 Task: Research Airbnb options in Malita, Philippines from 25th December, 2023 to 30th December, 2023 for 4 adults. Place can be entire room with 2 bedrooms having 4 beds and 2 bathrooms. Property type can be house.
Action: Mouse moved to (411, 113)
Screenshot: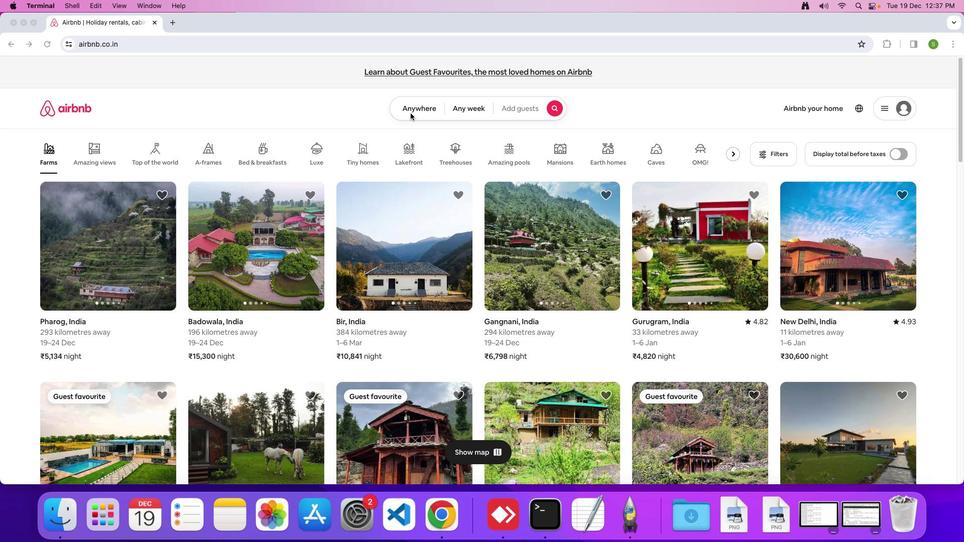 
Action: Mouse pressed left at (411, 113)
Screenshot: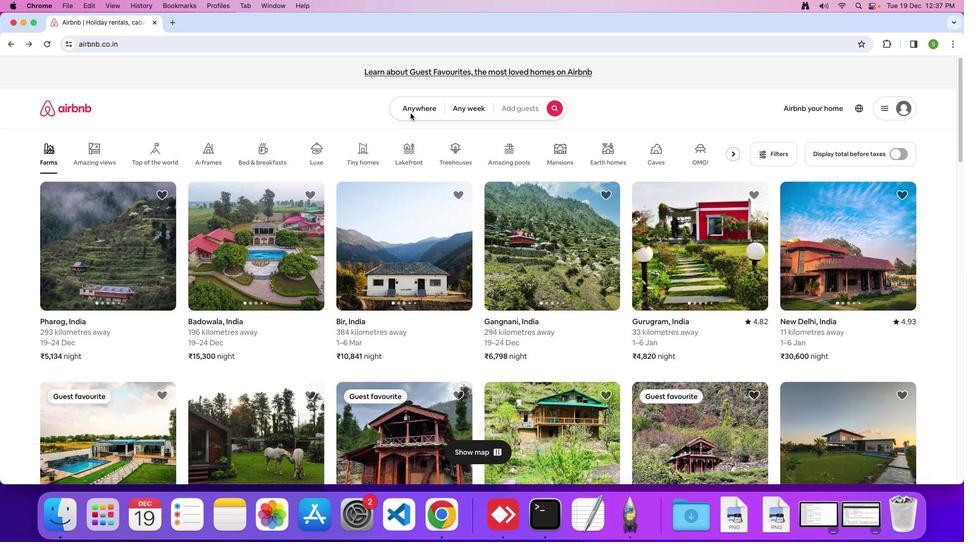 
Action: Mouse moved to (412, 110)
Screenshot: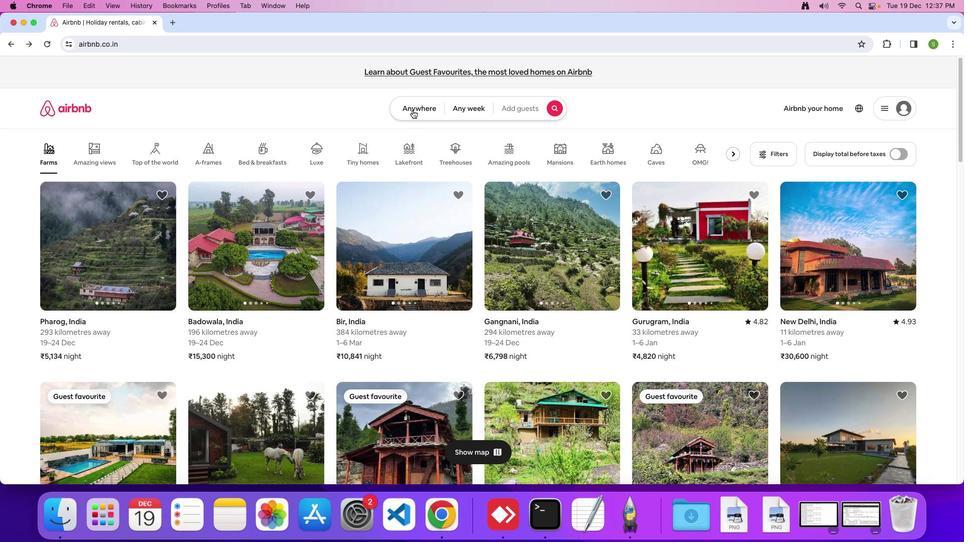 
Action: Mouse pressed left at (412, 110)
Screenshot: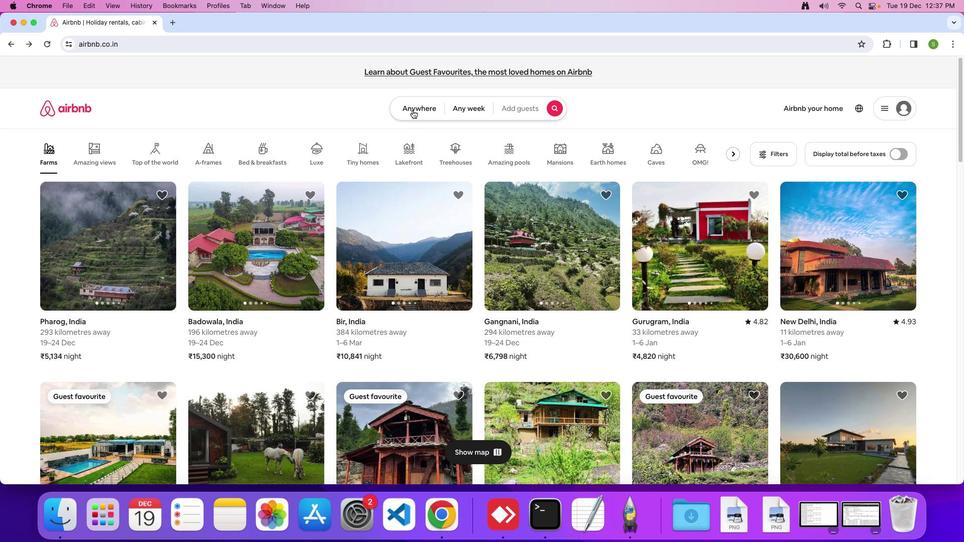 
Action: Mouse moved to (306, 144)
Screenshot: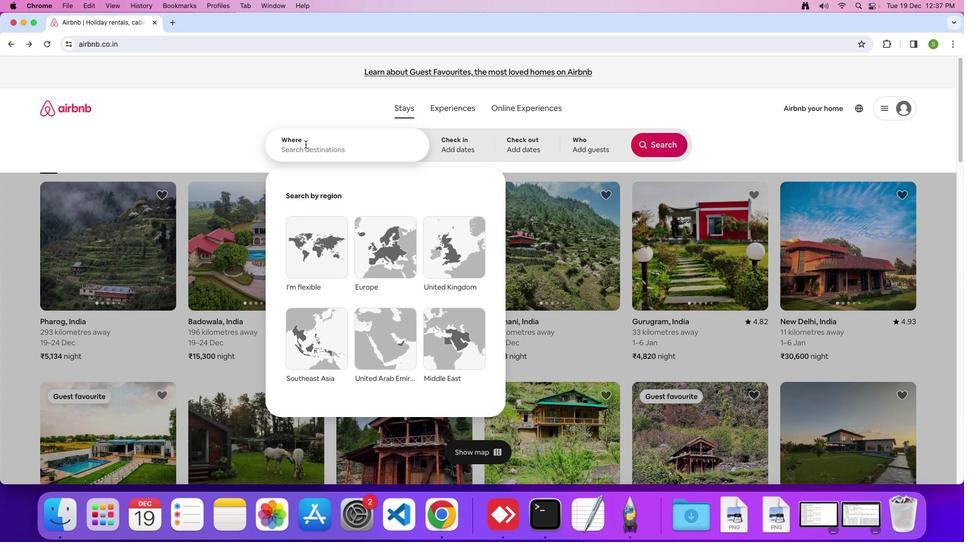 
Action: Mouse pressed left at (306, 144)
Screenshot: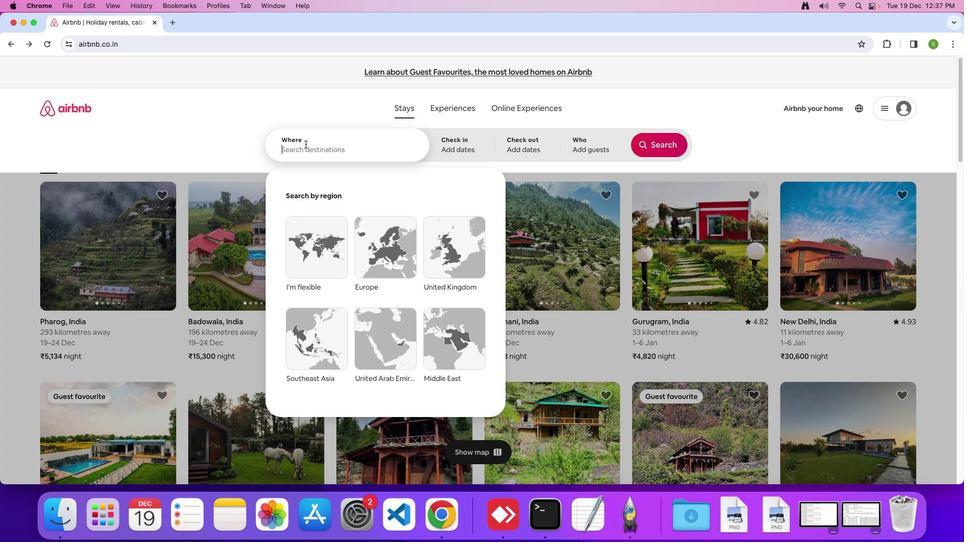 
Action: Key pressed 'M'Key.caps_lock'a''l''i''t''a'','Key.spaceKey.shift'P''h''i''l''i''p''p''i''n''e''s'Key.enter
Screenshot: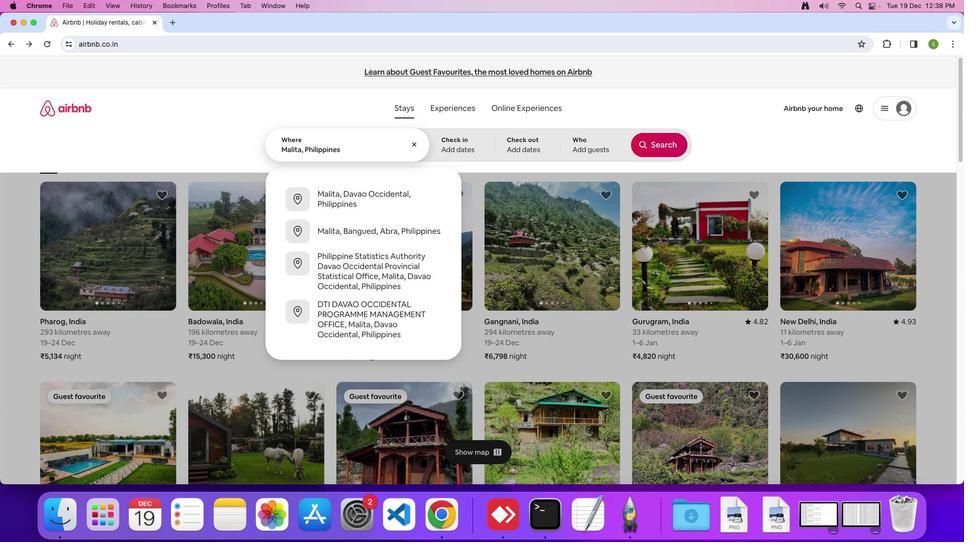 
Action: Mouse moved to (330, 365)
Screenshot: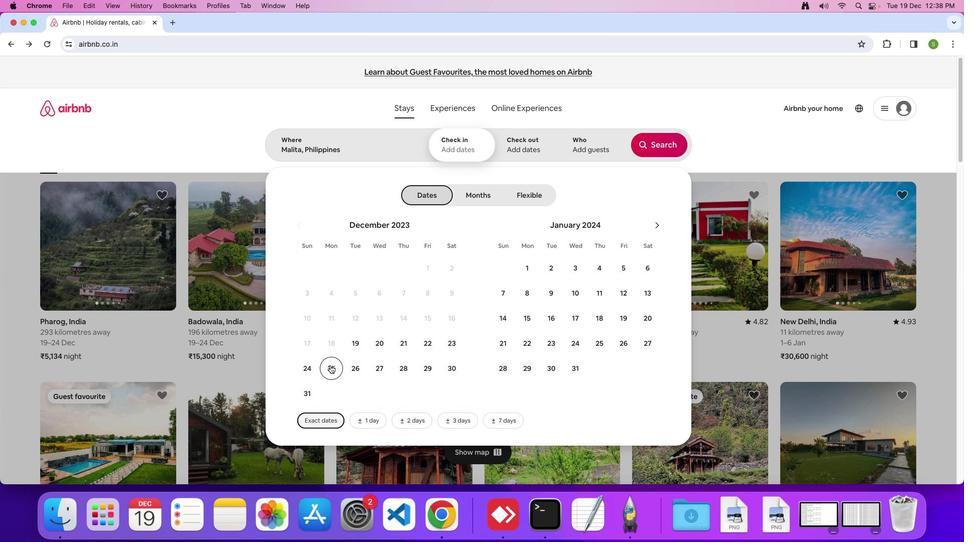
Action: Mouse pressed left at (330, 365)
Screenshot: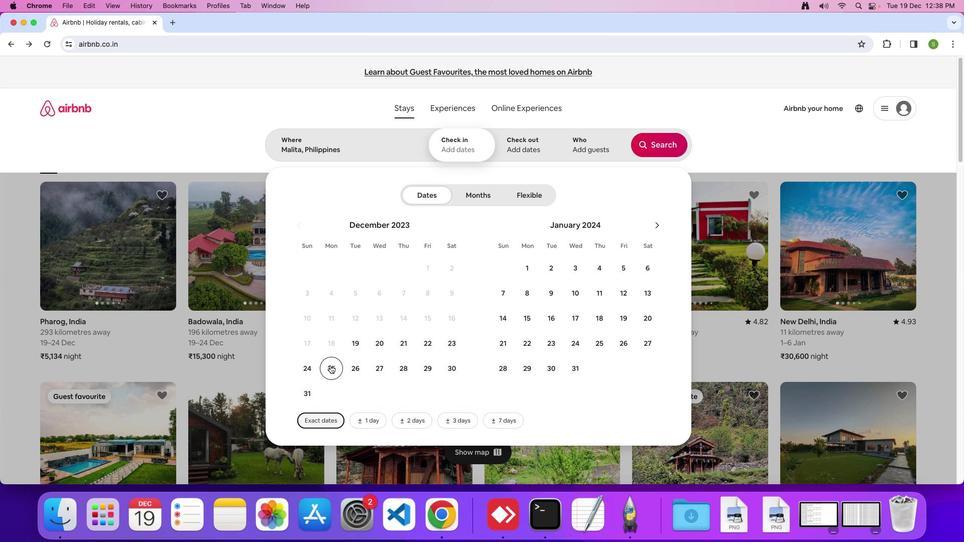 
Action: Mouse moved to (447, 369)
Screenshot: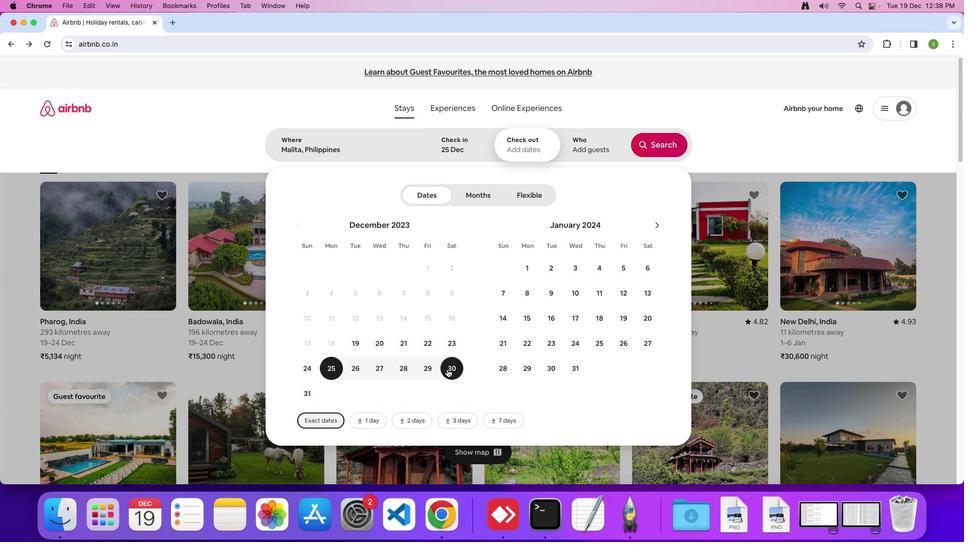 
Action: Mouse pressed left at (447, 369)
Screenshot: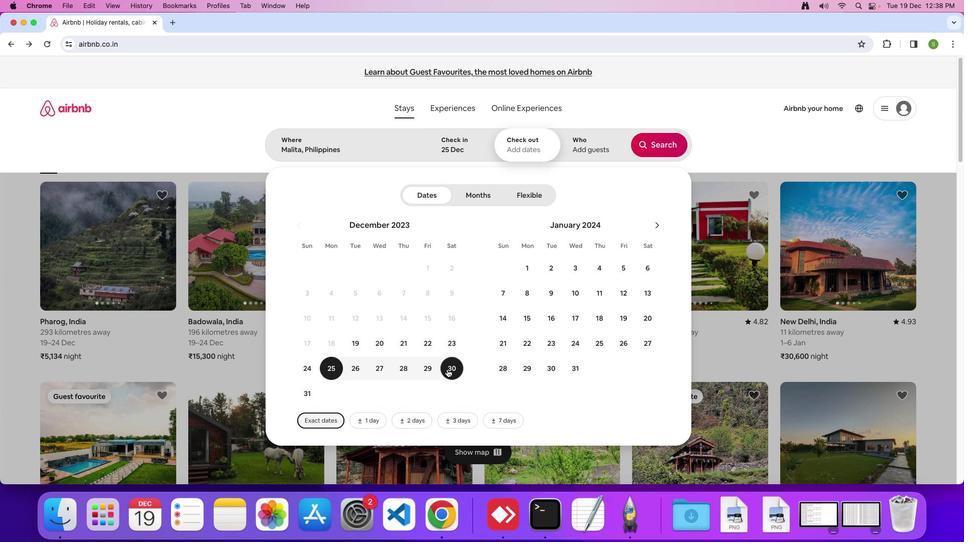 
Action: Mouse moved to (573, 156)
Screenshot: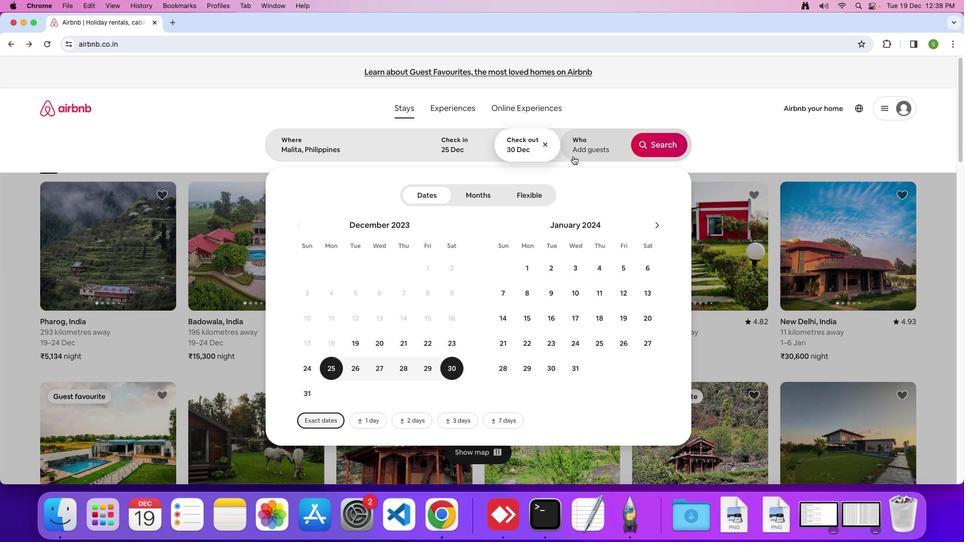 
Action: Mouse pressed left at (573, 156)
Screenshot: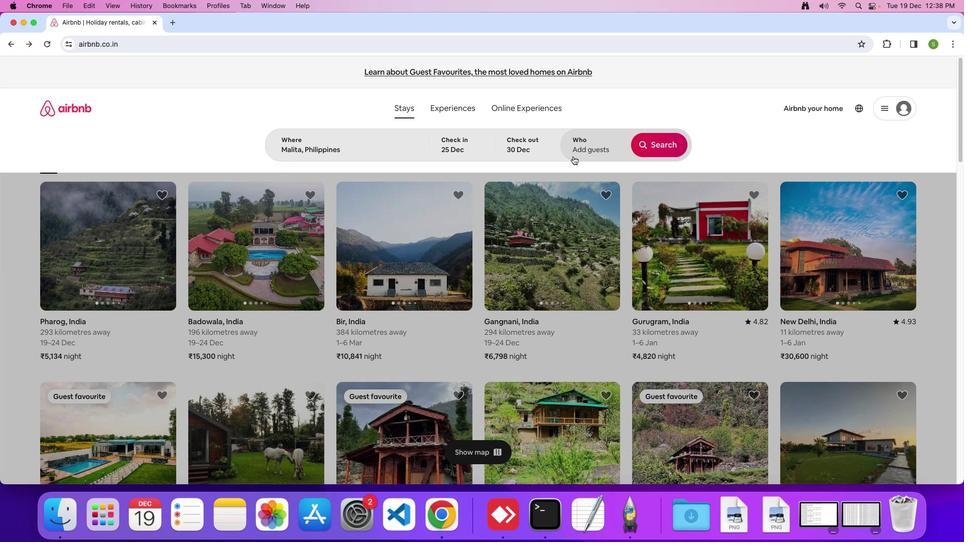 
Action: Mouse moved to (658, 196)
Screenshot: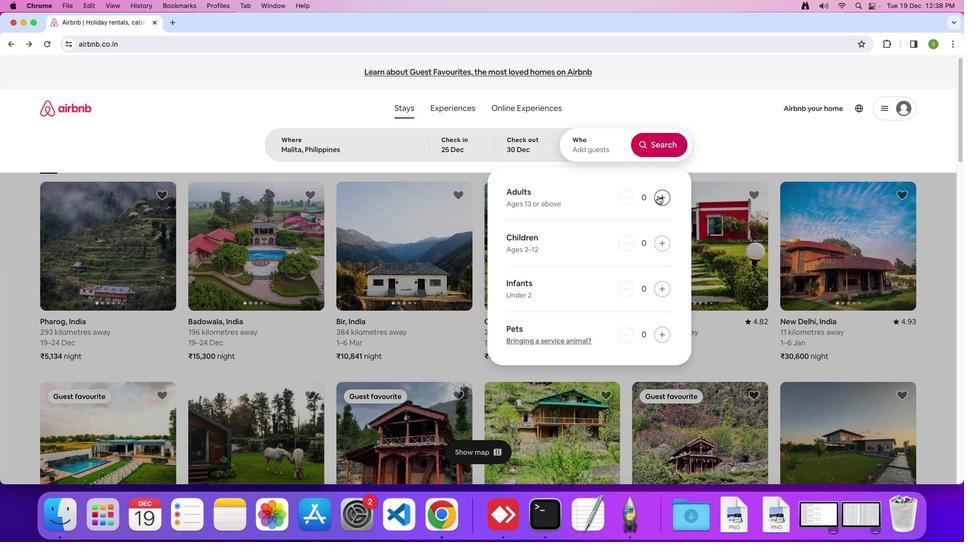 
Action: Mouse pressed left at (658, 196)
Screenshot: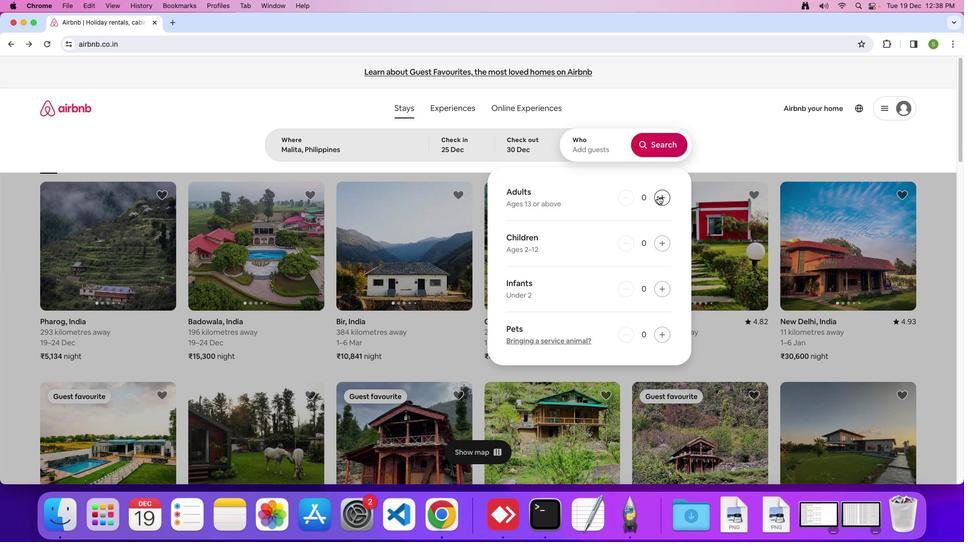 
Action: Mouse pressed left at (658, 196)
Screenshot: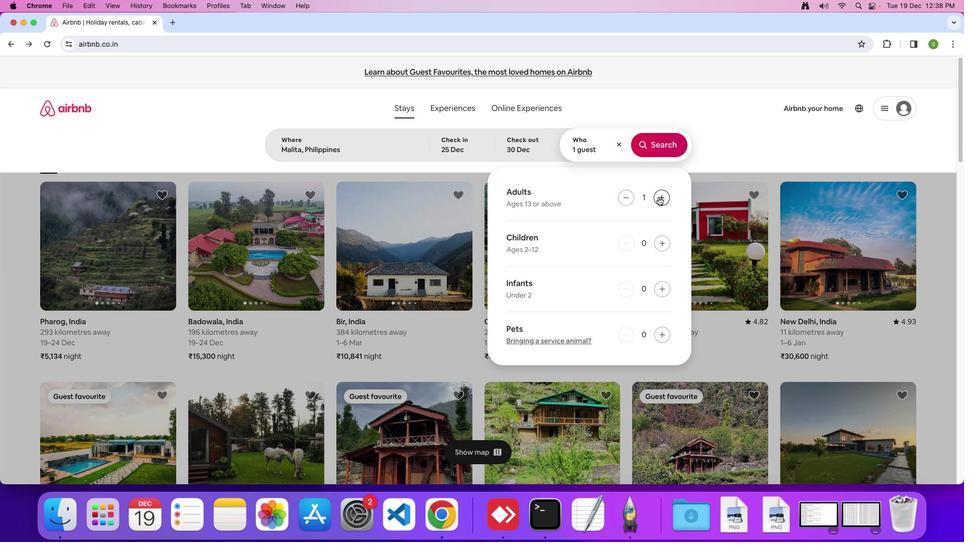 
Action: Mouse moved to (659, 197)
Screenshot: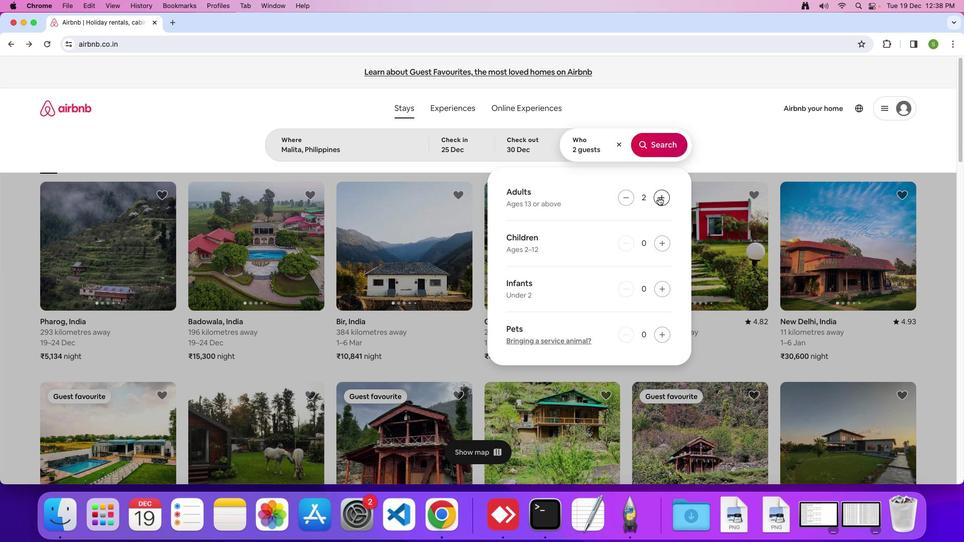 
Action: Mouse pressed left at (659, 197)
Screenshot: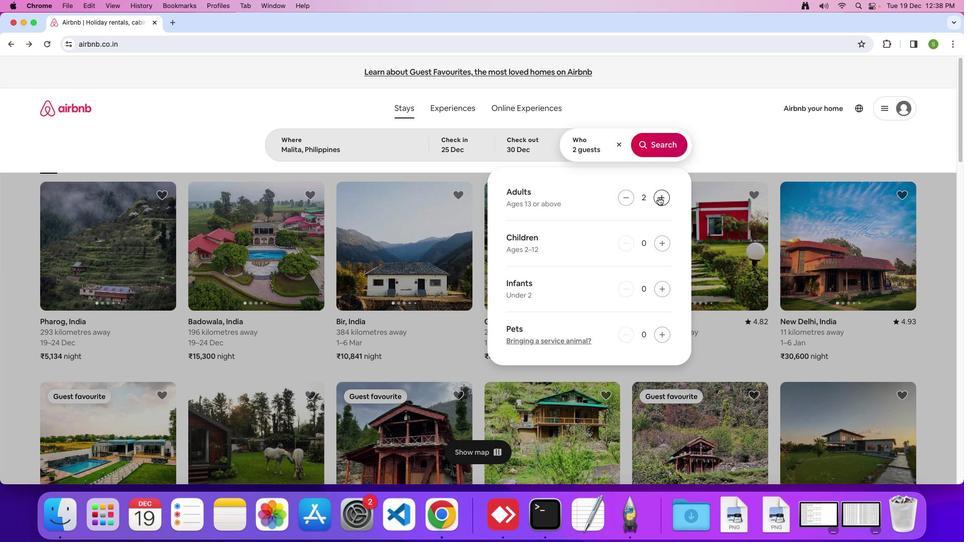 
Action: Mouse pressed left at (659, 197)
Screenshot: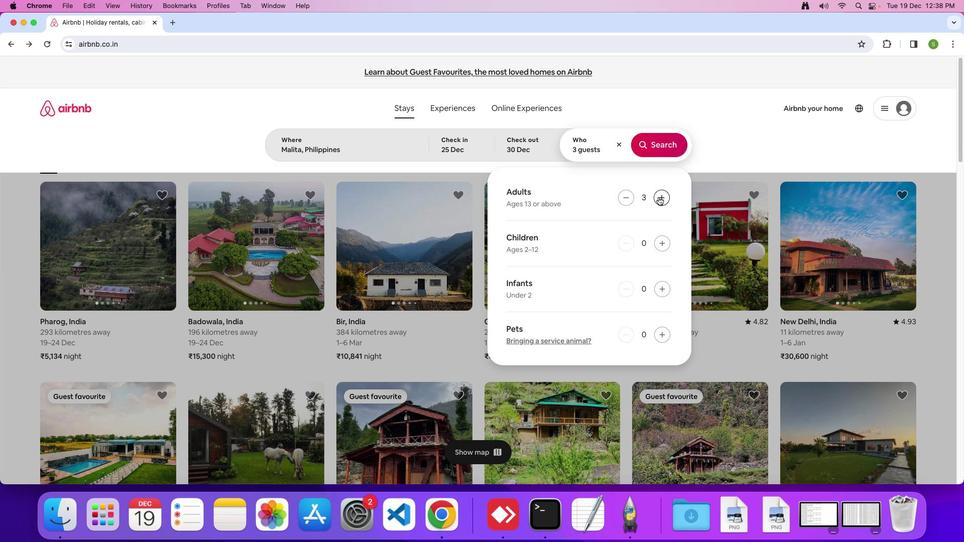 
Action: Mouse moved to (656, 138)
Screenshot: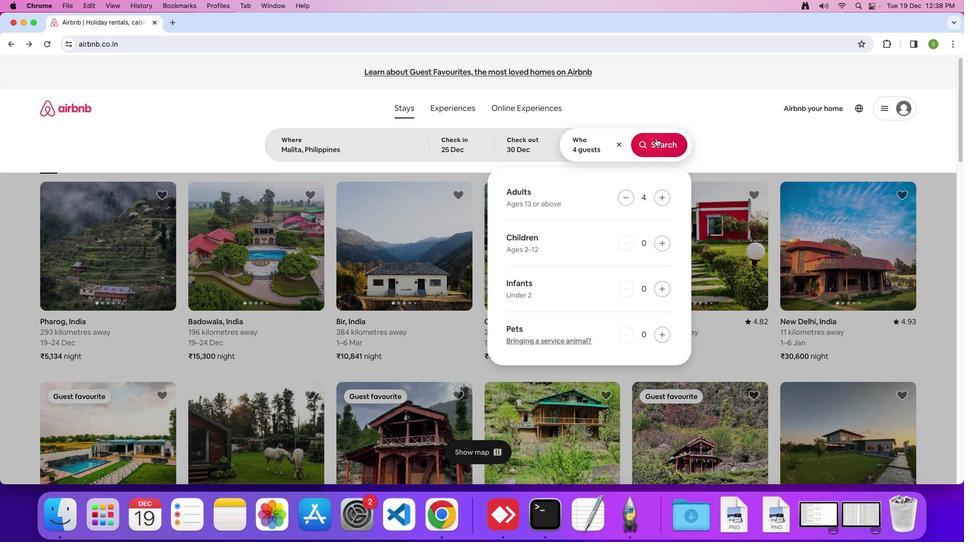 
Action: Mouse pressed left at (656, 138)
Screenshot: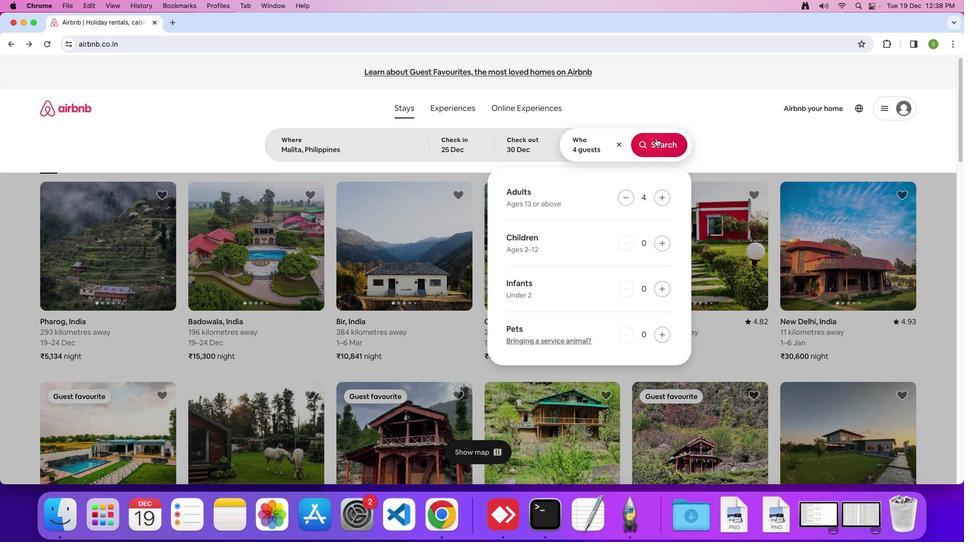 
Action: Mouse moved to (794, 113)
Screenshot: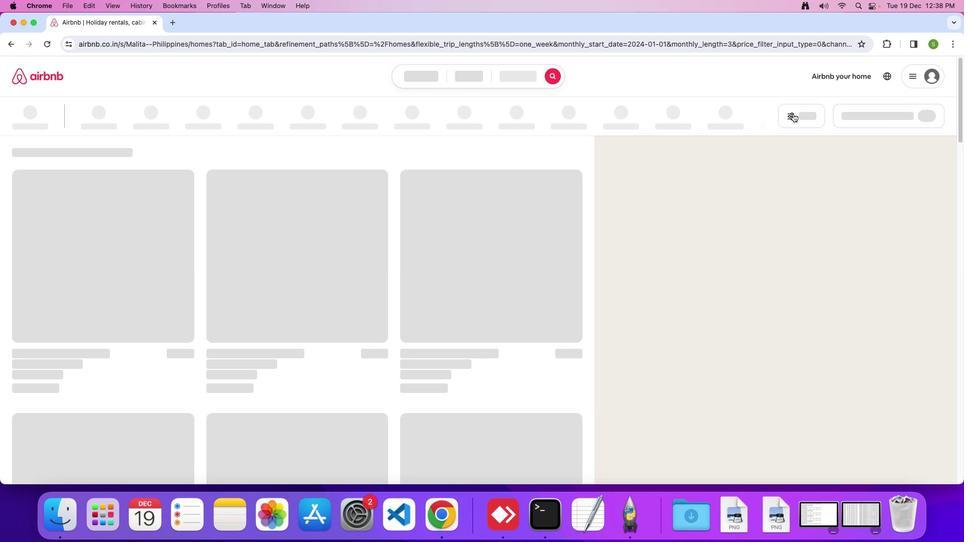 
Action: Mouse pressed left at (794, 113)
Screenshot: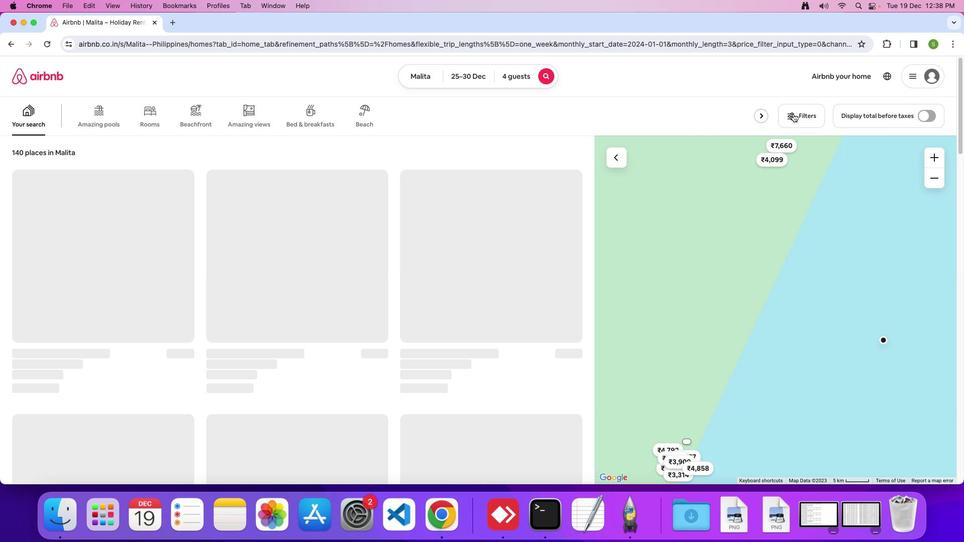 
Action: Mouse moved to (461, 297)
Screenshot: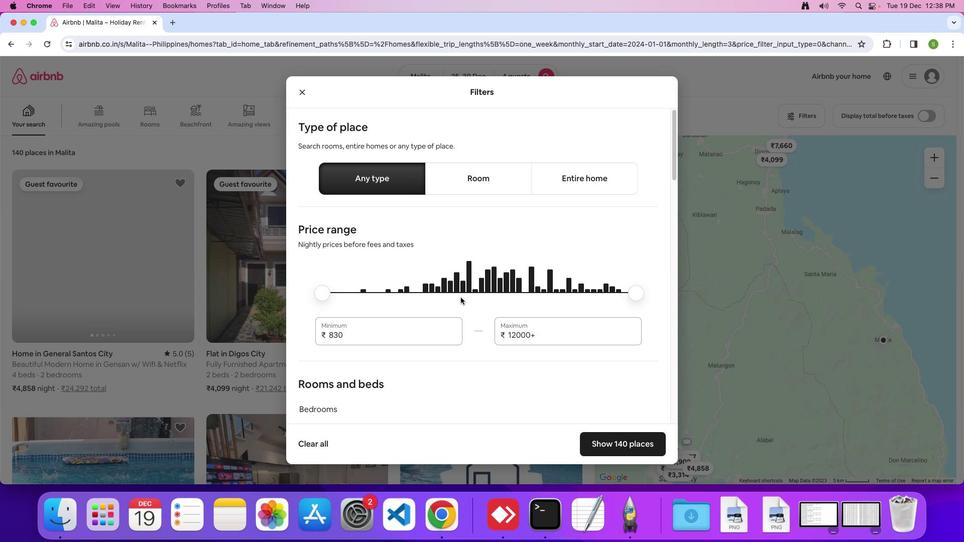 
Action: Mouse scrolled (461, 297) with delta (0, 0)
Screenshot: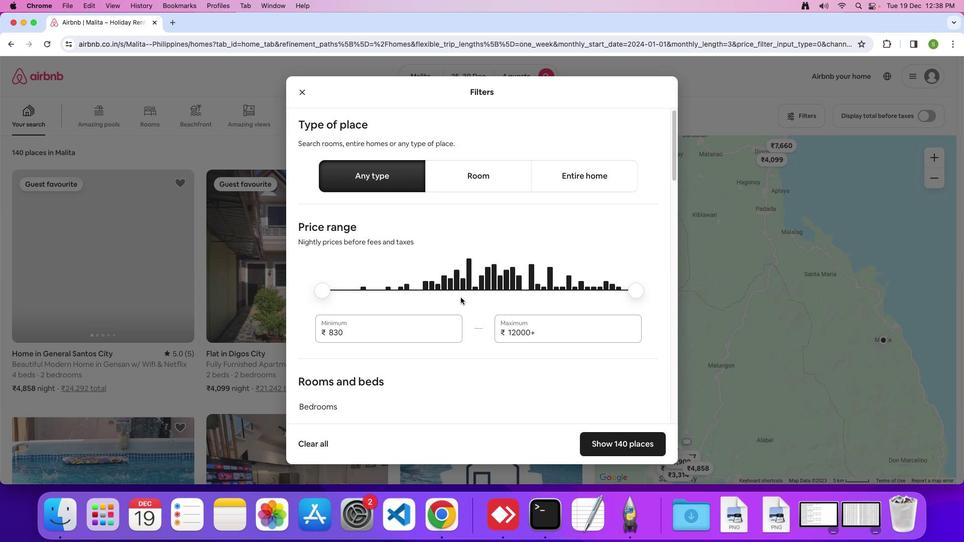 
Action: Mouse scrolled (461, 297) with delta (0, 0)
Screenshot: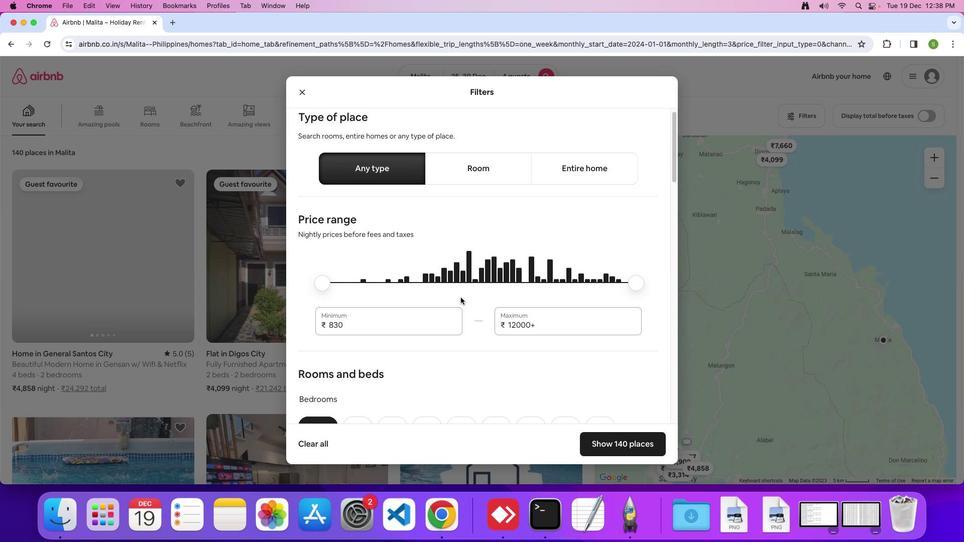 
Action: Mouse scrolled (461, 297) with delta (0, 0)
Screenshot: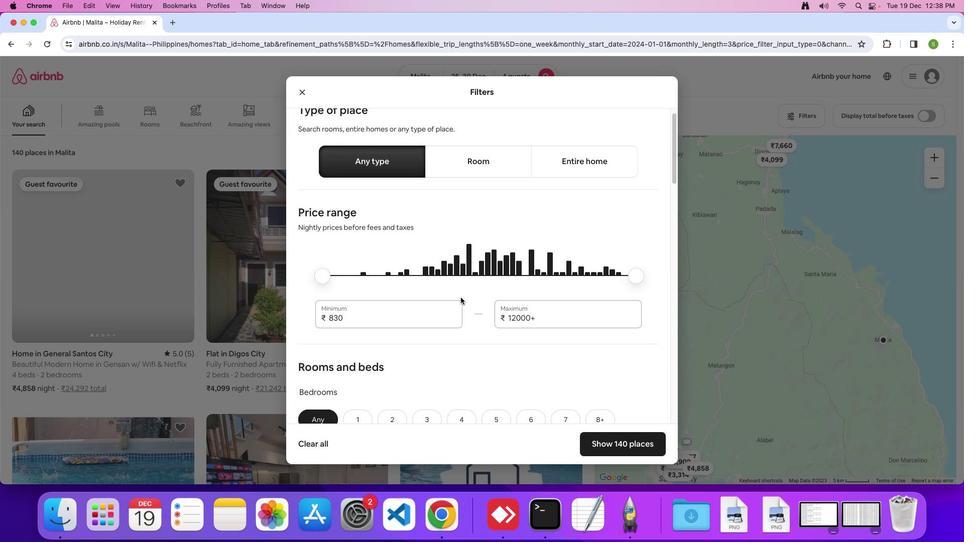 
Action: Mouse scrolled (461, 297) with delta (0, 0)
Screenshot: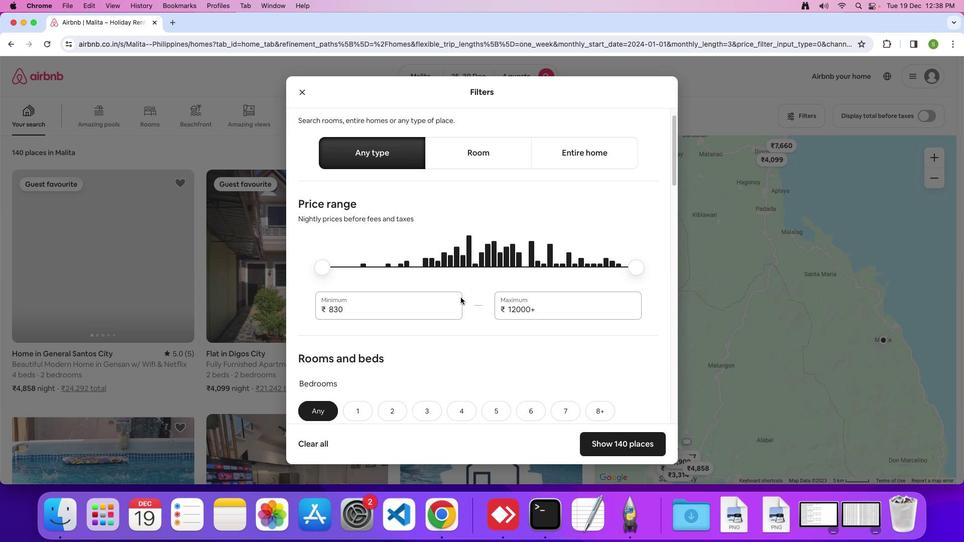 
Action: Mouse scrolled (461, 297) with delta (0, -1)
Screenshot: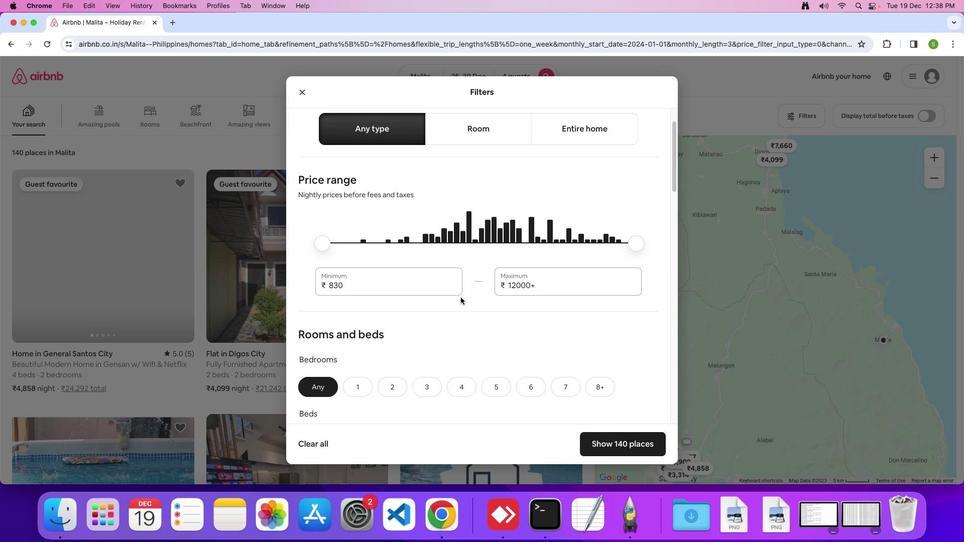 
Action: Mouse scrolled (461, 297) with delta (0, -1)
Screenshot: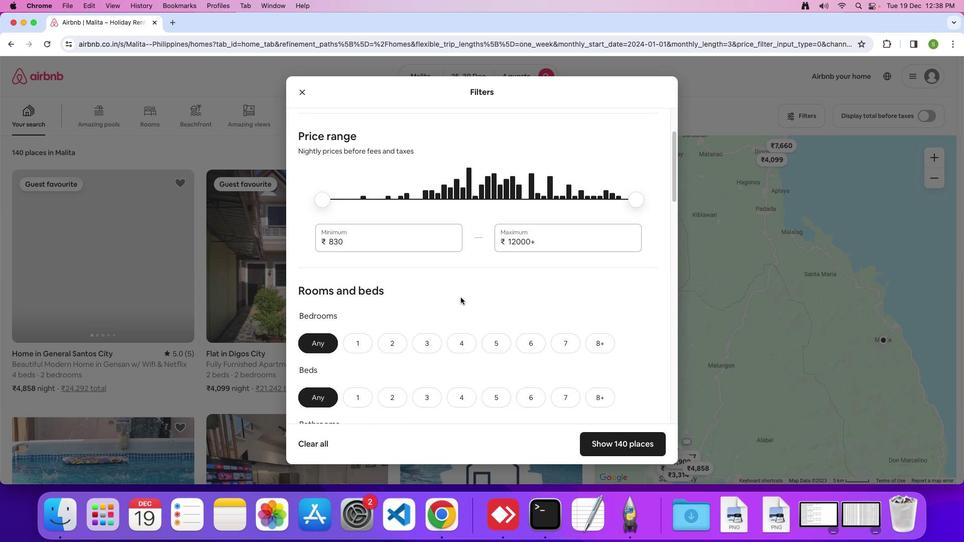 
Action: Mouse scrolled (461, 297) with delta (0, 0)
Screenshot: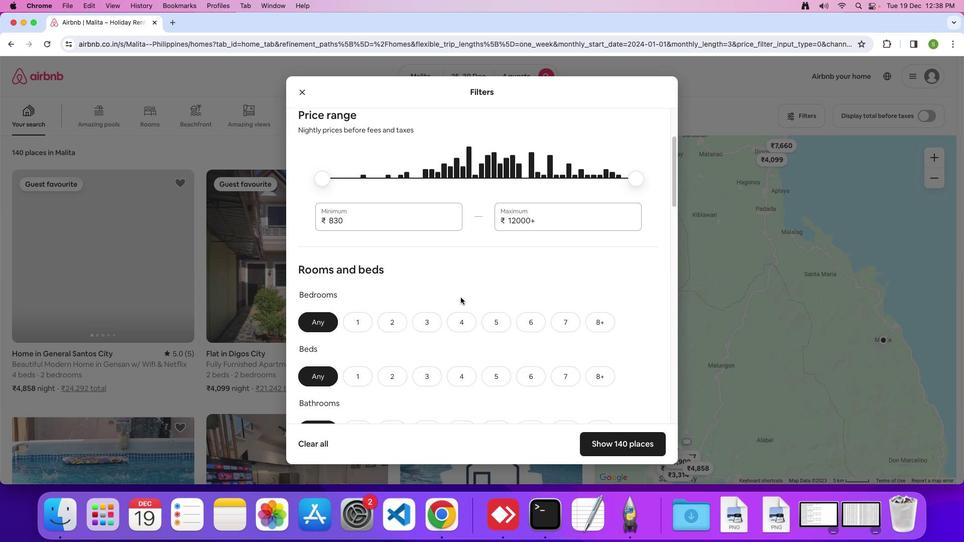 
Action: Mouse scrolled (461, 297) with delta (0, 0)
Screenshot: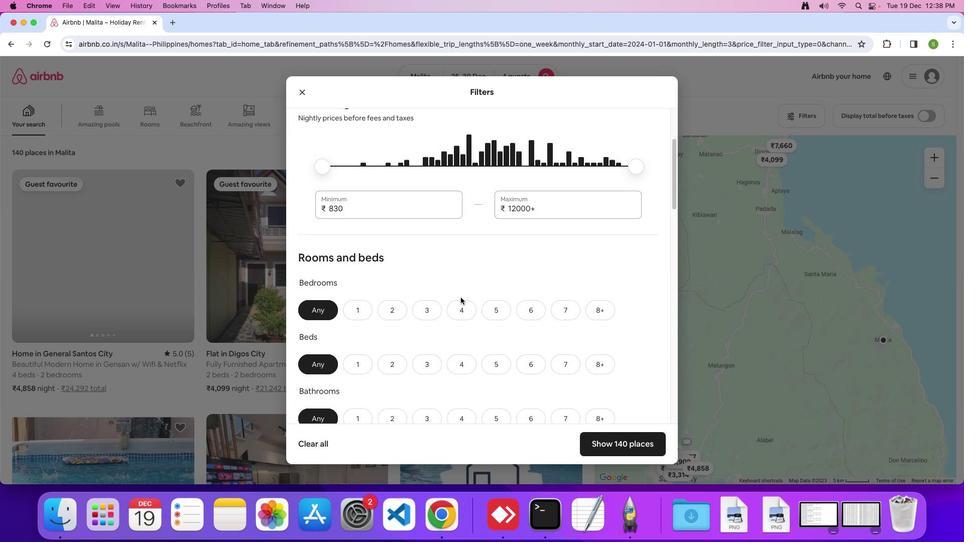 
Action: Mouse scrolled (461, 297) with delta (0, -1)
Screenshot: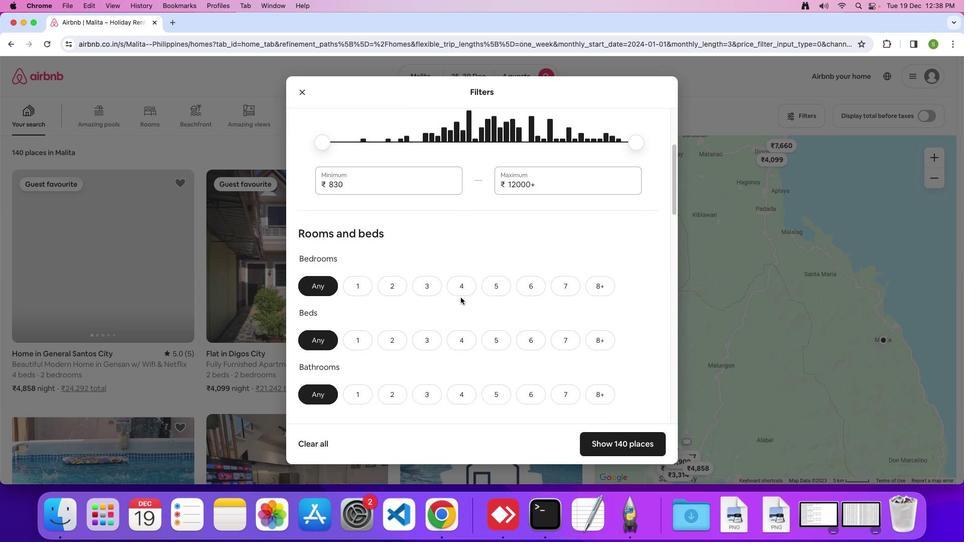 
Action: Mouse moved to (396, 267)
Screenshot: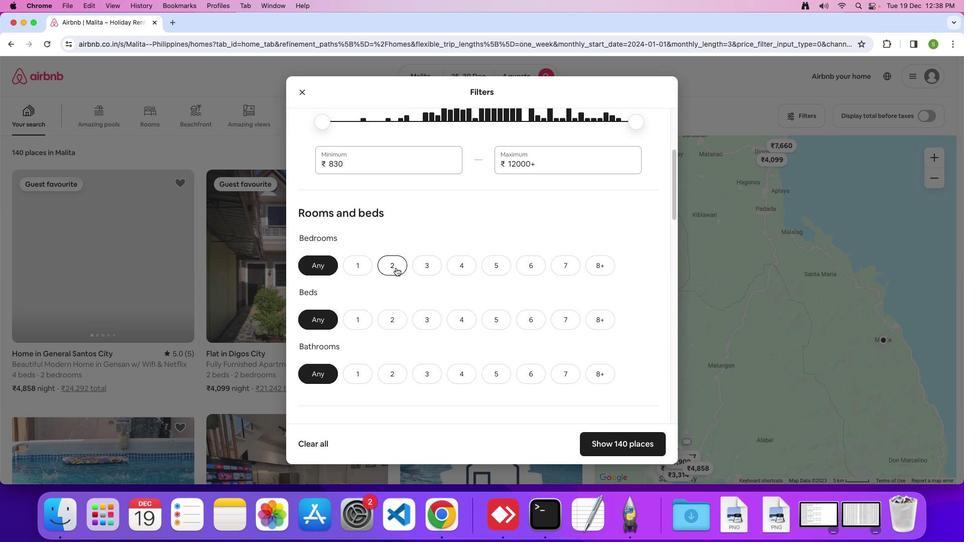 
Action: Mouse pressed left at (396, 267)
Screenshot: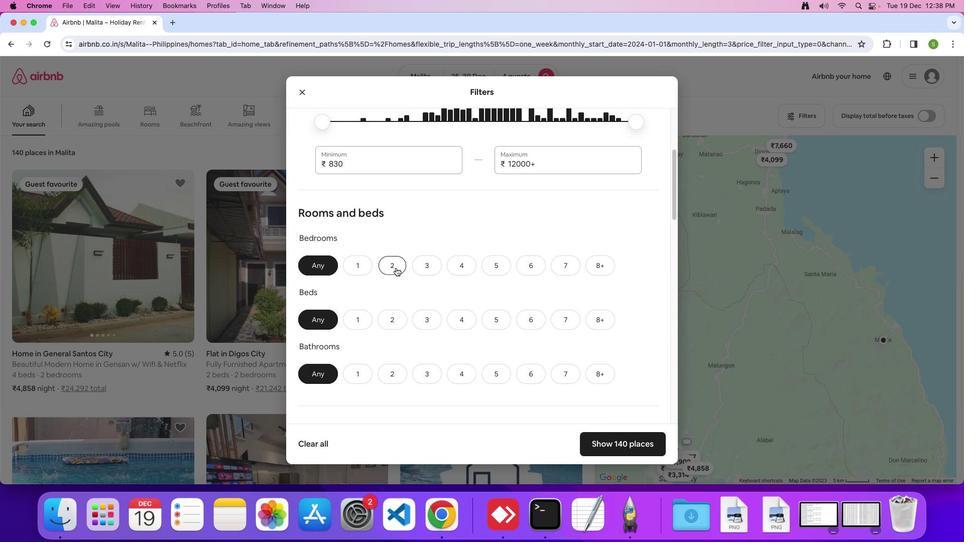 
Action: Mouse moved to (469, 320)
Screenshot: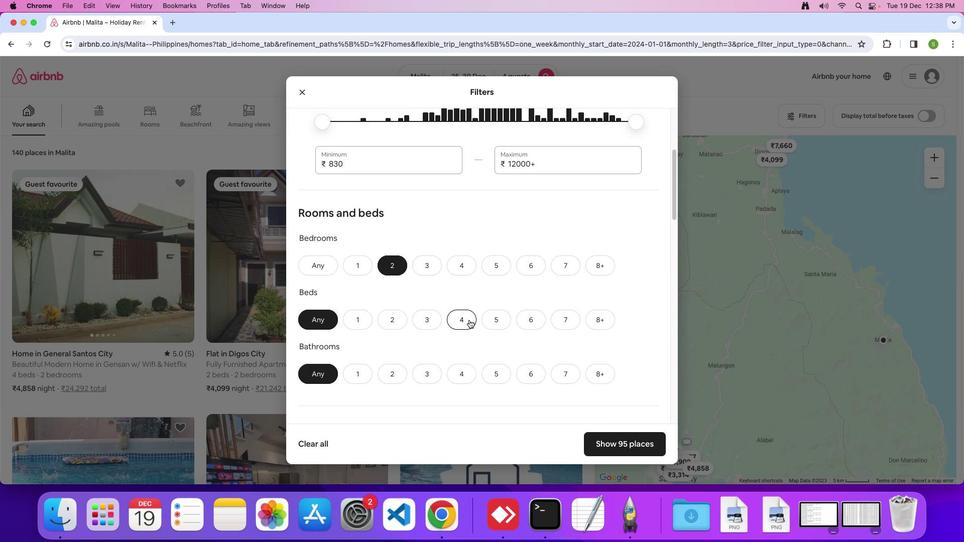 
Action: Mouse pressed left at (469, 320)
Screenshot: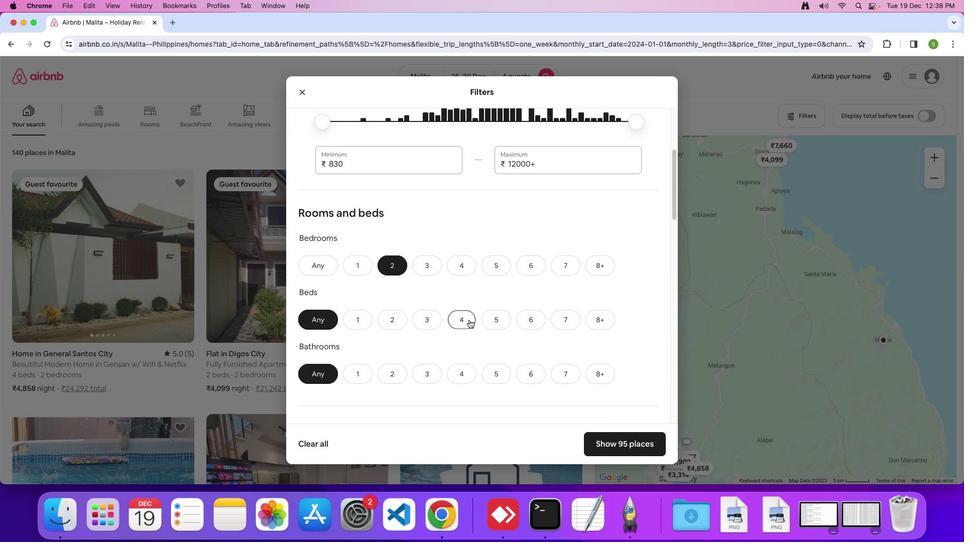 
Action: Mouse moved to (395, 376)
Screenshot: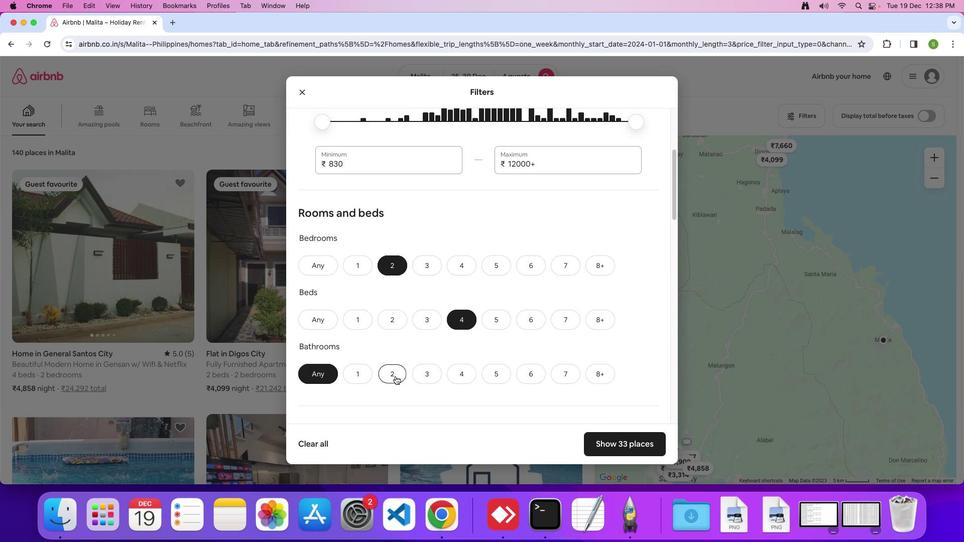 
Action: Mouse pressed left at (395, 376)
Screenshot: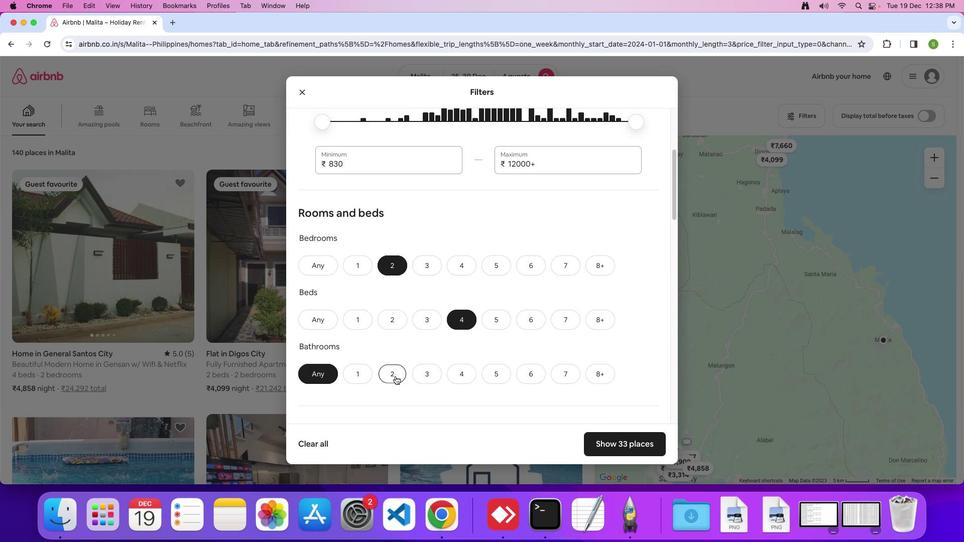 
Action: Mouse moved to (480, 315)
Screenshot: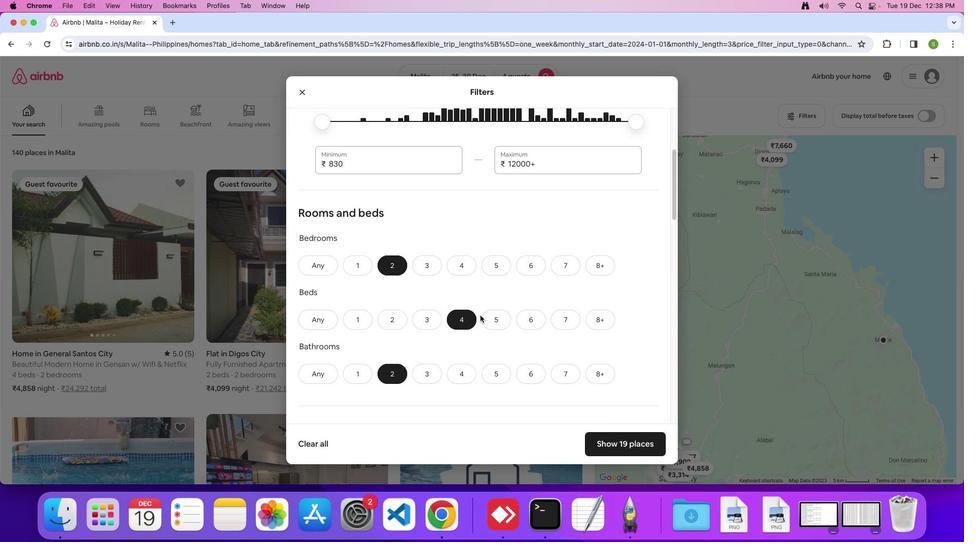 
Action: Mouse scrolled (480, 315) with delta (0, 0)
Screenshot: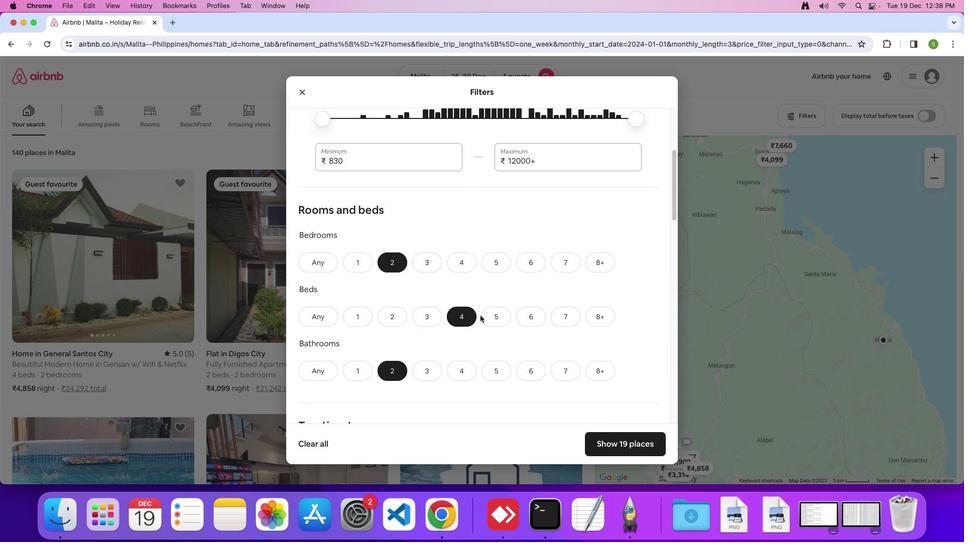 
Action: Mouse scrolled (480, 315) with delta (0, 0)
Screenshot: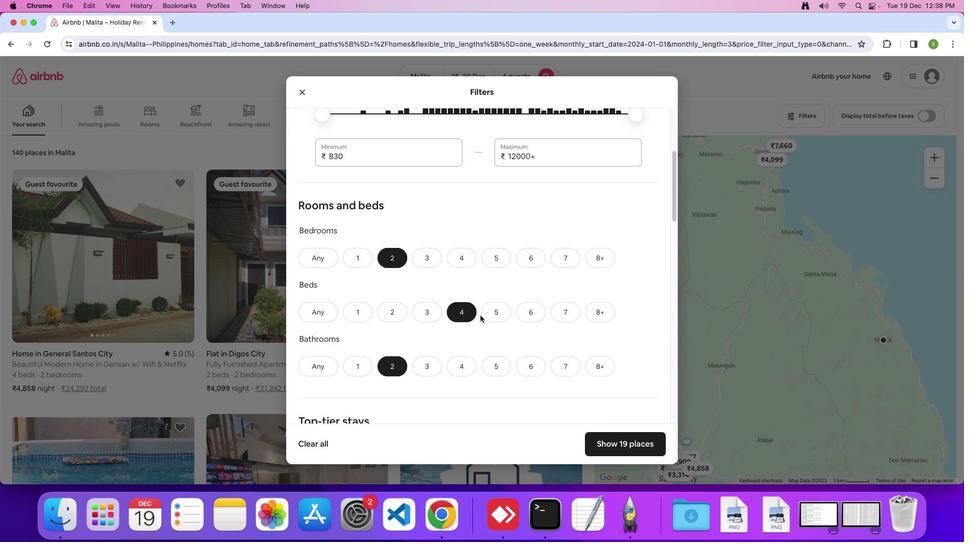 
Action: Mouse scrolled (480, 315) with delta (0, -1)
Screenshot: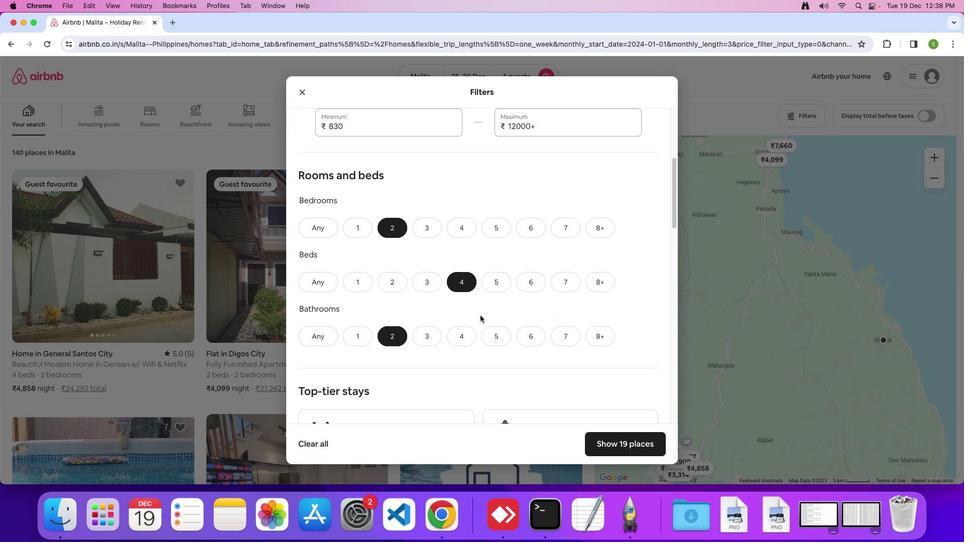 
Action: Mouse scrolled (480, 315) with delta (0, 0)
Screenshot: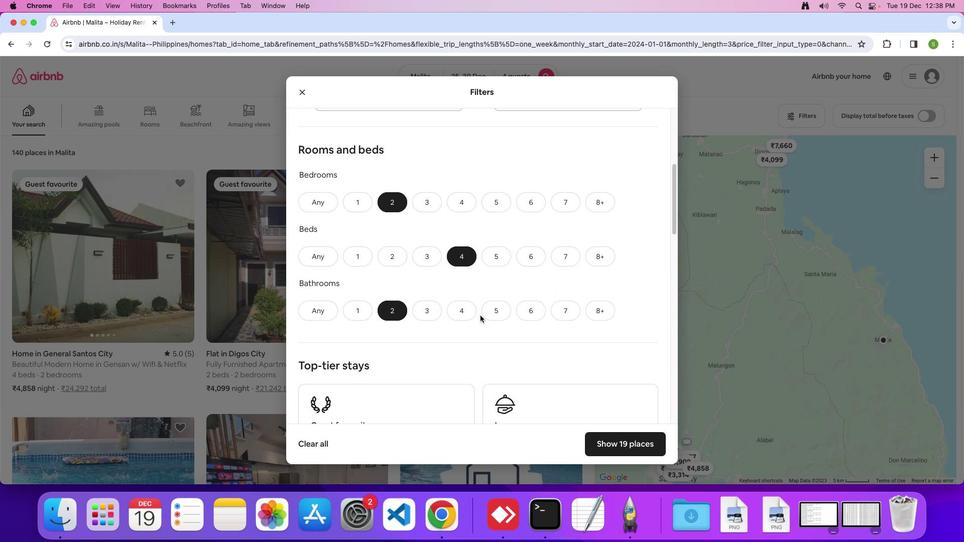
Action: Mouse scrolled (480, 315) with delta (0, 0)
Screenshot: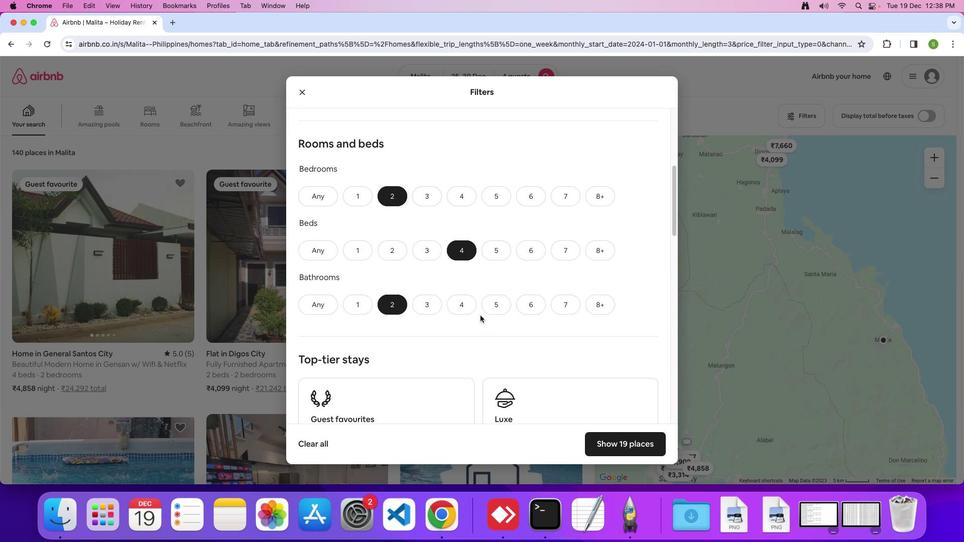 
Action: Mouse scrolled (480, 315) with delta (0, 0)
Screenshot: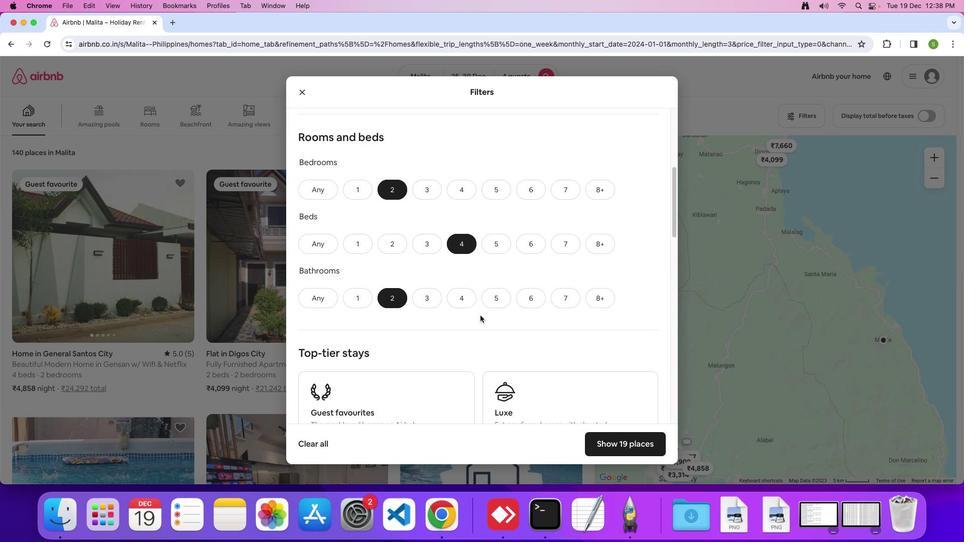 
Action: Mouse scrolled (480, 315) with delta (0, 0)
Screenshot: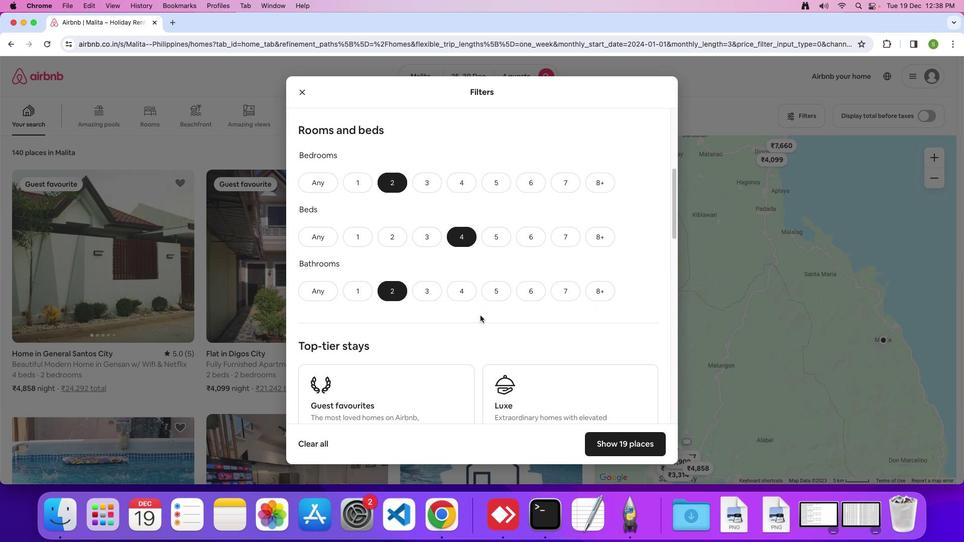 
Action: Mouse scrolled (480, 315) with delta (0, 0)
Screenshot: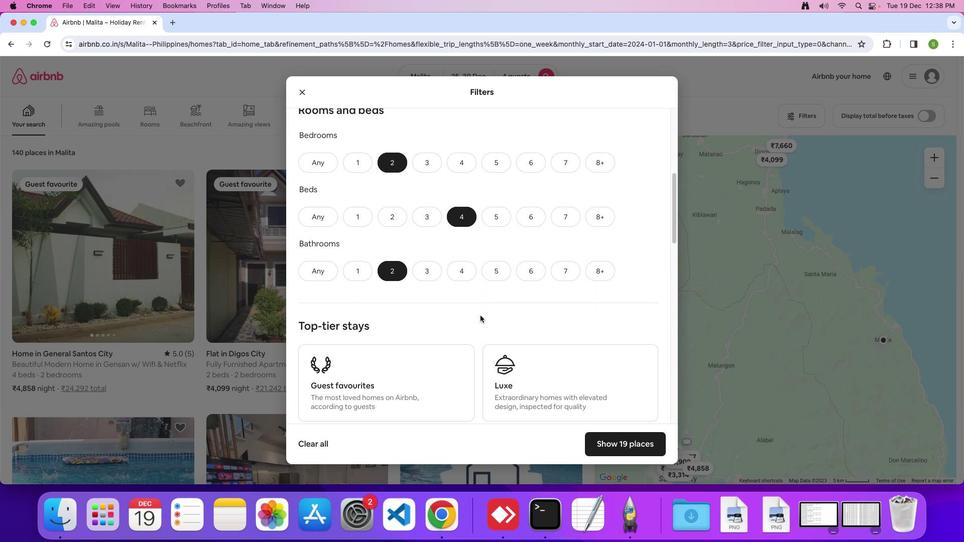 
Action: Mouse scrolled (480, 315) with delta (0, 0)
Screenshot: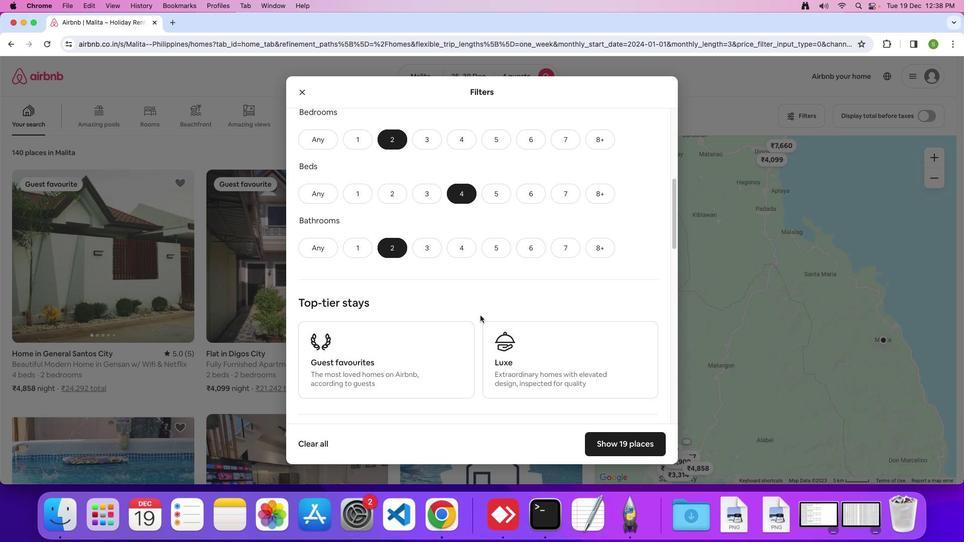 
Action: Mouse scrolled (480, 315) with delta (0, 0)
Screenshot: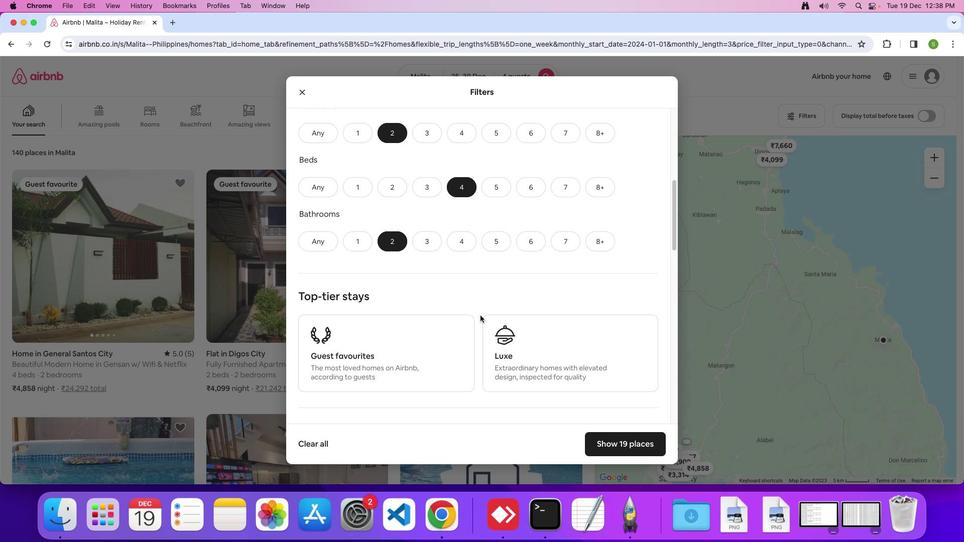 
Action: Mouse scrolled (480, 315) with delta (0, 0)
Screenshot: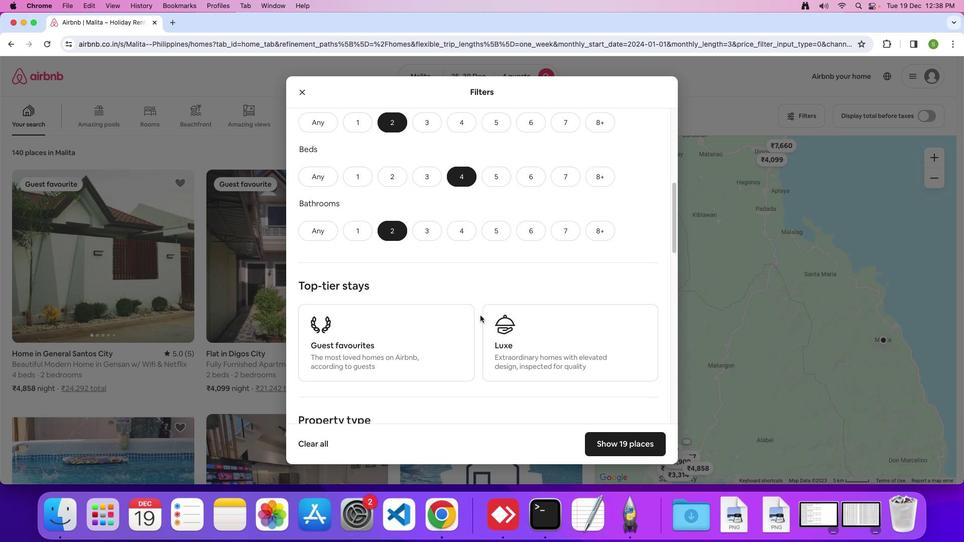 
Action: Mouse scrolled (480, 315) with delta (0, 0)
Screenshot: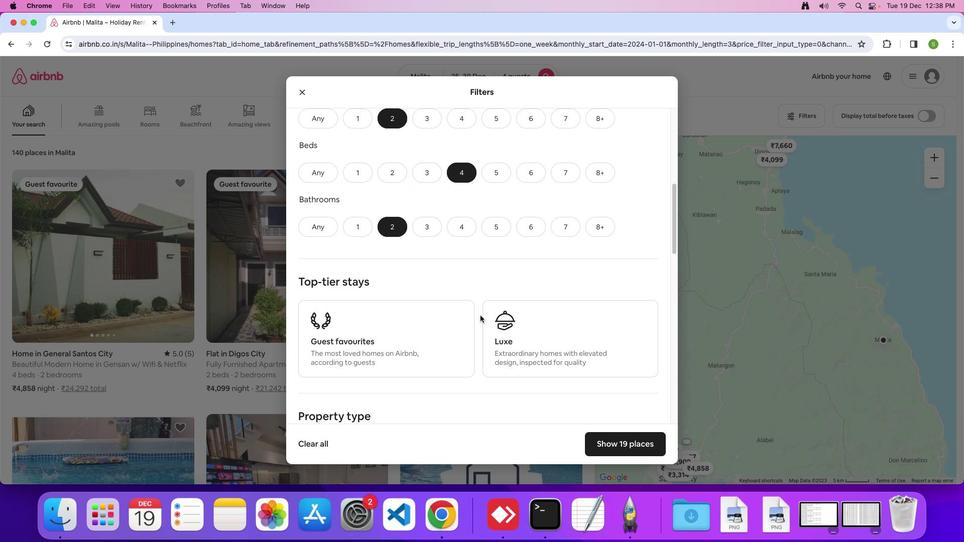 
Action: Mouse scrolled (480, 315) with delta (0, -1)
Screenshot: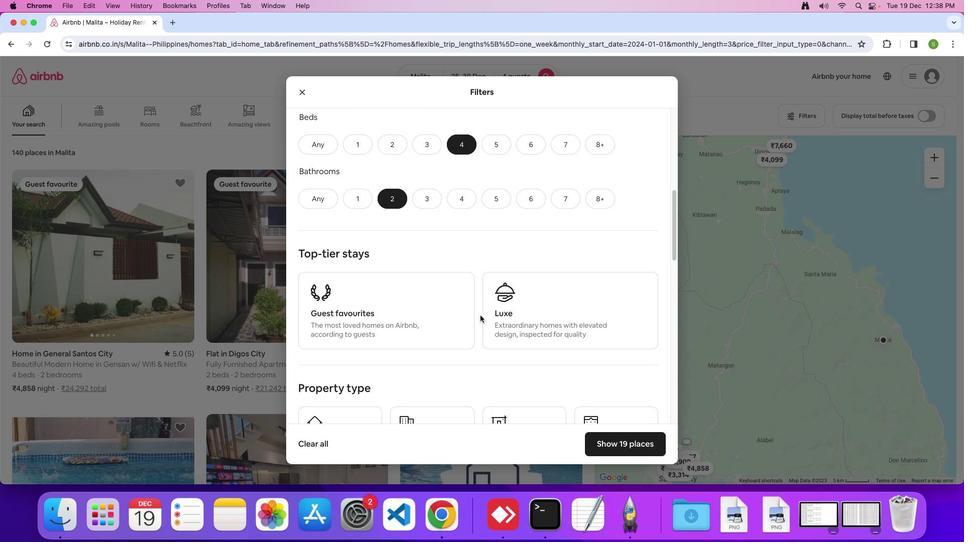 
Action: Mouse scrolled (480, 315) with delta (0, 0)
Screenshot: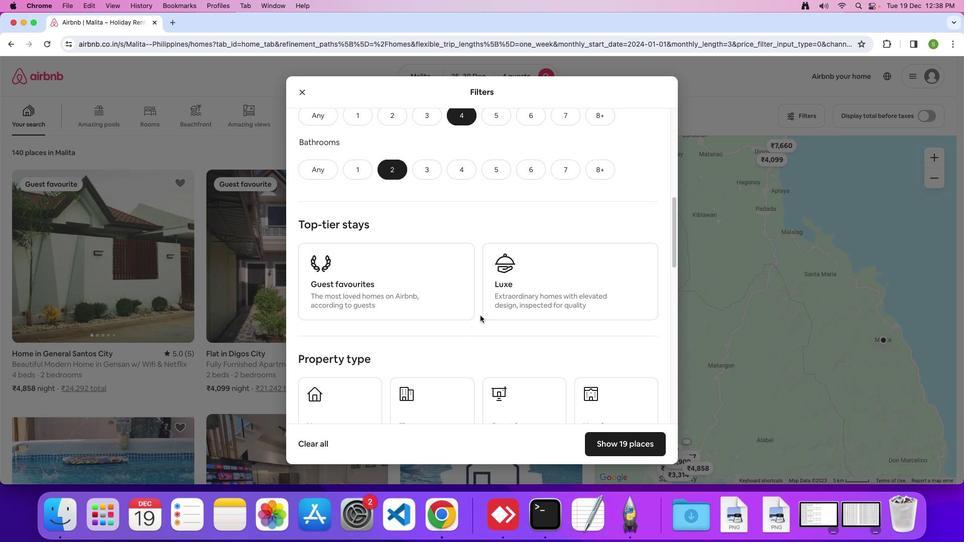 
Action: Mouse scrolled (480, 315) with delta (0, 0)
Screenshot: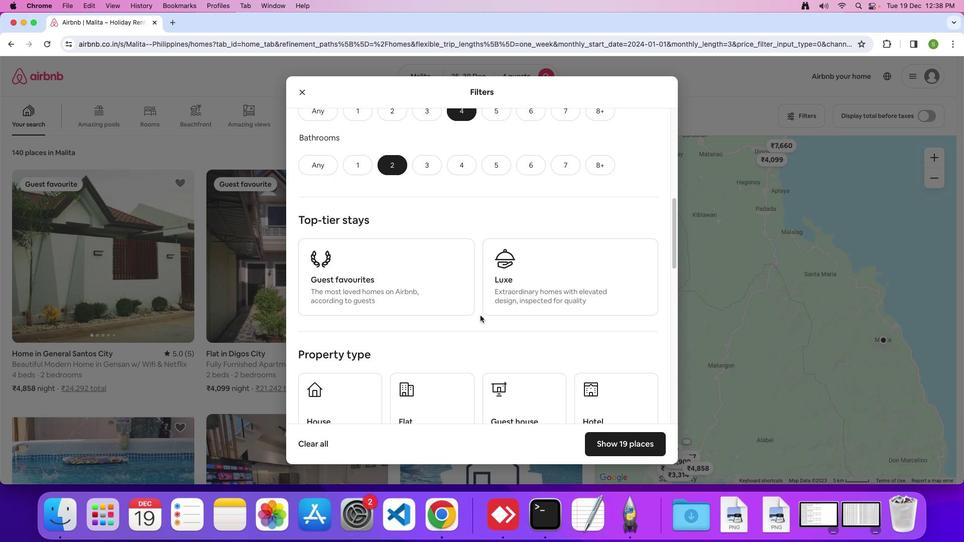 
Action: Mouse scrolled (480, 315) with delta (0, -1)
Screenshot: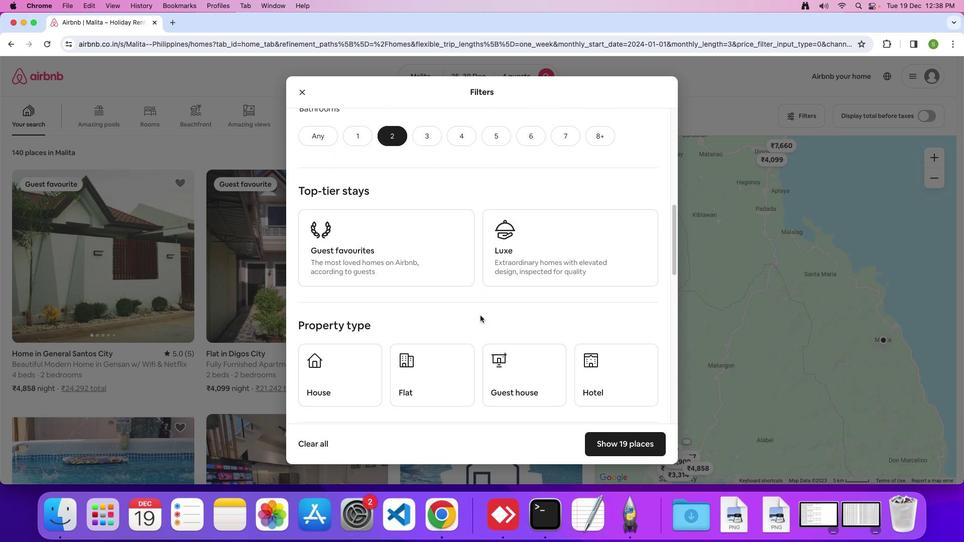 
Action: Mouse scrolled (480, 315) with delta (0, 0)
Screenshot: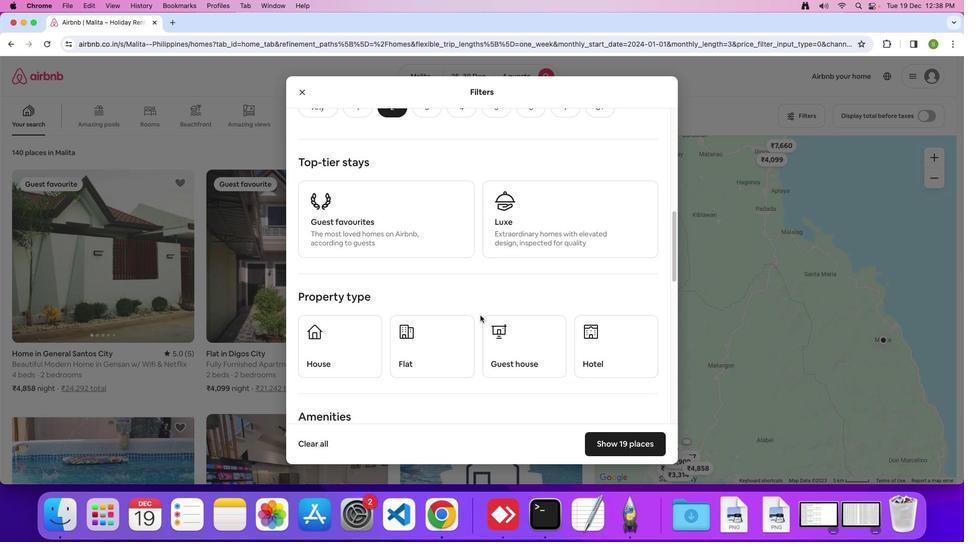
Action: Mouse scrolled (480, 315) with delta (0, 0)
Screenshot: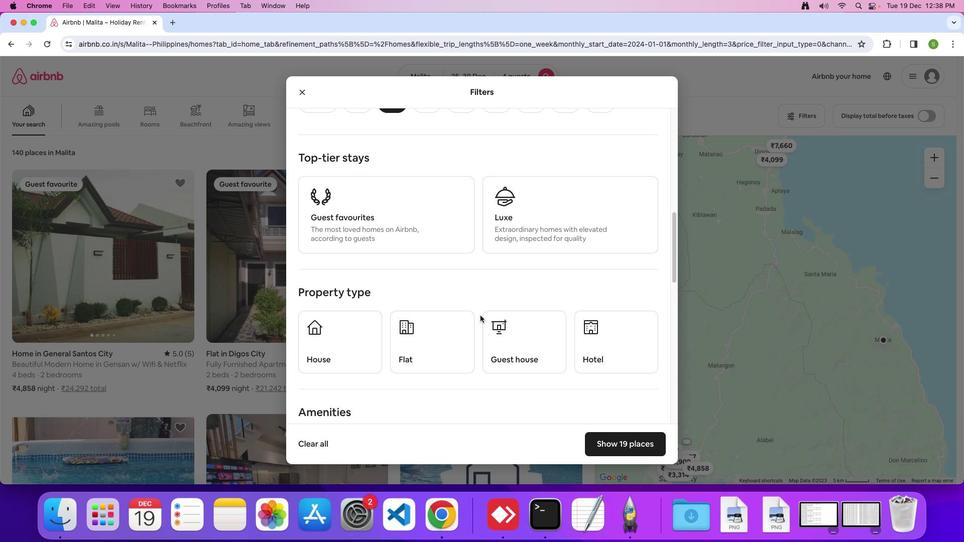
Action: Mouse moved to (335, 318)
Screenshot: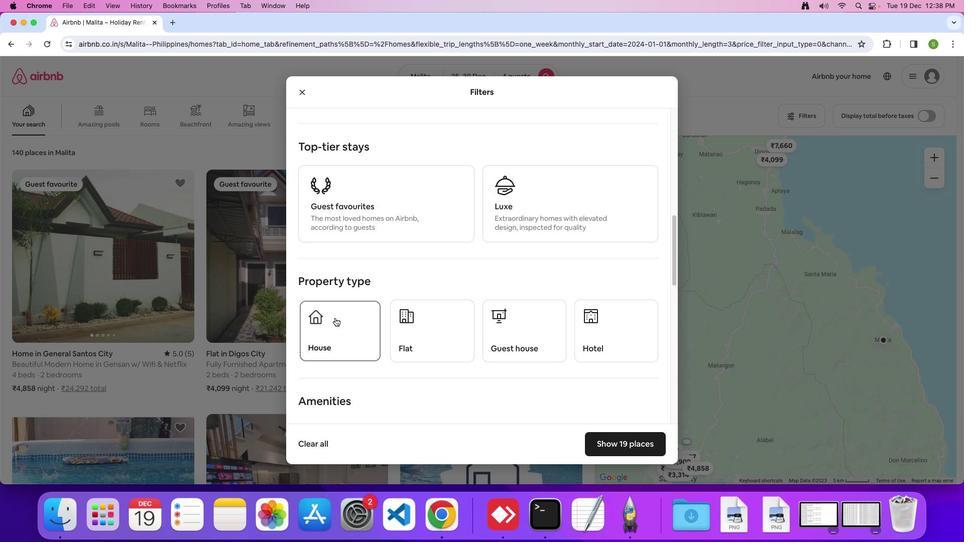 
Action: Mouse pressed left at (335, 318)
Screenshot: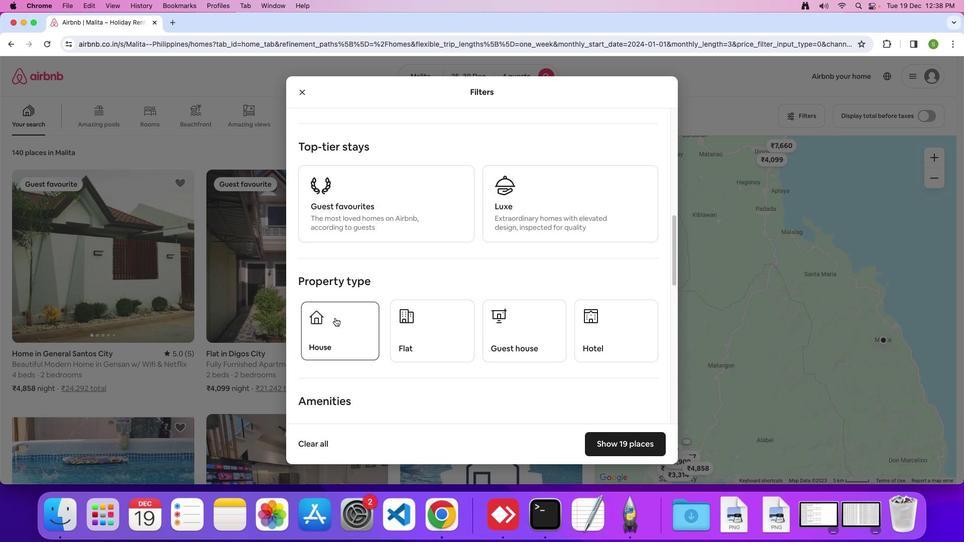 
Action: Mouse moved to (415, 265)
Screenshot: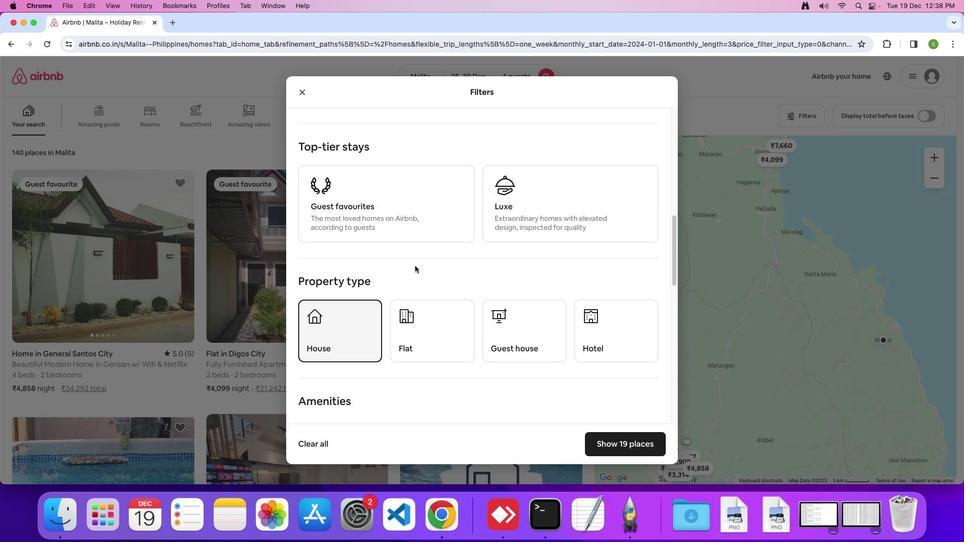 
Action: Mouse scrolled (415, 265) with delta (0, 0)
Screenshot: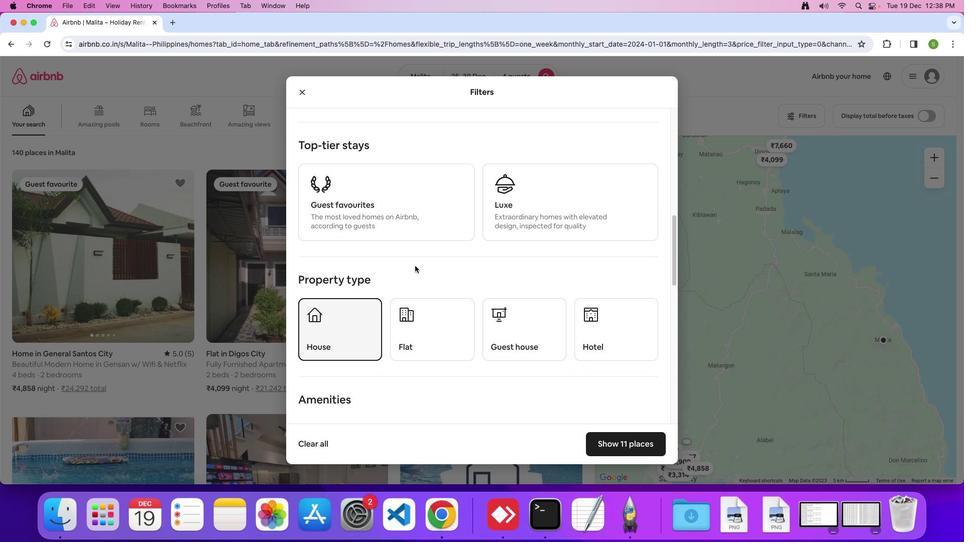 
Action: Mouse scrolled (415, 265) with delta (0, 0)
Screenshot: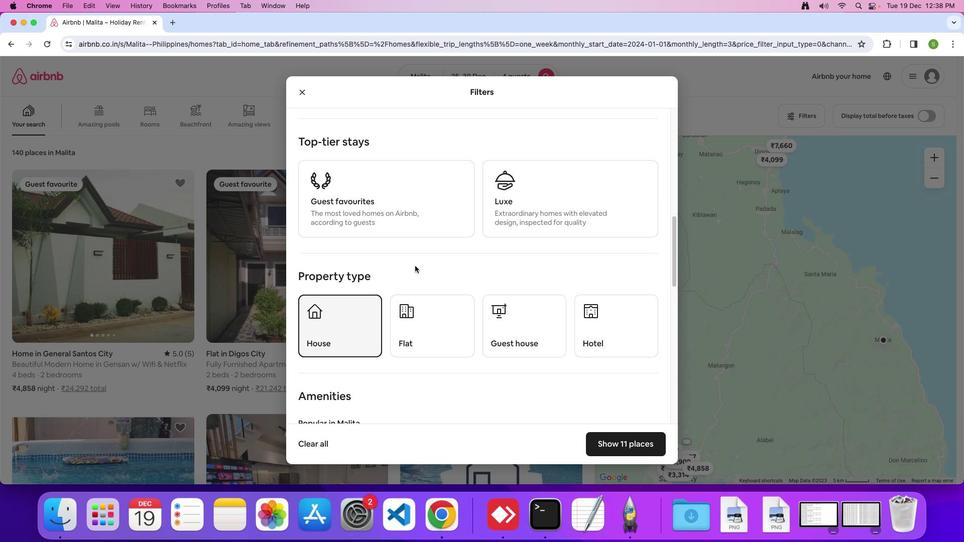 
Action: Mouse scrolled (415, 265) with delta (0, -1)
Screenshot: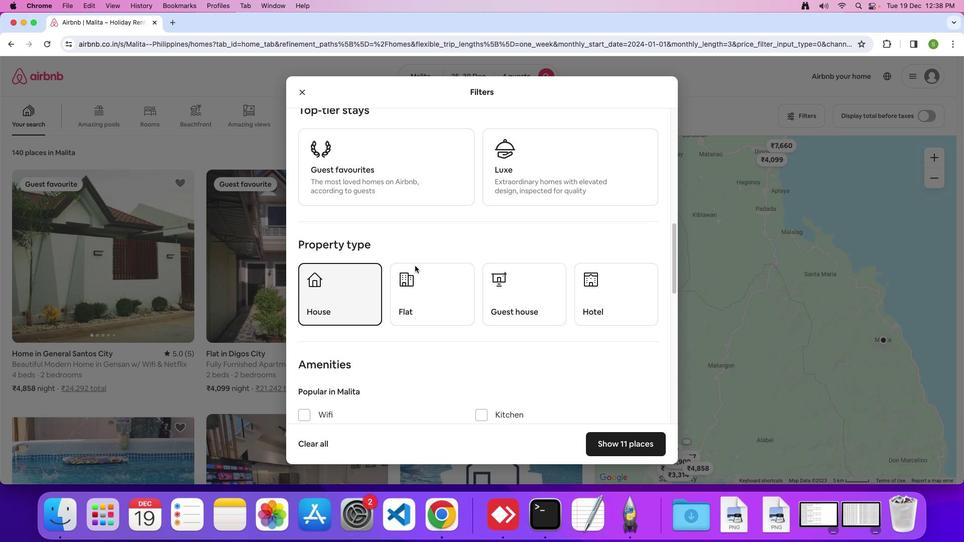 
Action: Mouse moved to (415, 266)
Screenshot: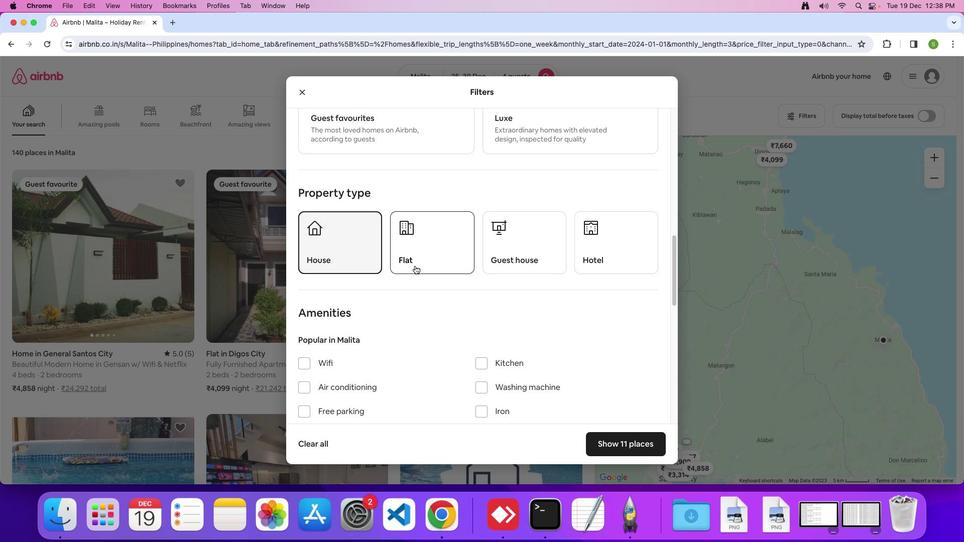 
Action: Mouse scrolled (415, 266) with delta (0, 0)
Screenshot: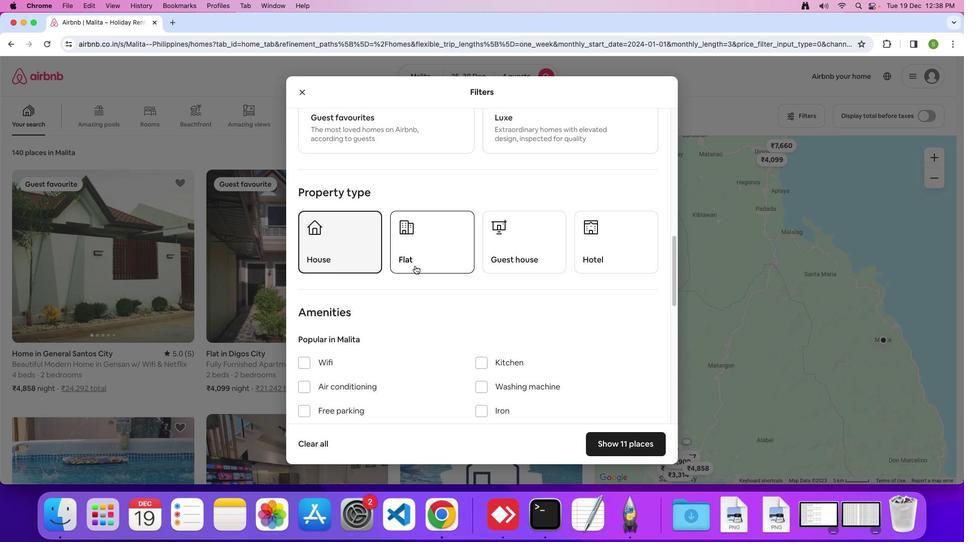 
Action: Mouse scrolled (415, 266) with delta (0, 0)
Screenshot: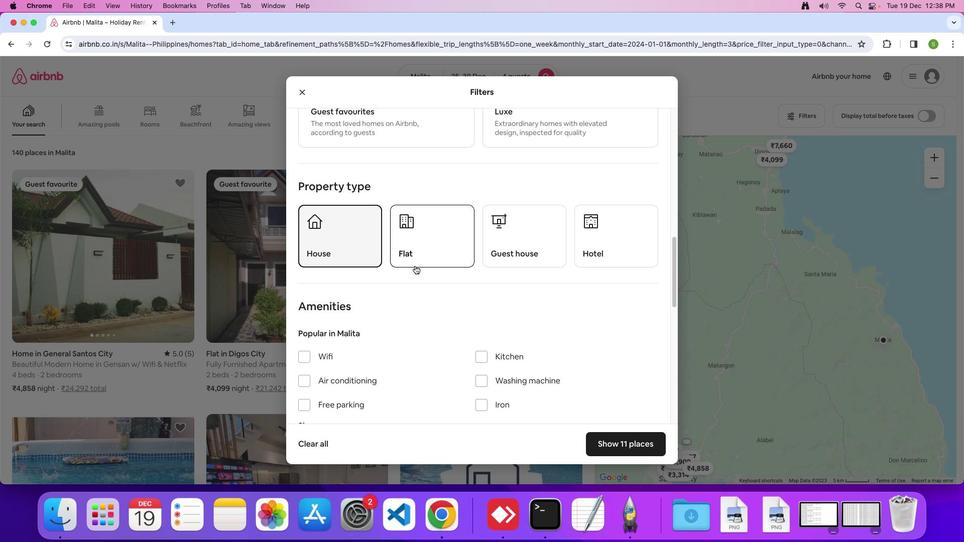 
Action: Mouse scrolled (415, 266) with delta (0, -1)
Screenshot: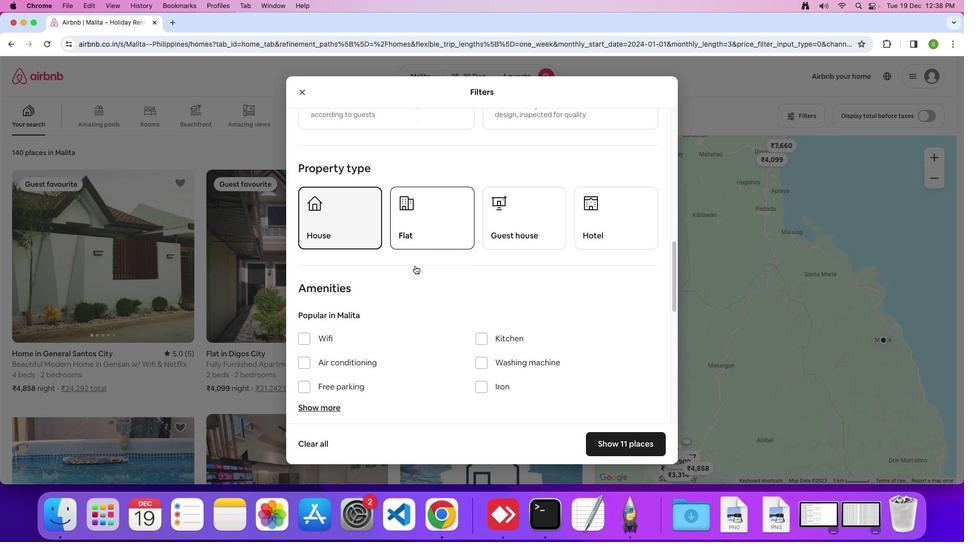 
Action: Mouse moved to (415, 266)
Screenshot: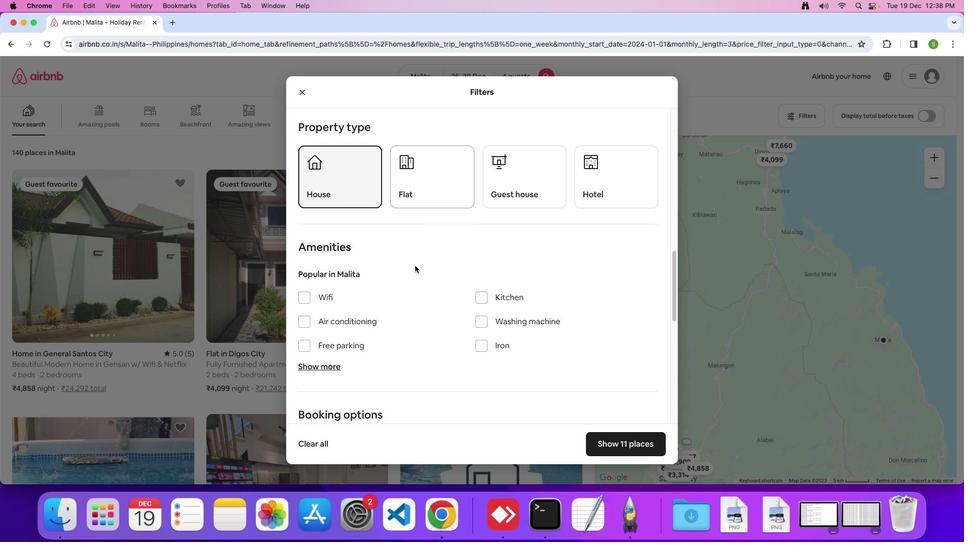 
Action: Mouse scrolled (415, 266) with delta (0, 0)
Screenshot: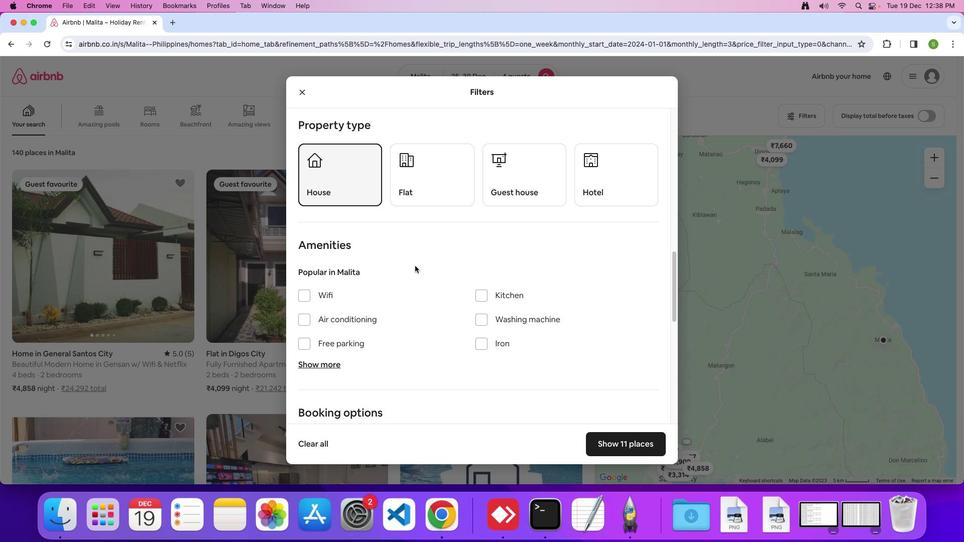 
Action: Mouse scrolled (415, 266) with delta (0, 0)
Screenshot: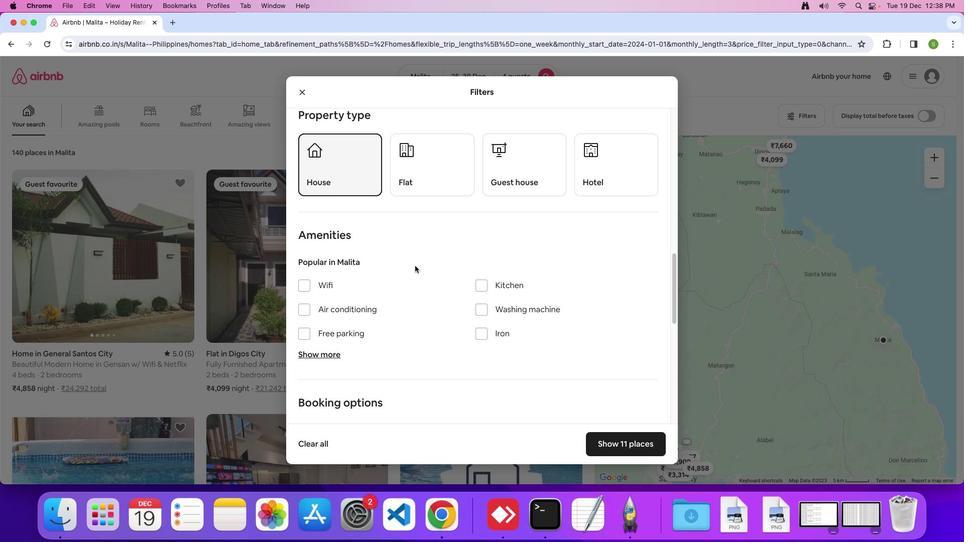 
Action: Mouse scrolled (415, 266) with delta (0, 0)
Screenshot: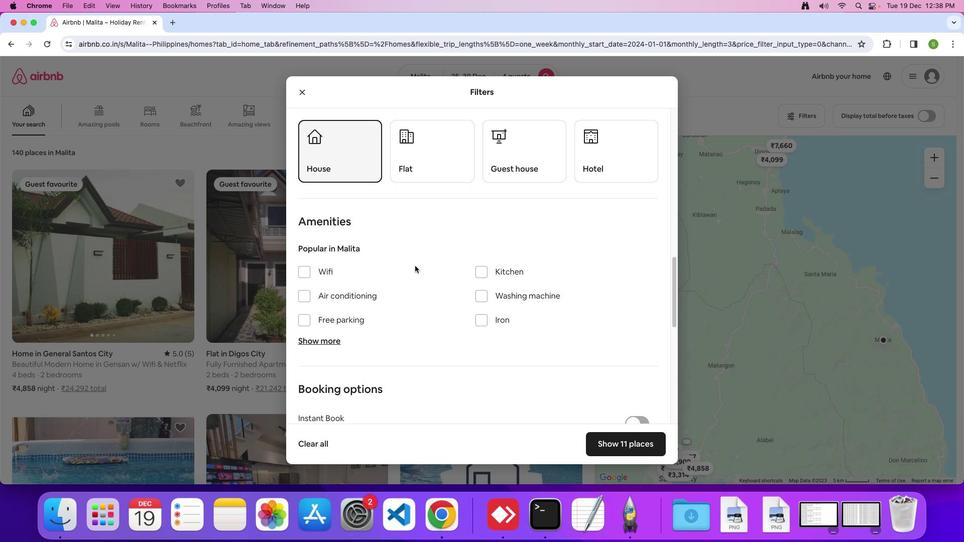 
Action: Mouse scrolled (415, 266) with delta (0, 0)
Screenshot: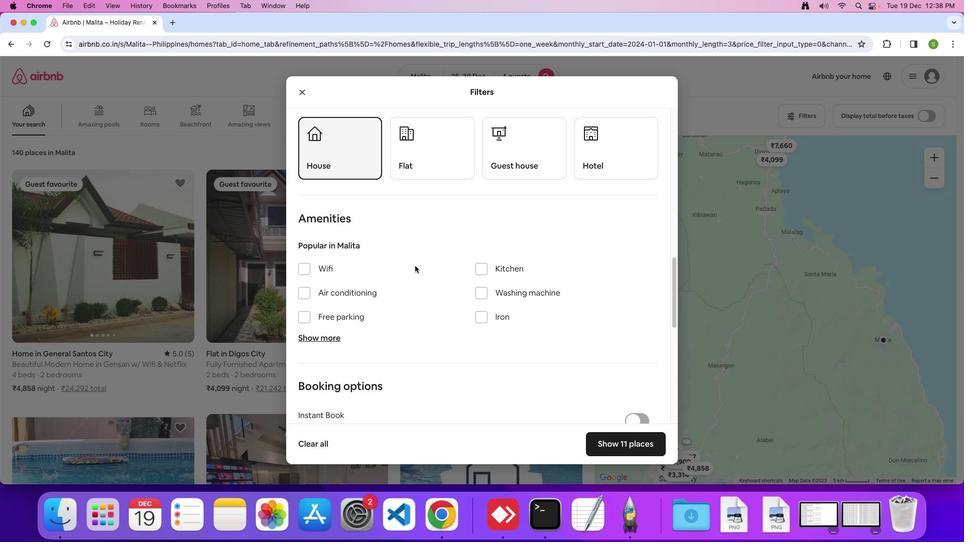 
Action: Mouse scrolled (415, 266) with delta (0, 0)
Screenshot: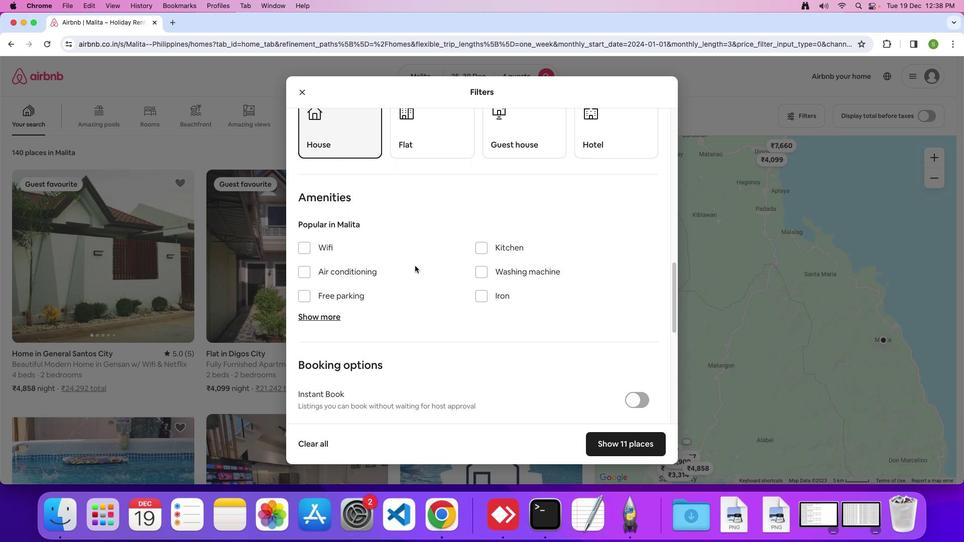 
Action: Mouse scrolled (415, 266) with delta (0, 0)
Screenshot: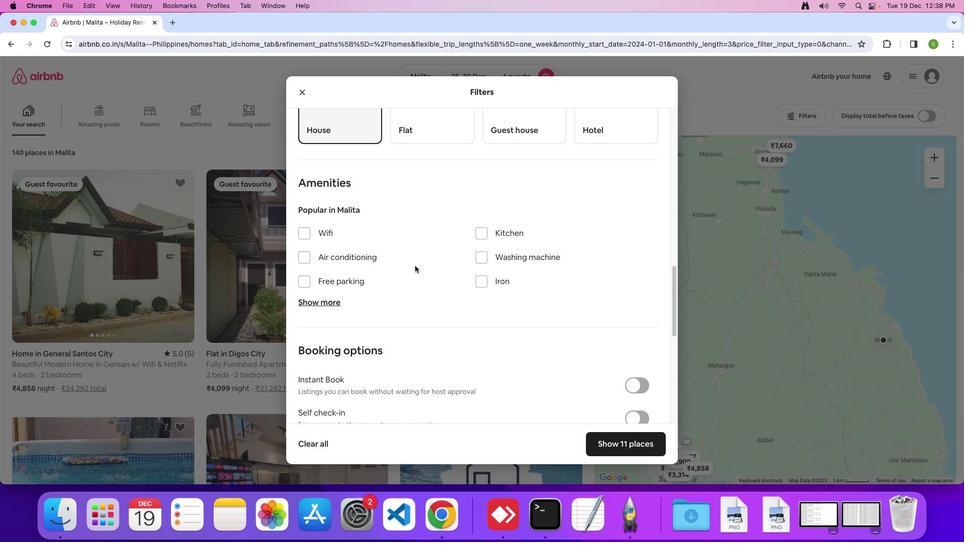 
Action: Mouse scrolled (415, 266) with delta (0, 0)
Screenshot: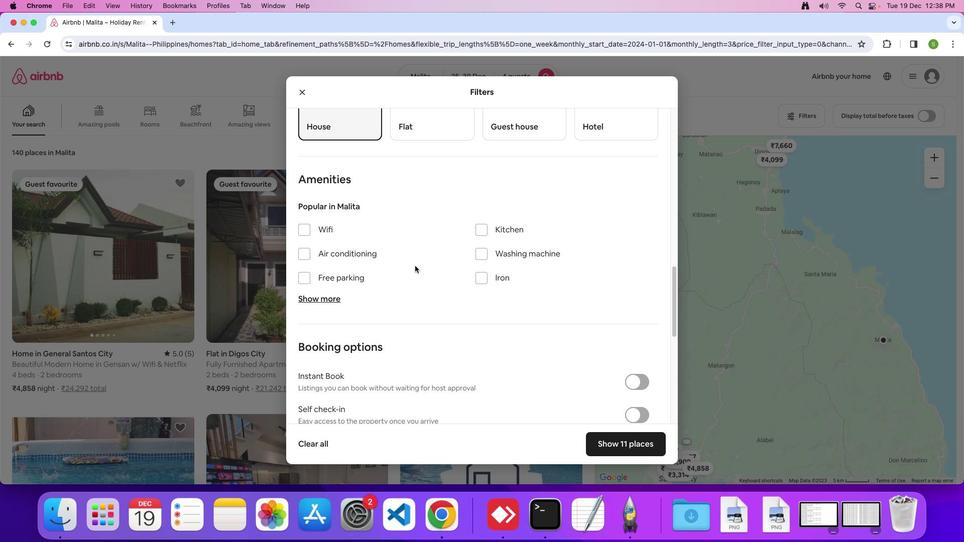 
Action: Mouse scrolled (415, 266) with delta (0, 0)
Screenshot: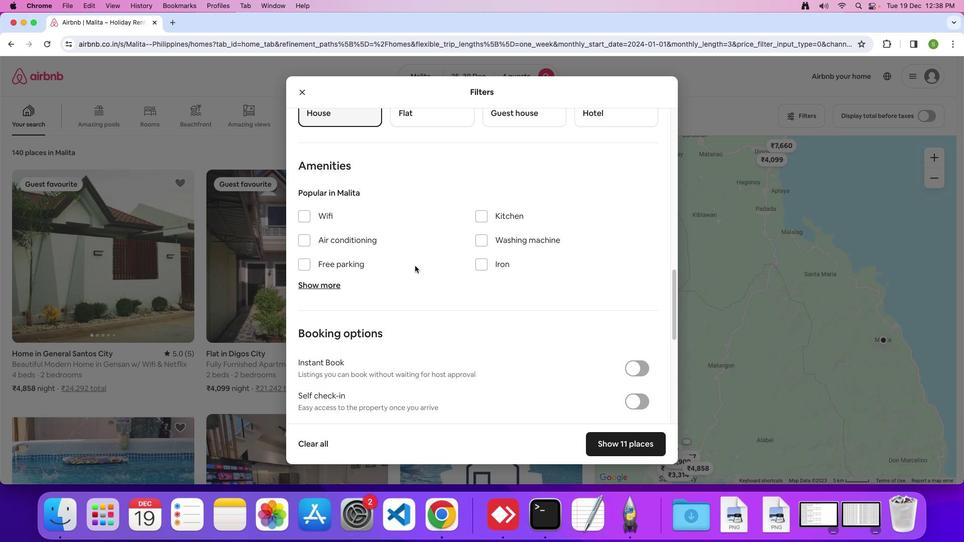 
Action: Mouse scrolled (415, 266) with delta (0, 0)
Screenshot: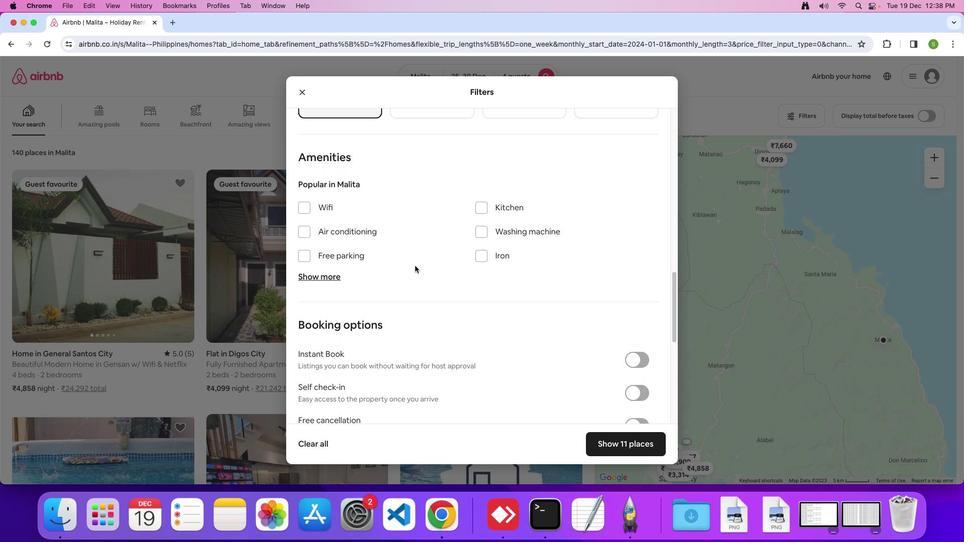 
Action: Mouse scrolled (415, 266) with delta (0, 0)
Screenshot: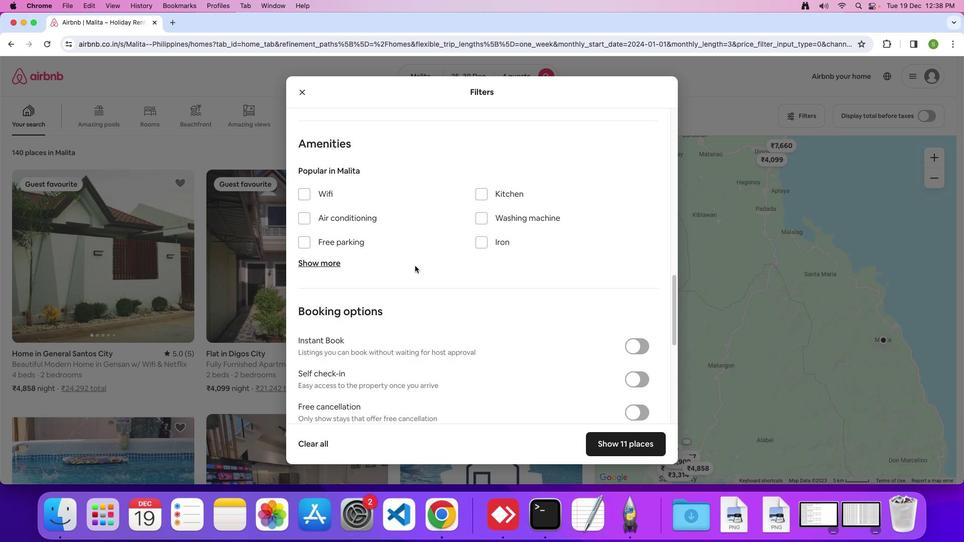 
Action: Mouse scrolled (415, 266) with delta (0, 0)
Screenshot: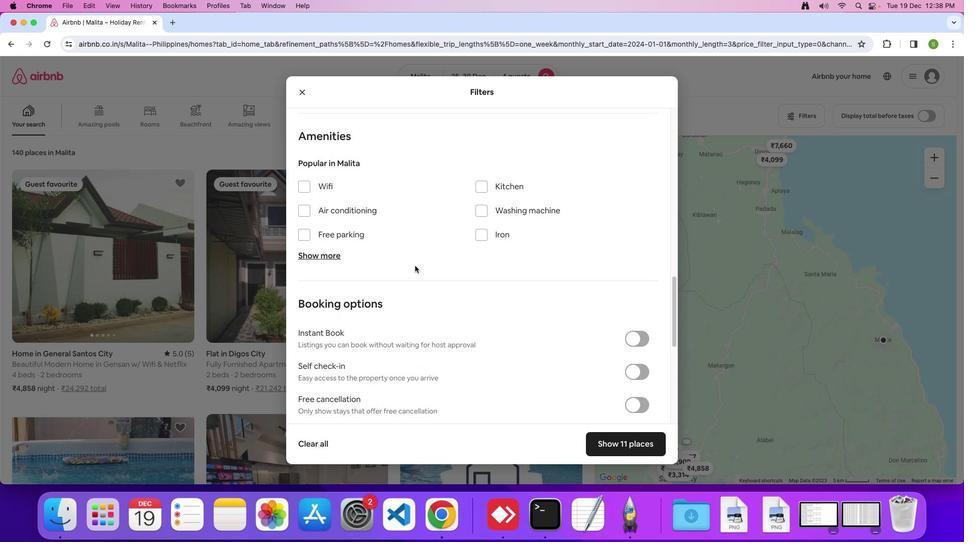 
Action: Mouse scrolled (415, 266) with delta (0, 0)
Screenshot: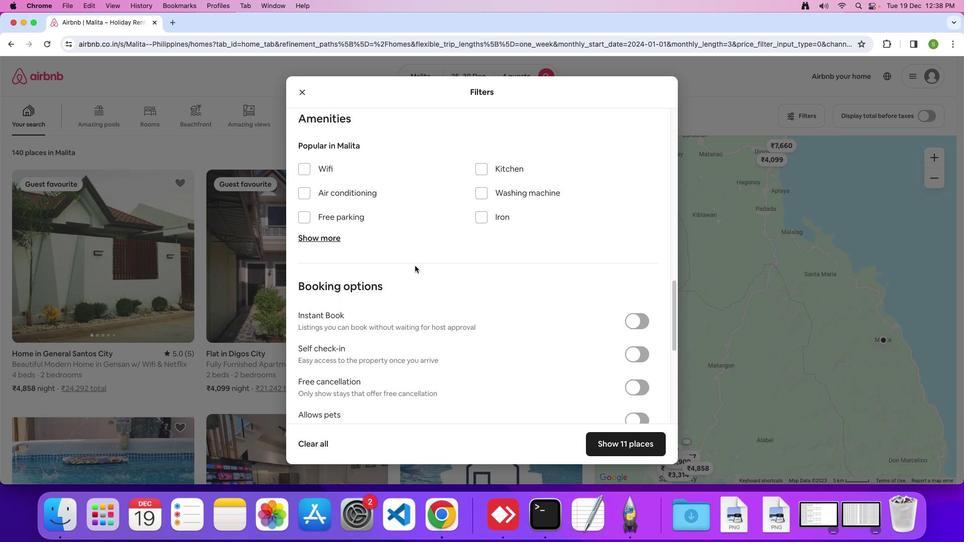 
Action: Mouse scrolled (415, 266) with delta (0, 0)
Screenshot: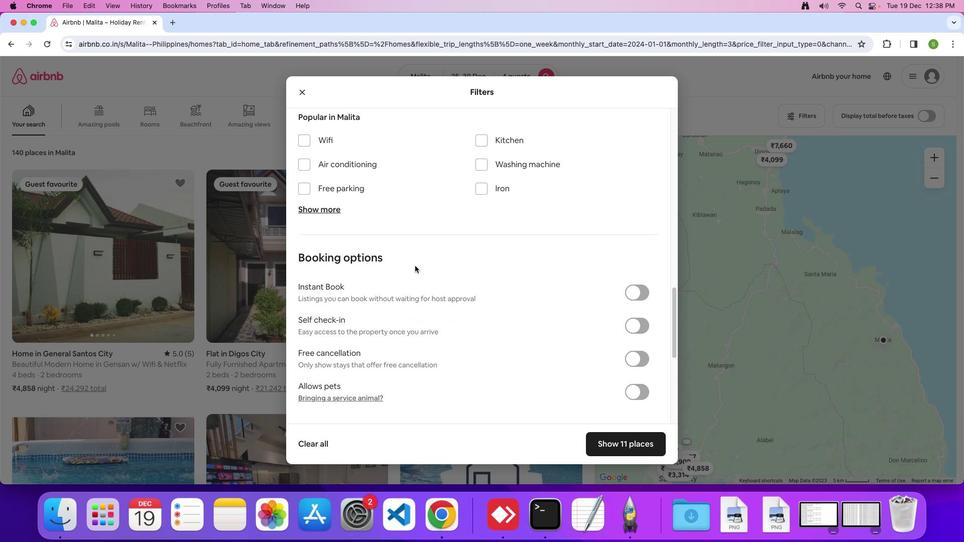 
Action: Mouse scrolled (415, 266) with delta (0, 0)
Screenshot: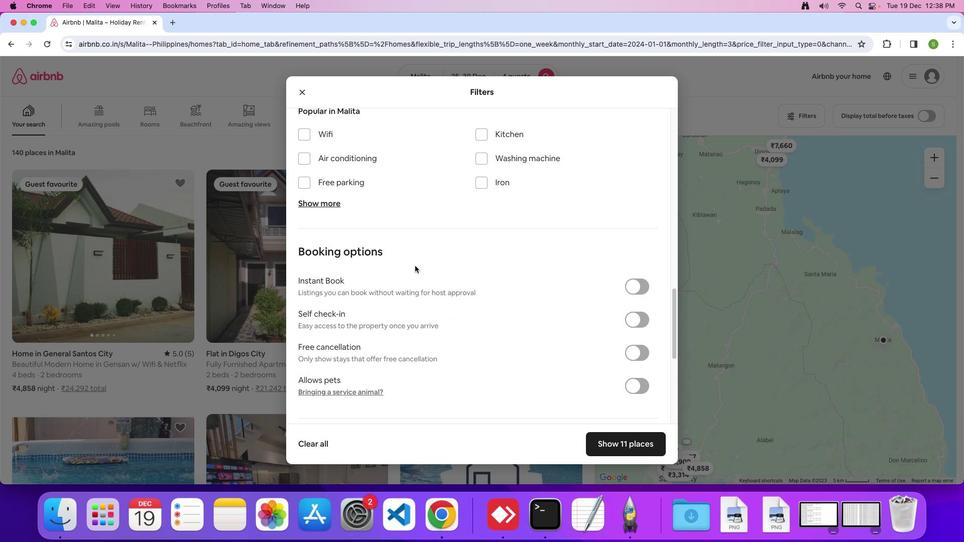 
Action: Mouse scrolled (415, 266) with delta (0, 0)
Screenshot: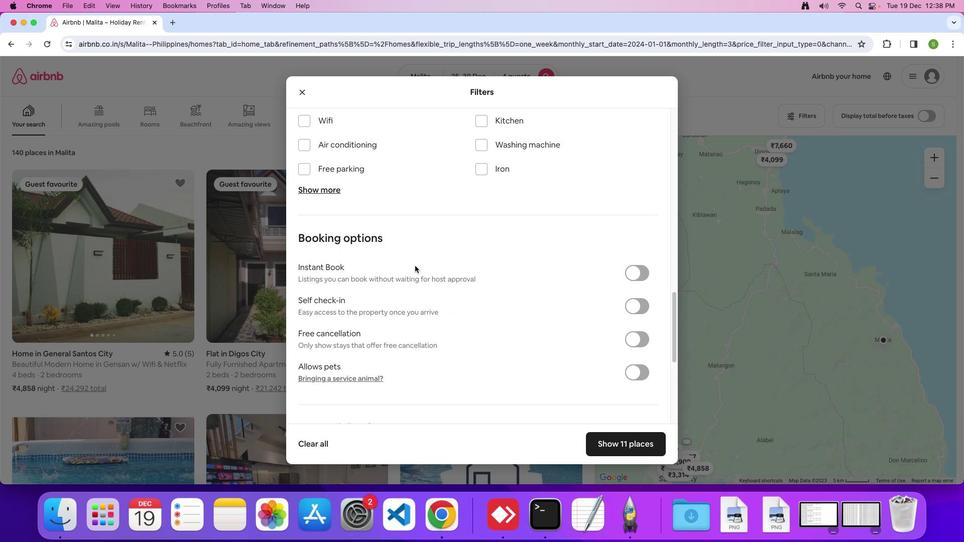 
Action: Mouse scrolled (415, 266) with delta (0, 0)
Screenshot: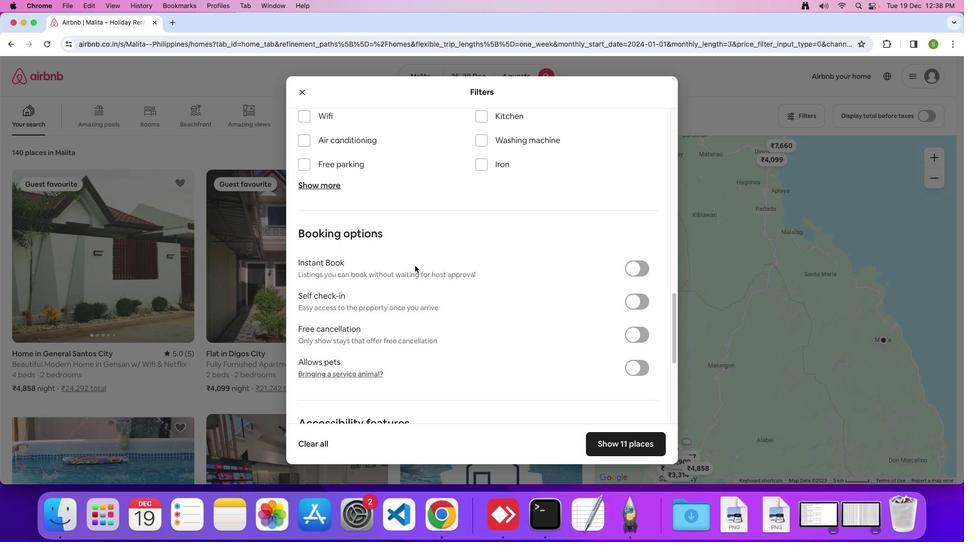 
Action: Mouse scrolled (415, 266) with delta (0, 0)
Screenshot: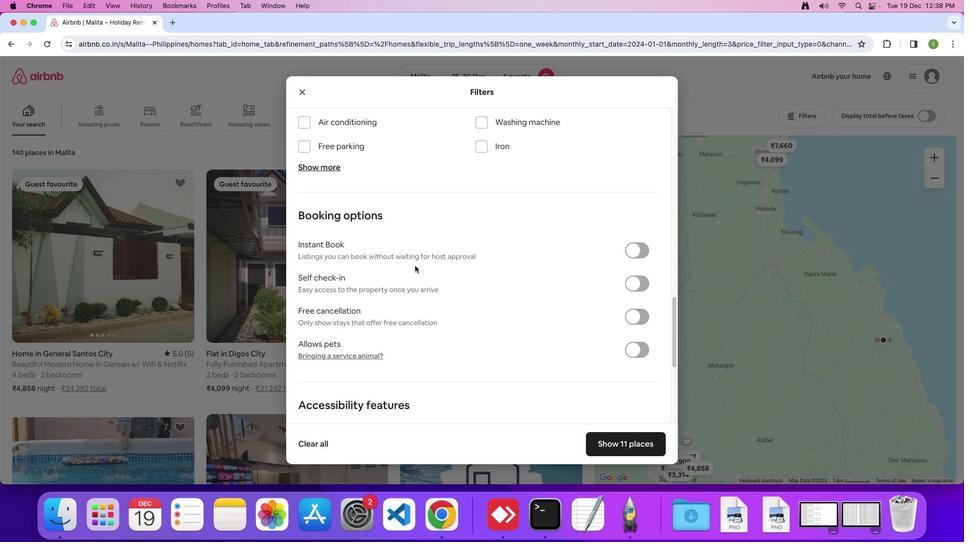 
Action: Mouse scrolled (415, 266) with delta (0, 0)
Screenshot: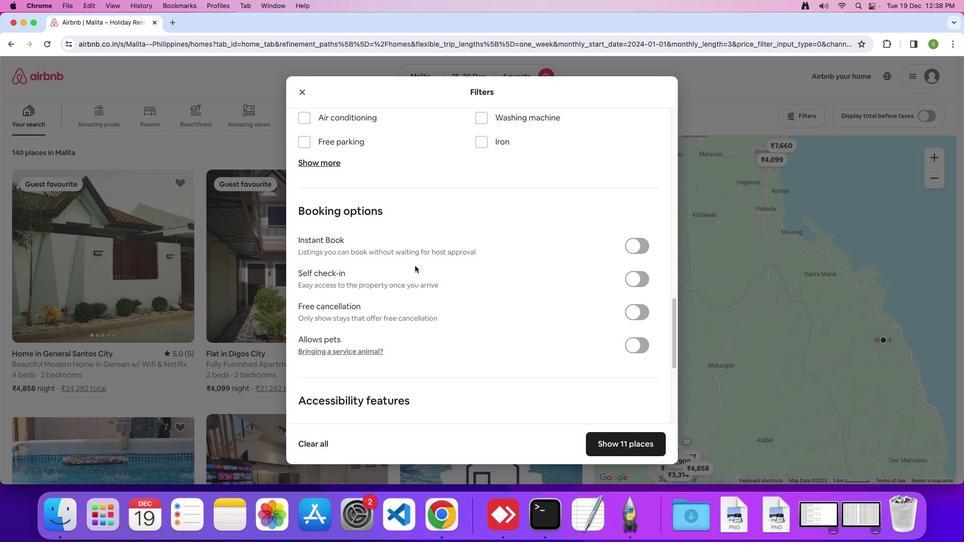 
Action: Mouse scrolled (415, 266) with delta (0, 0)
Screenshot: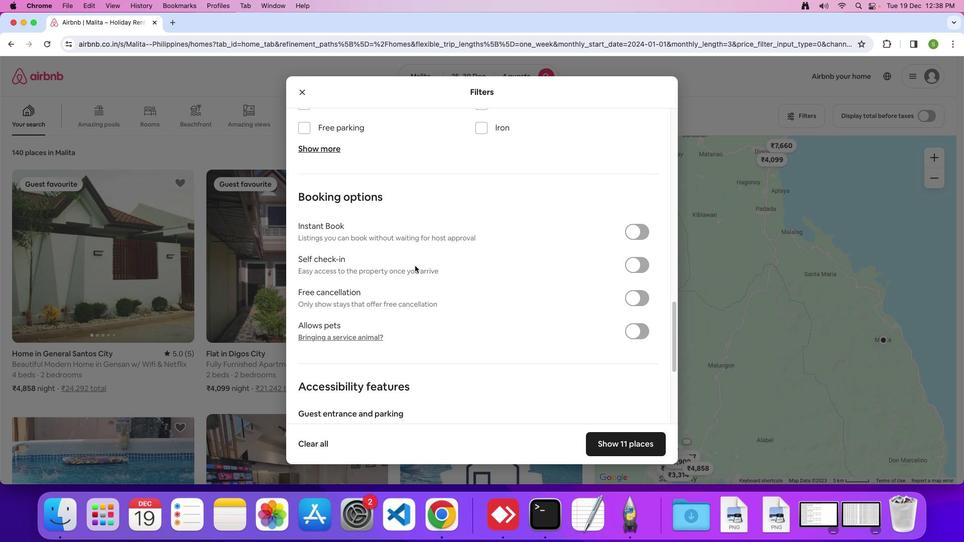 
Action: Mouse scrolled (415, 266) with delta (0, 0)
Screenshot: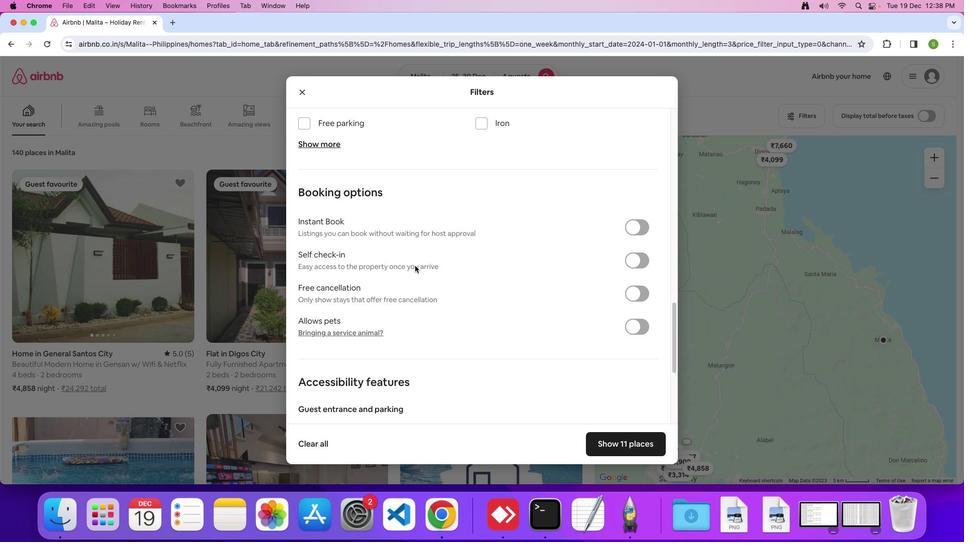 
Action: Mouse scrolled (415, 266) with delta (0, 0)
Screenshot: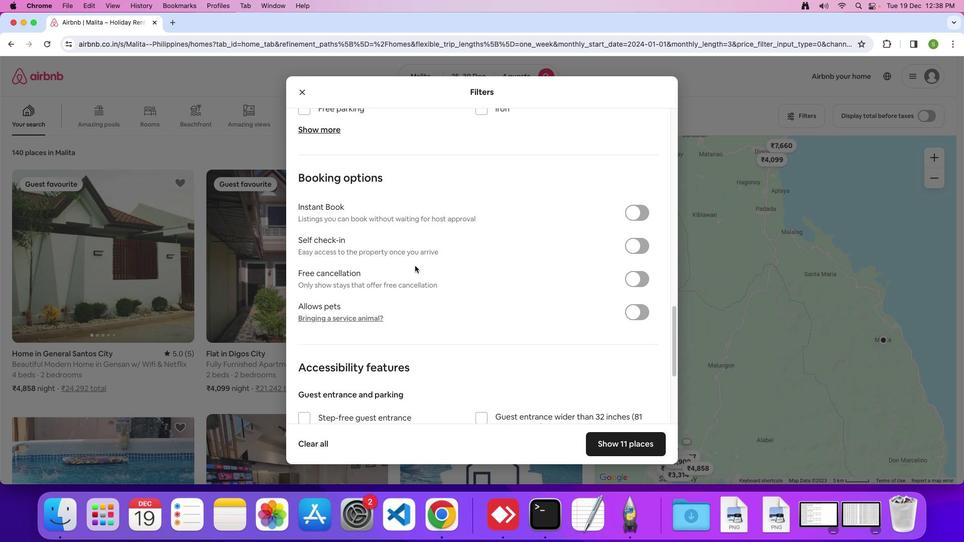 
Action: Mouse scrolled (415, 266) with delta (0, 0)
Screenshot: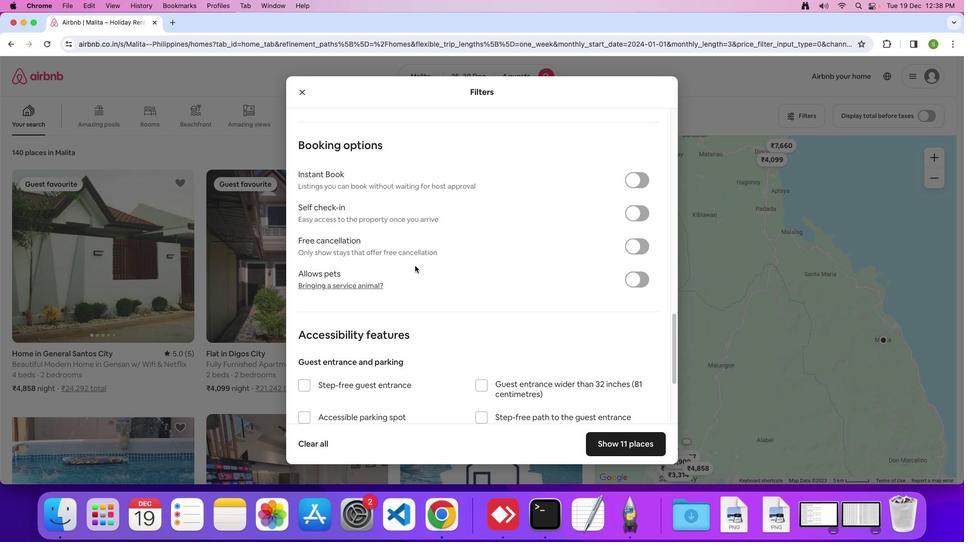 
Action: Mouse scrolled (415, 266) with delta (0, 0)
Screenshot: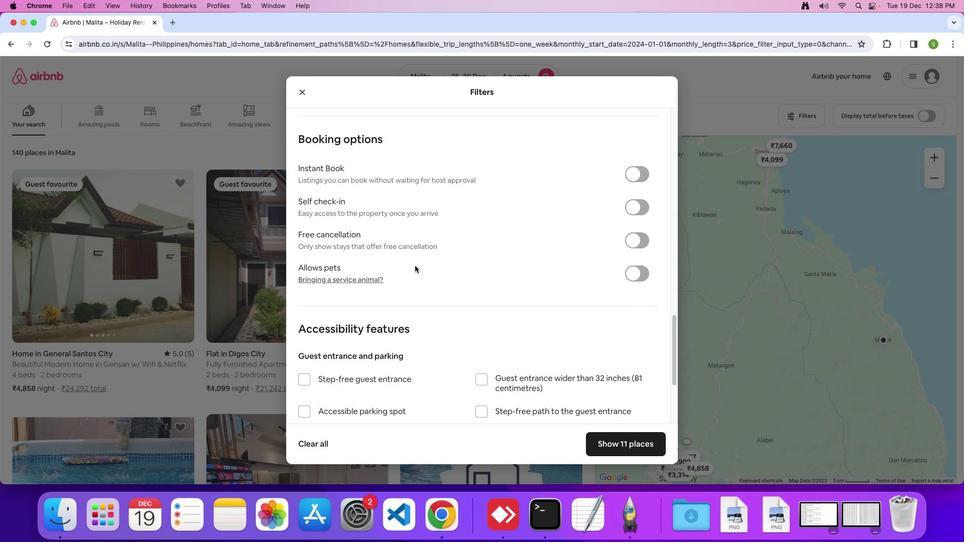 
Action: Mouse scrolled (415, 266) with delta (0, 0)
Screenshot: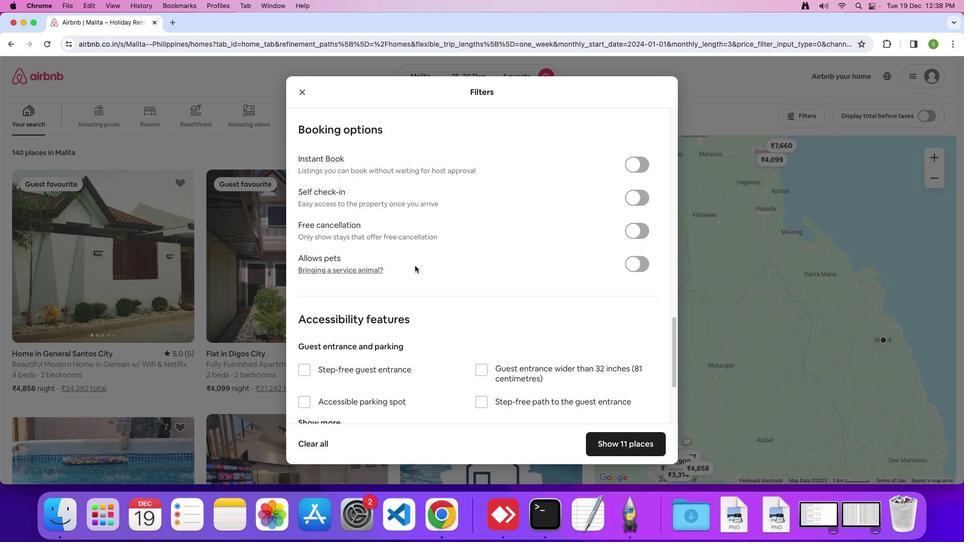 
Action: Mouse scrolled (415, 266) with delta (0, 0)
Screenshot: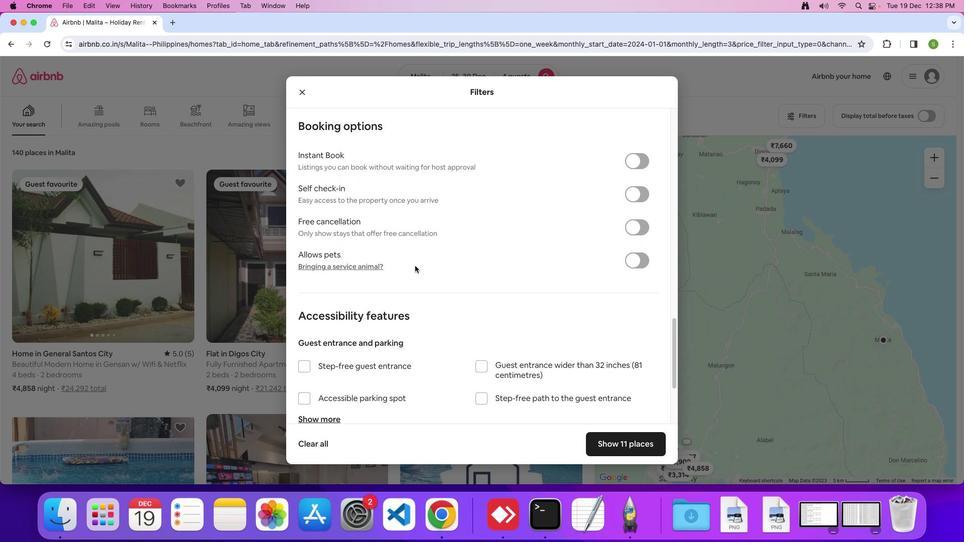 
Action: Mouse scrolled (415, 266) with delta (0, -1)
Screenshot: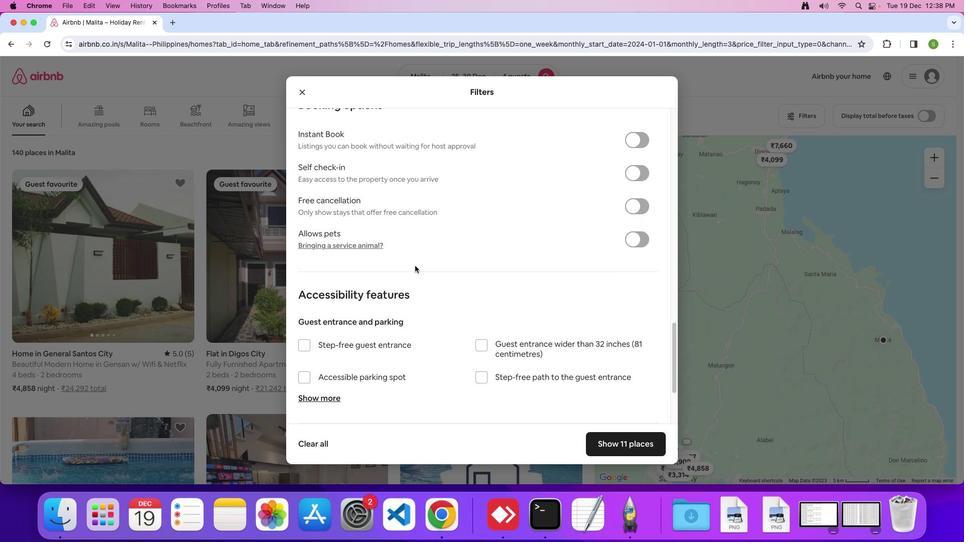 
Action: Mouse scrolled (415, 266) with delta (0, 0)
Screenshot: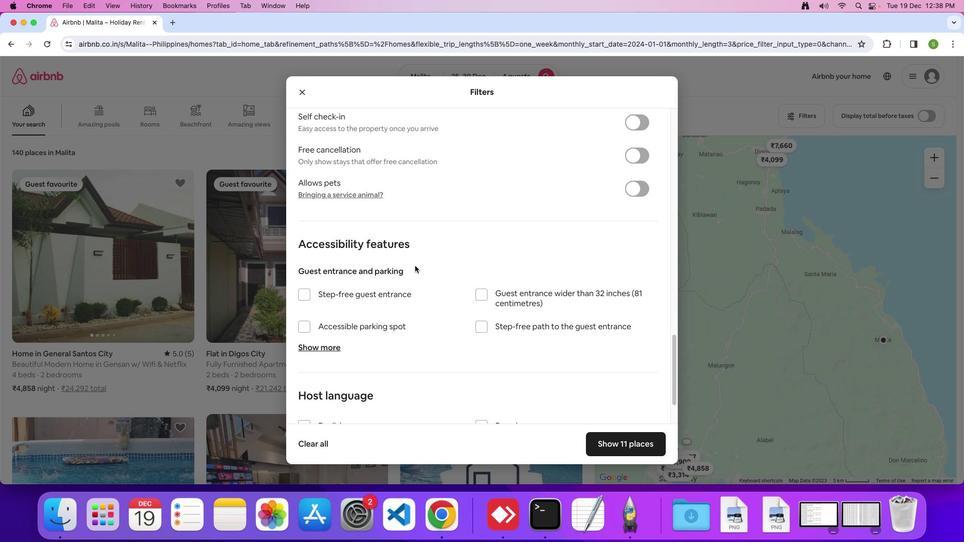 
Action: Mouse scrolled (415, 266) with delta (0, 0)
Screenshot: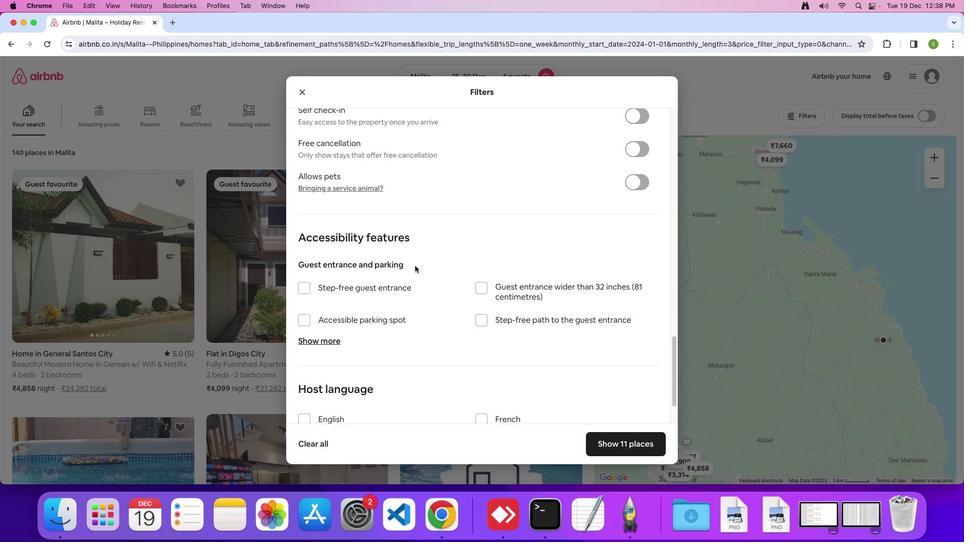 
Action: Mouse scrolled (415, 266) with delta (0, 0)
Screenshot: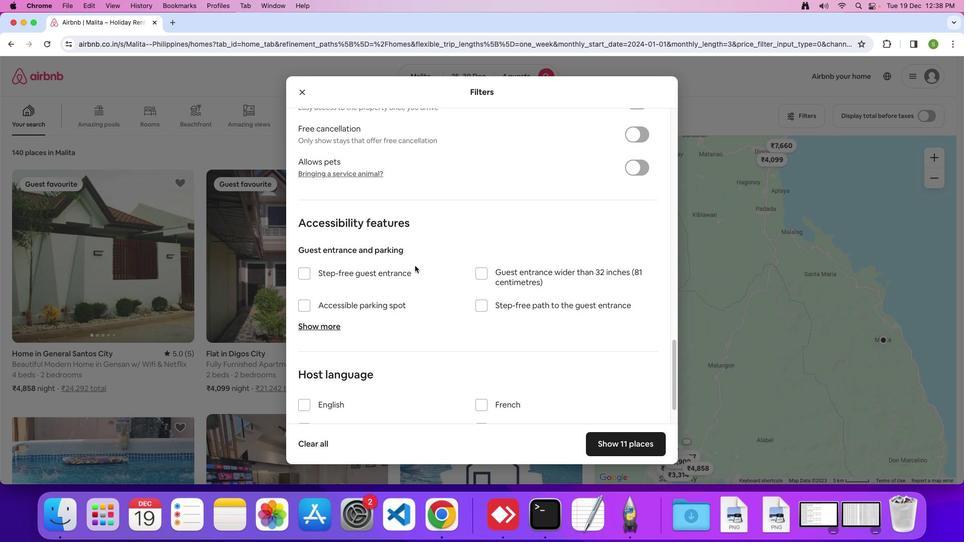 
Action: Mouse scrolled (415, 266) with delta (0, 0)
Screenshot: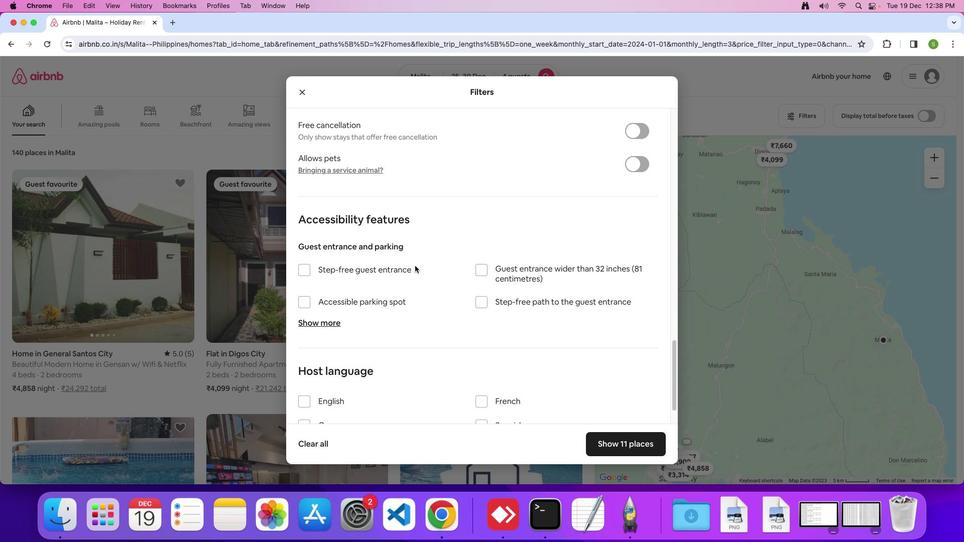 
Action: Mouse scrolled (415, 266) with delta (0, 0)
Screenshot: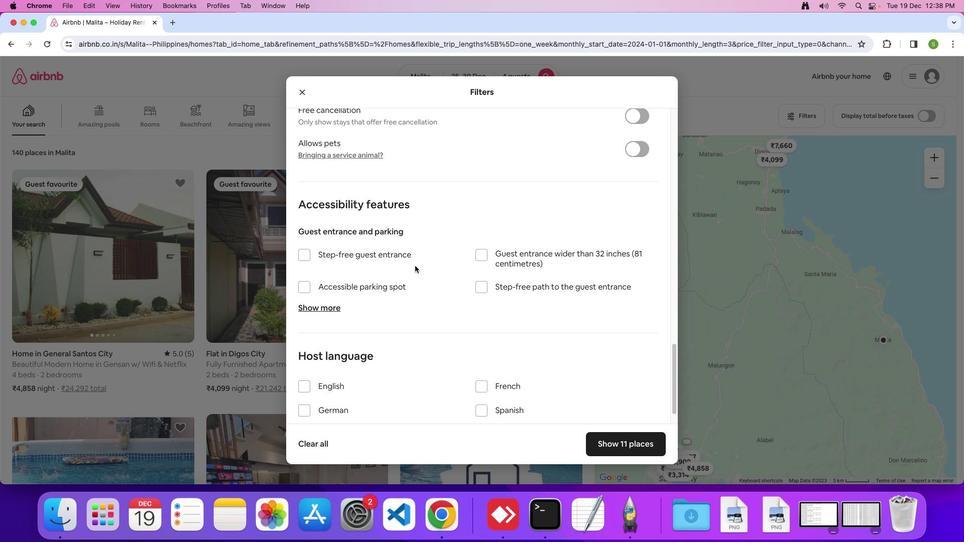 
Action: Mouse scrolled (415, 266) with delta (0, 0)
Screenshot: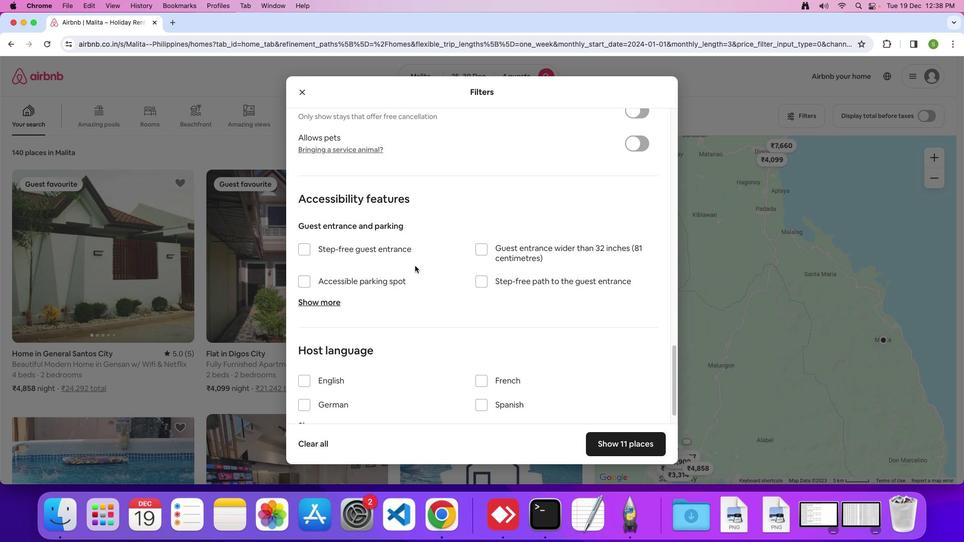 
Action: Mouse scrolled (415, 266) with delta (0, -1)
Screenshot: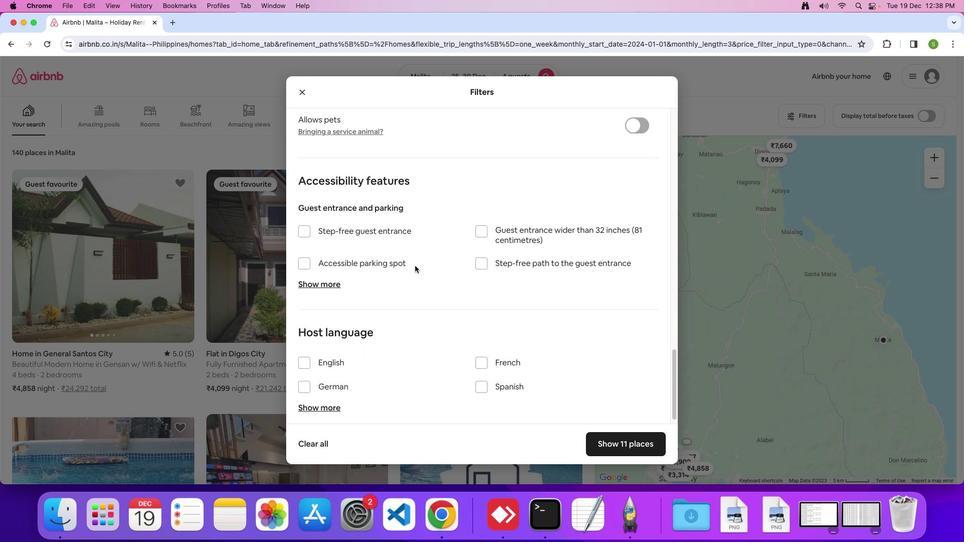 
Action: Mouse scrolled (415, 266) with delta (0, 0)
Screenshot: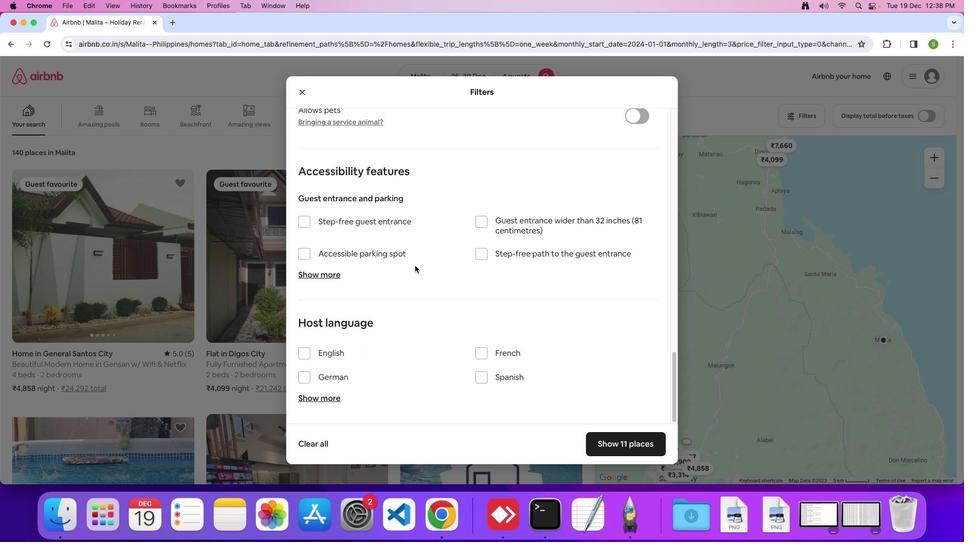 
Action: Mouse scrolled (415, 266) with delta (0, 0)
Screenshot: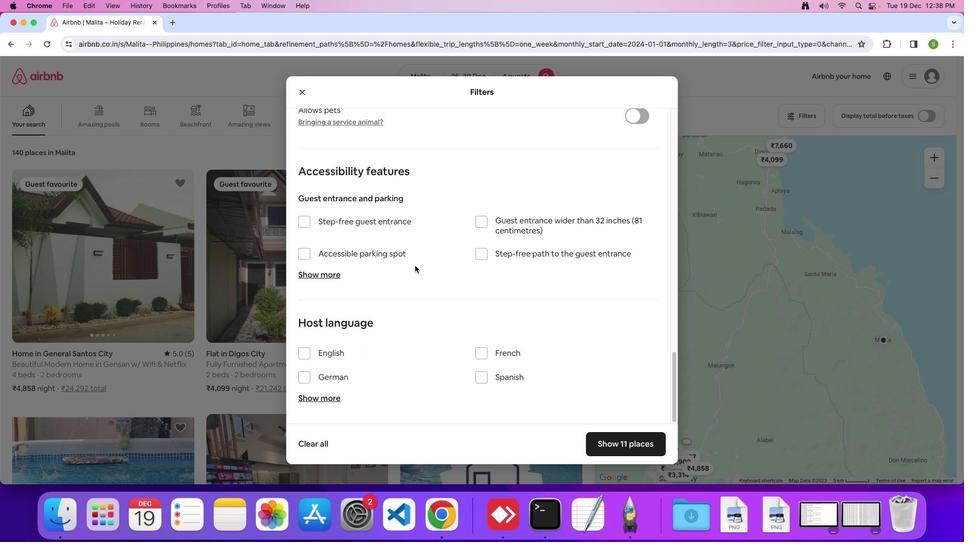 
Action: Mouse scrolled (415, 266) with delta (0, 0)
Screenshot: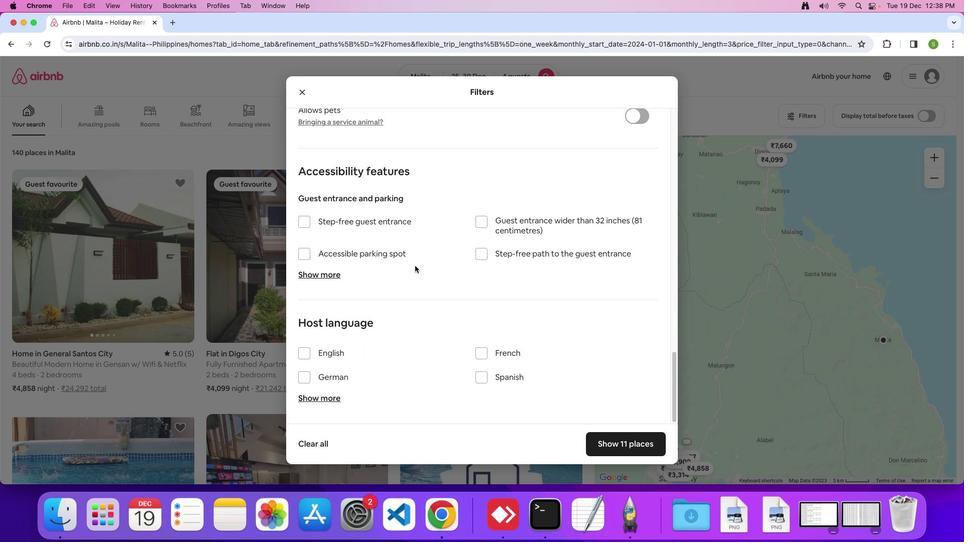 
Action: Mouse scrolled (415, 266) with delta (0, 0)
Screenshot: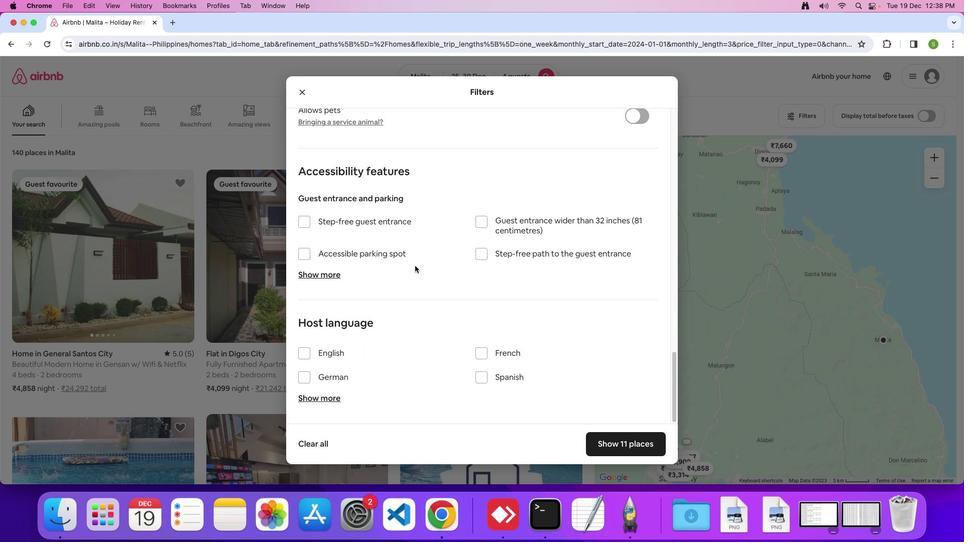 
Action: Mouse scrolled (415, 266) with delta (0, 0)
Screenshot: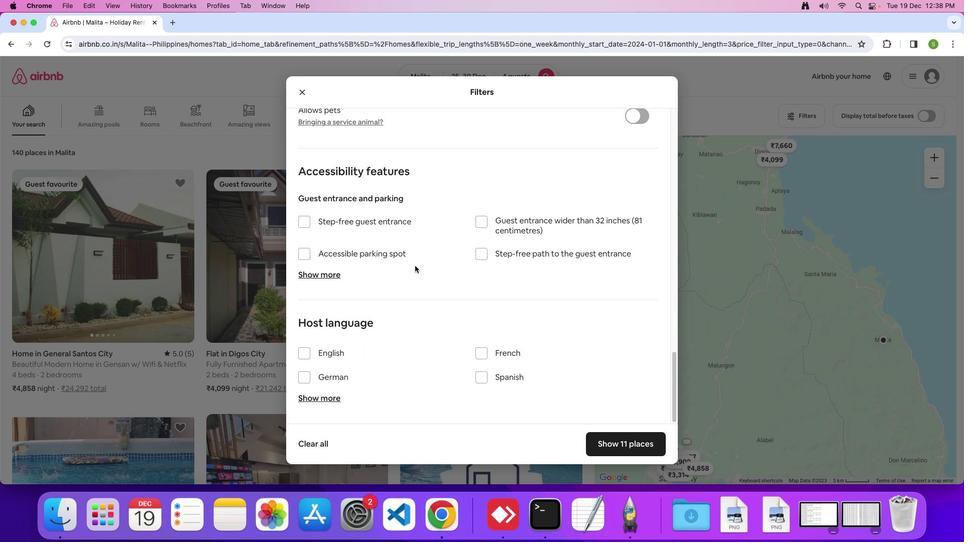 
Action: Mouse moved to (633, 436)
Screenshot: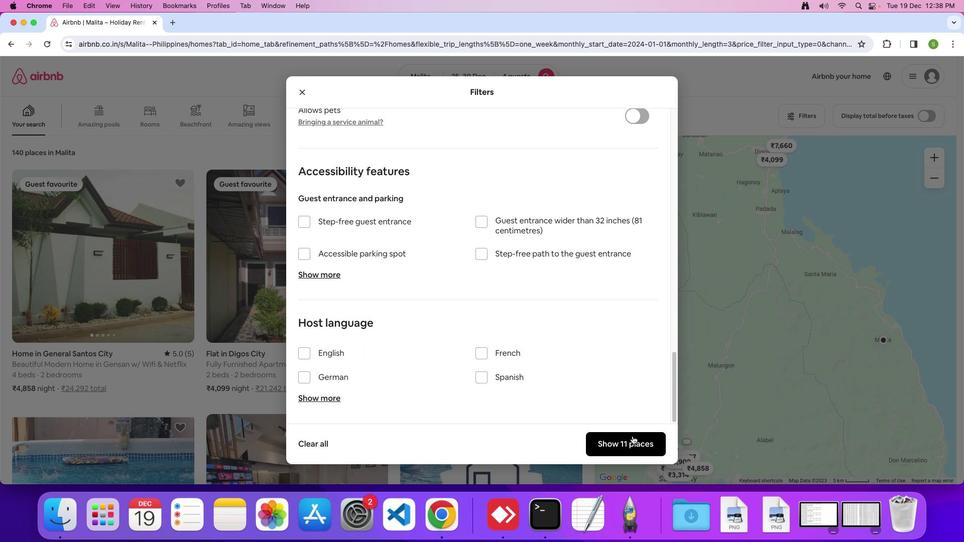 
Action: Mouse pressed left at (633, 436)
Screenshot: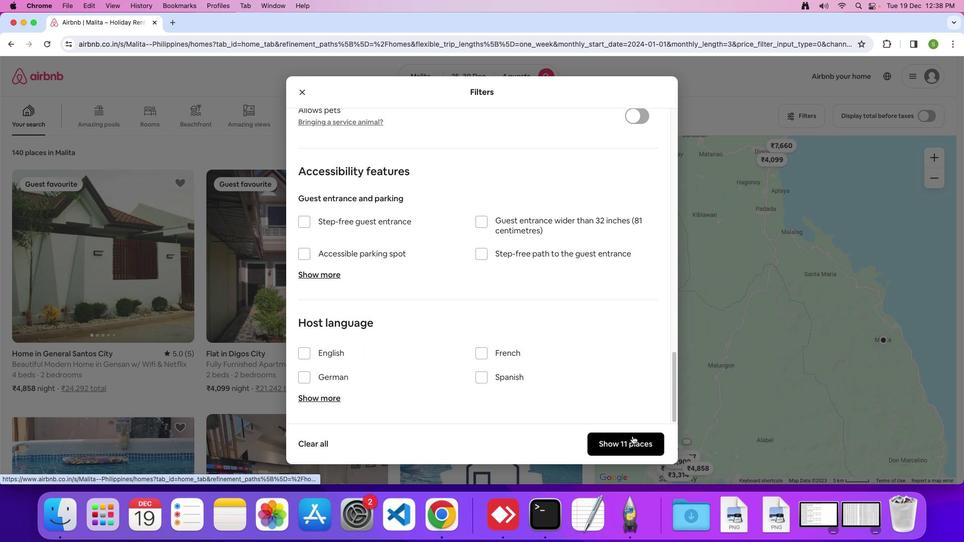 
Action: Mouse moved to (130, 224)
Screenshot: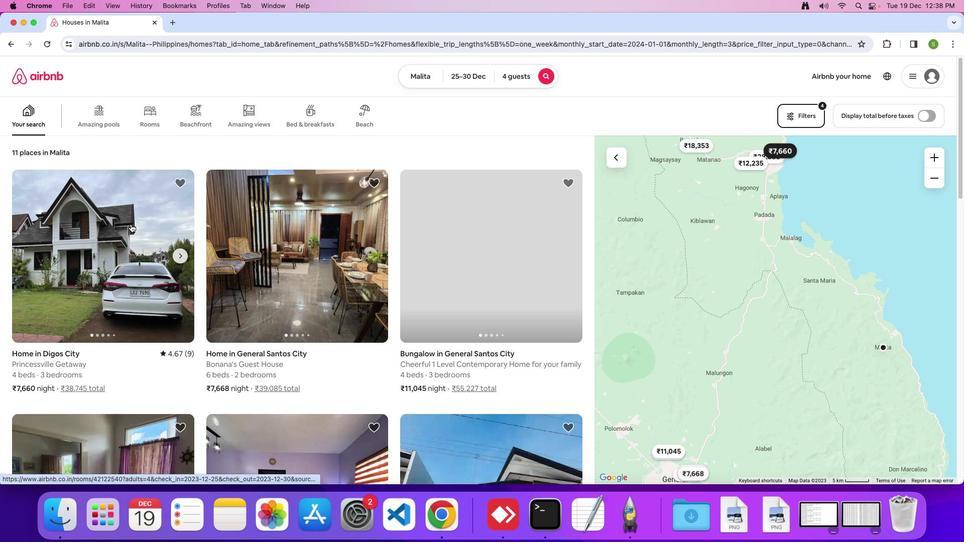 
Action: Mouse pressed left at (130, 224)
Screenshot: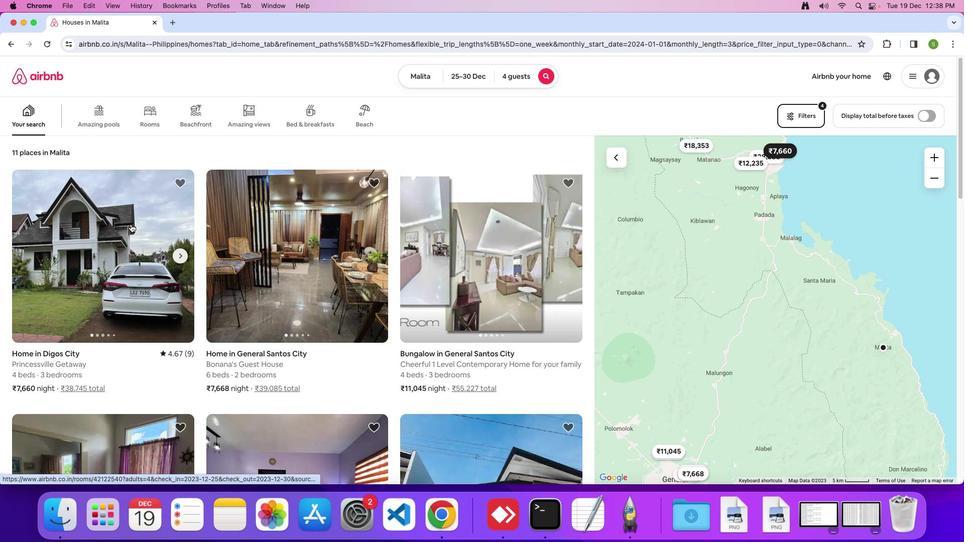 
Action: Mouse moved to (403, 206)
Screenshot: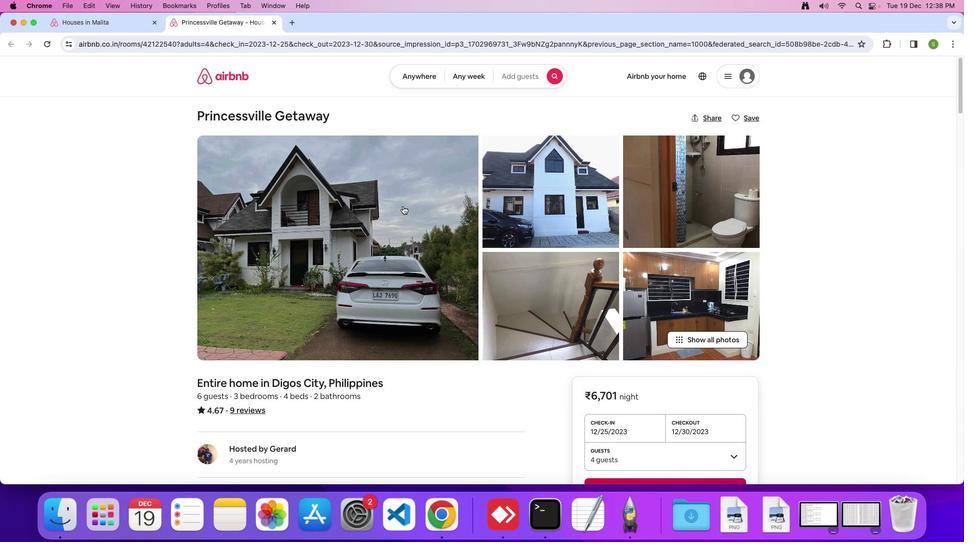 
Action: Mouse pressed left at (403, 206)
Screenshot: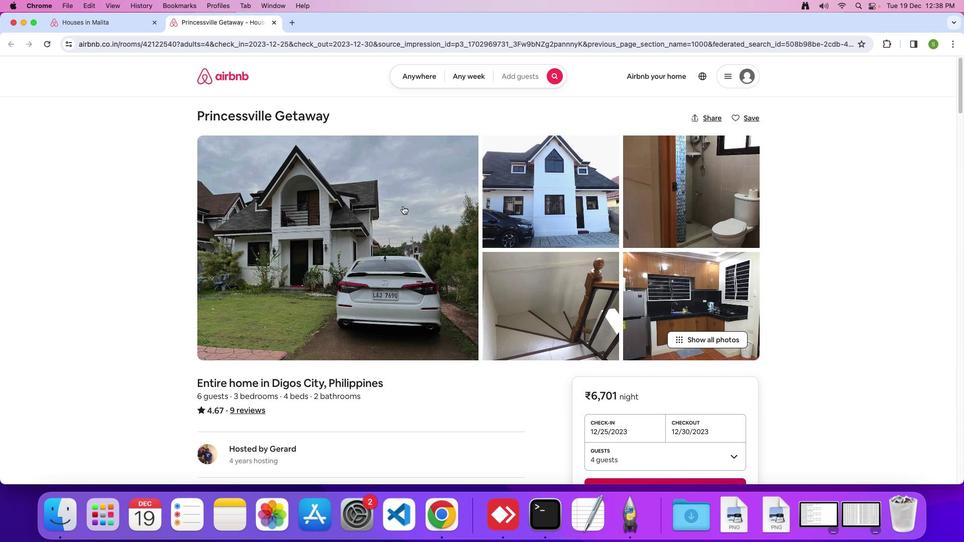 
Action: Mouse moved to (452, 277)
Screenshot: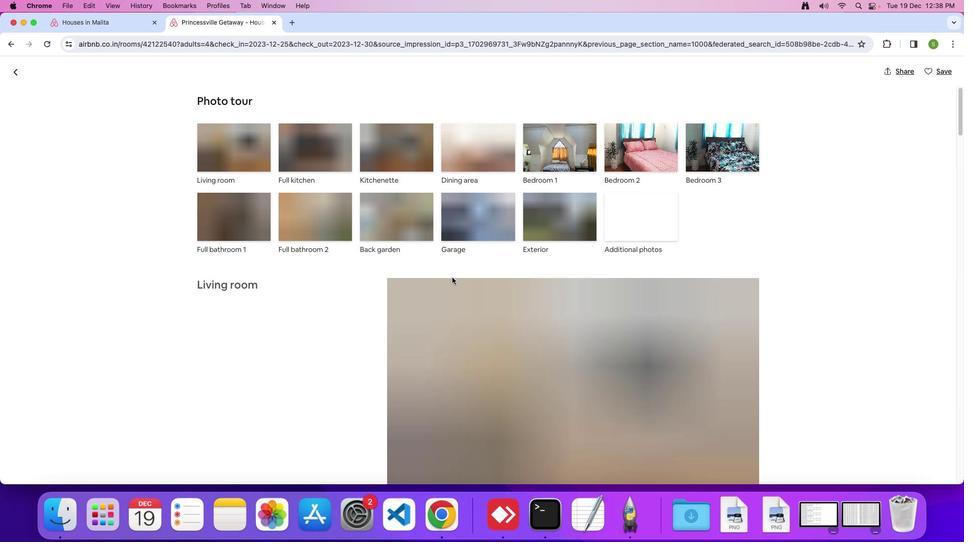 
Action: Mouse scrolled (452, 277) with delta (0, 0)
Screenshot: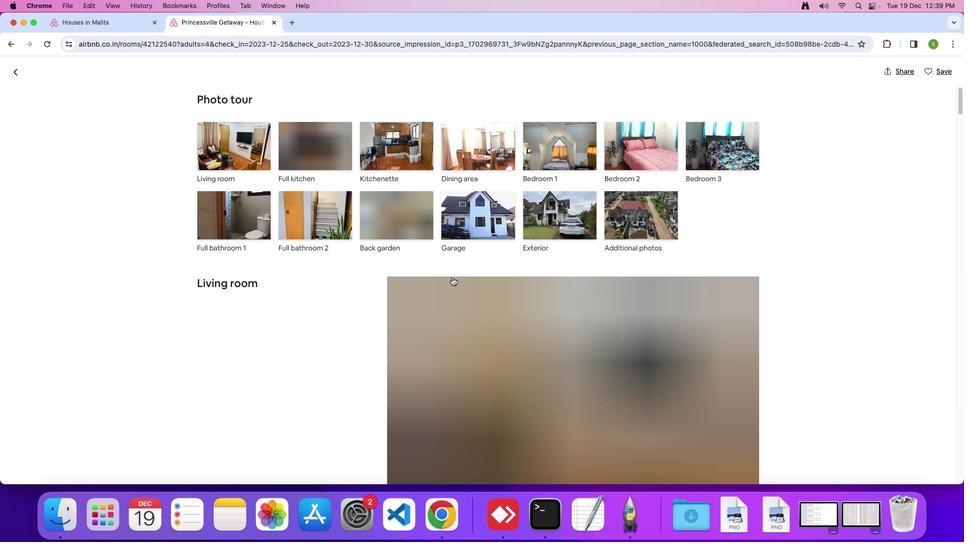 
Action: Mouse scrolled (452, 277) with delta (0, 0)
Screenshot: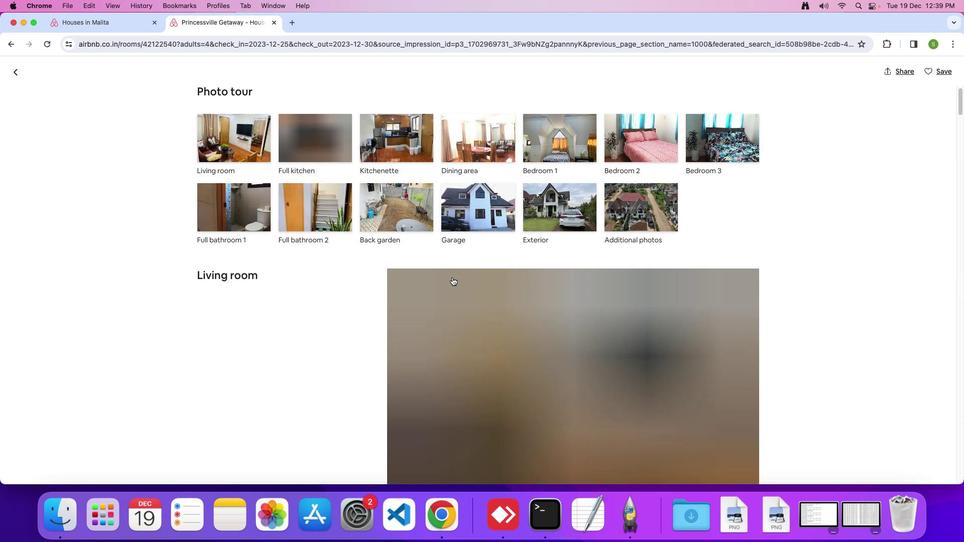 
Action: Mouse scrolled (452, 277) with delta (0, -1)
Screenshot: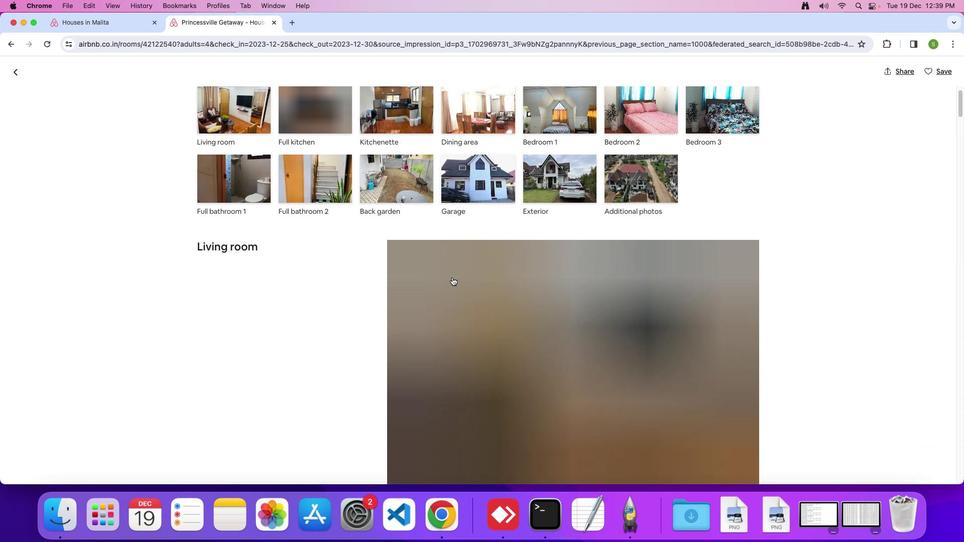 
Action: Mouse scrolled (452, 277) with delta (0, 0)
Screenshot: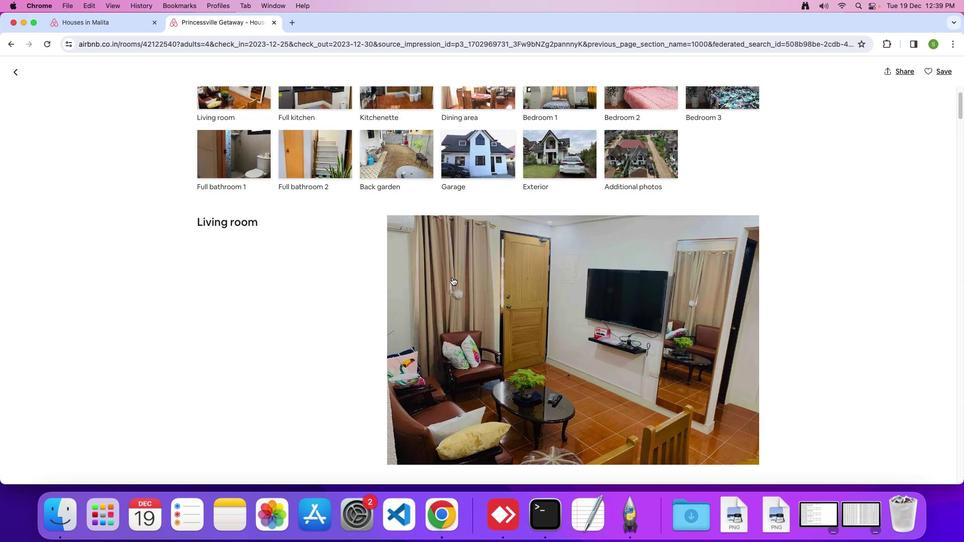 
Action: Mouse scrolled (452, 277) with delta (0, 0)
Screenshot: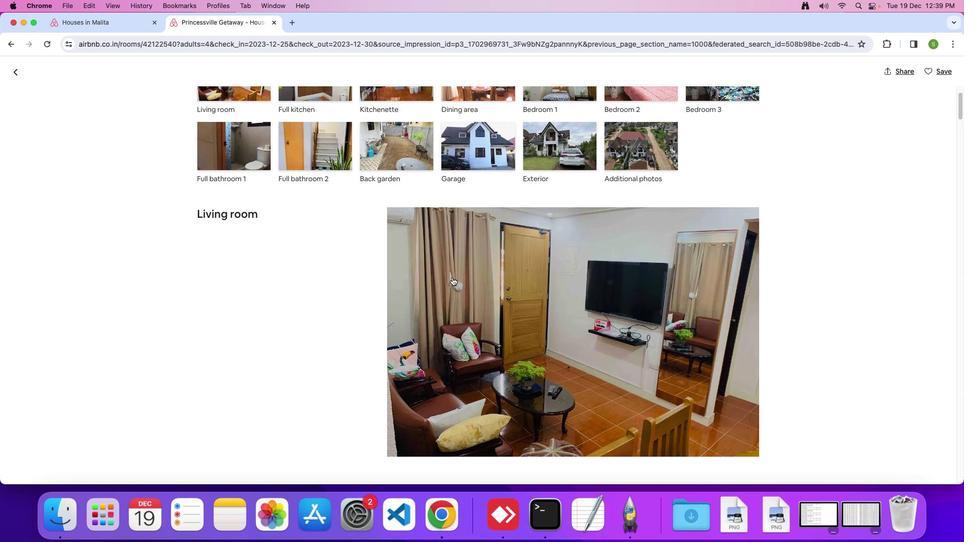 
Action: Mouse scrolled (452, 277) with delta (0, -1)
Screenshot: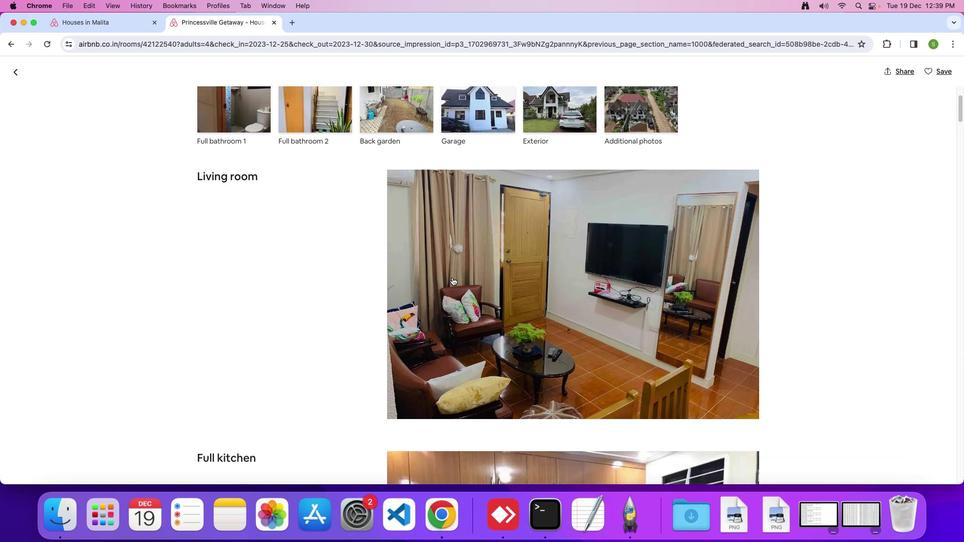 
Action: Mouse scrolled (452, 277) with delta (0, 0)
Screenshot: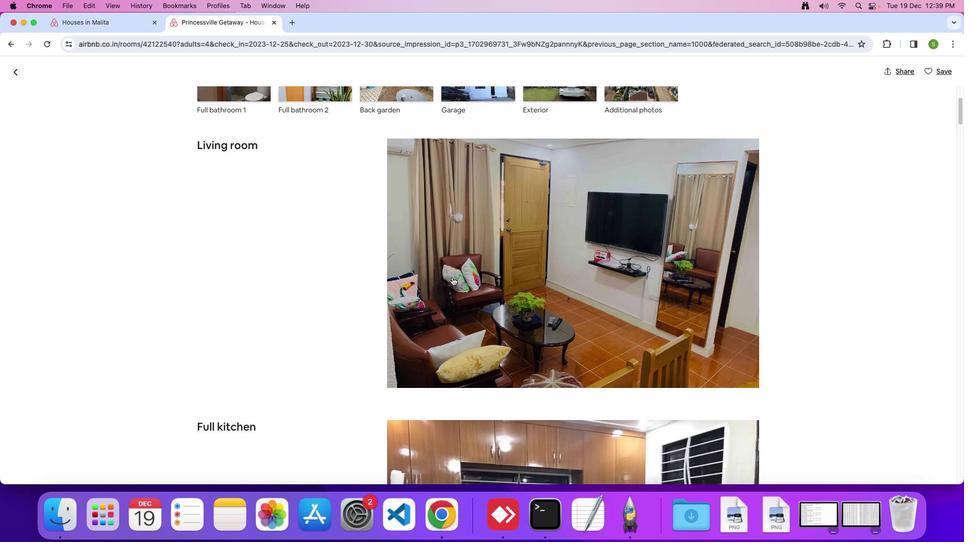 
Action: Mouse scrolled (452, 277) with delta (0, 0)
Screenshot: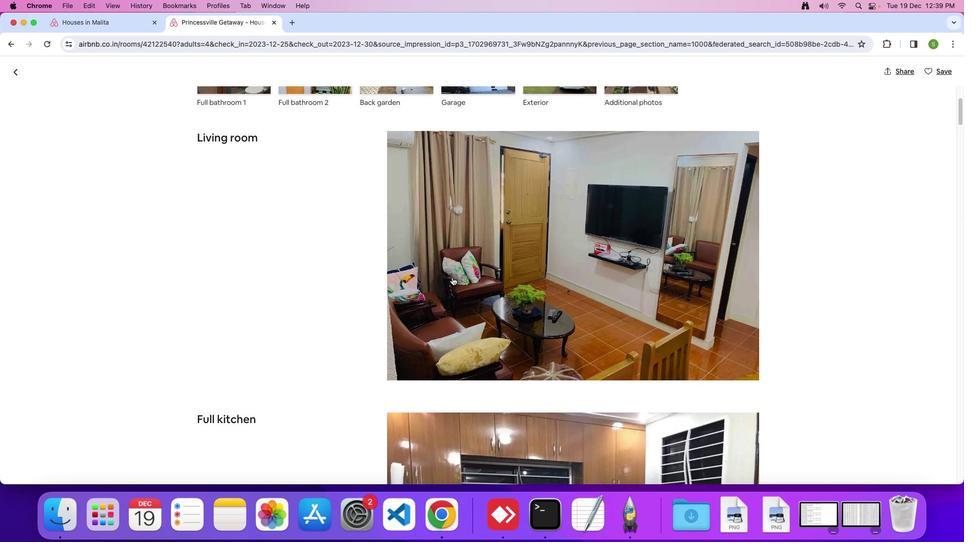 
Action: Mouse scrolled (452, 277) with delta (0, -1)
Screenshot: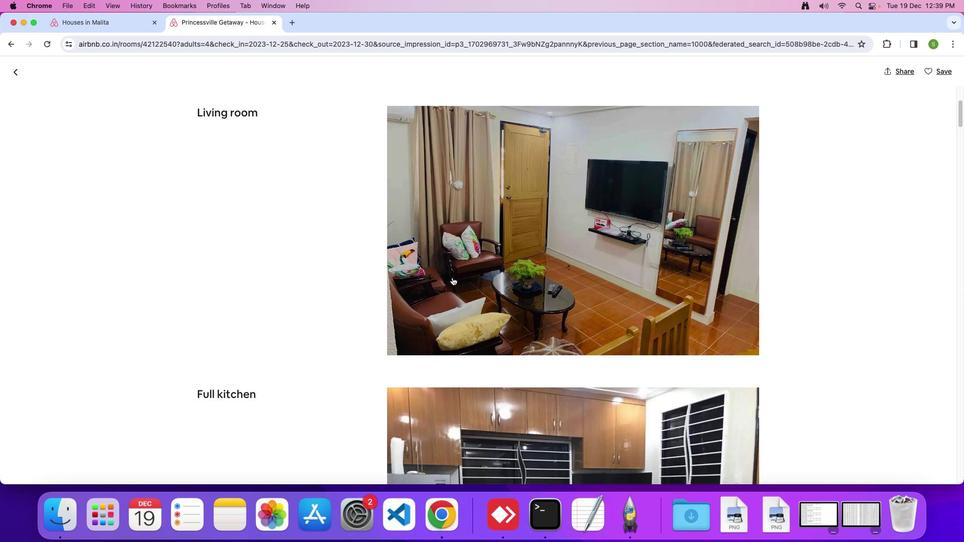 
Action: Mouse scrolled (452, 277) with delta (0, 0)
Screenshot: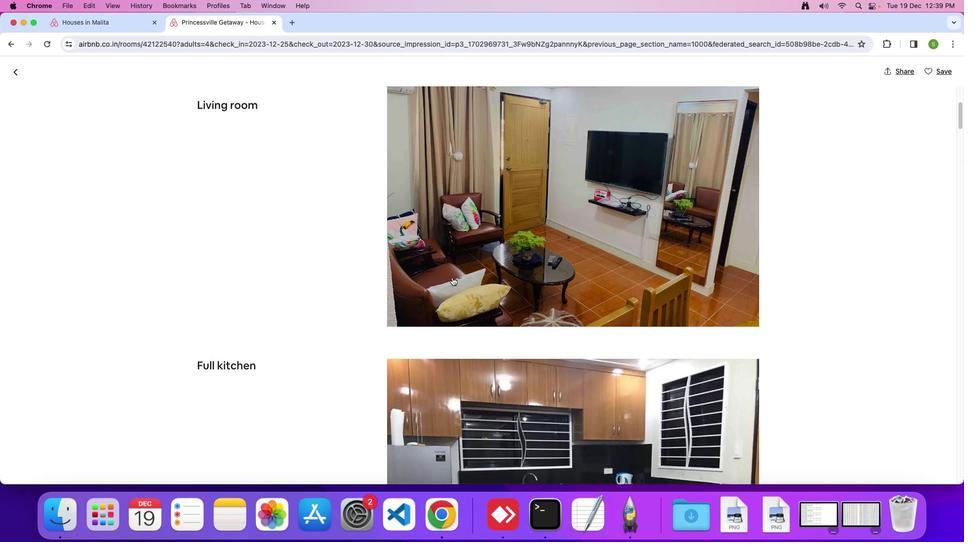 
Action: Mouse scrolled (452, 277) with delta (0, 0)
Screenshot: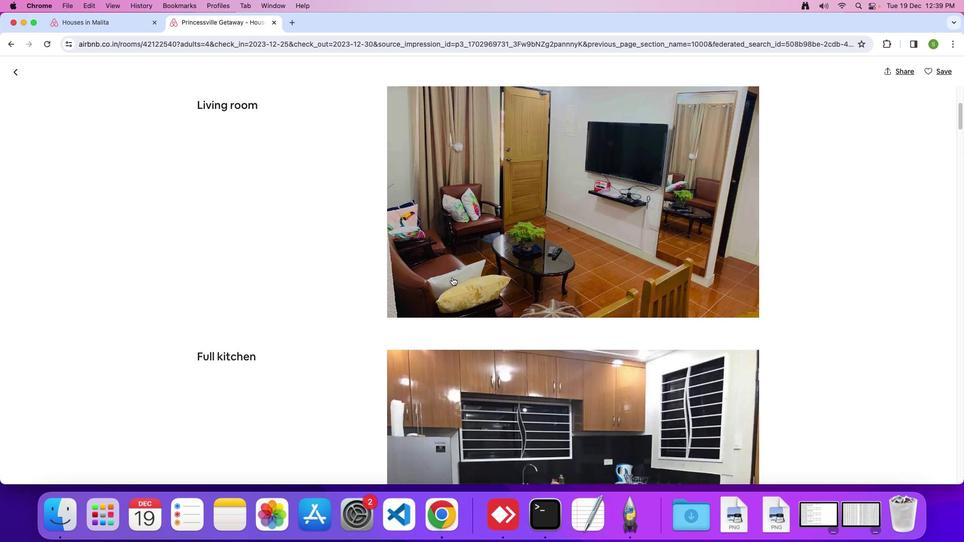 
Action: Mouse scrolled (452, 277) with delta (0, -1)
Screenshot: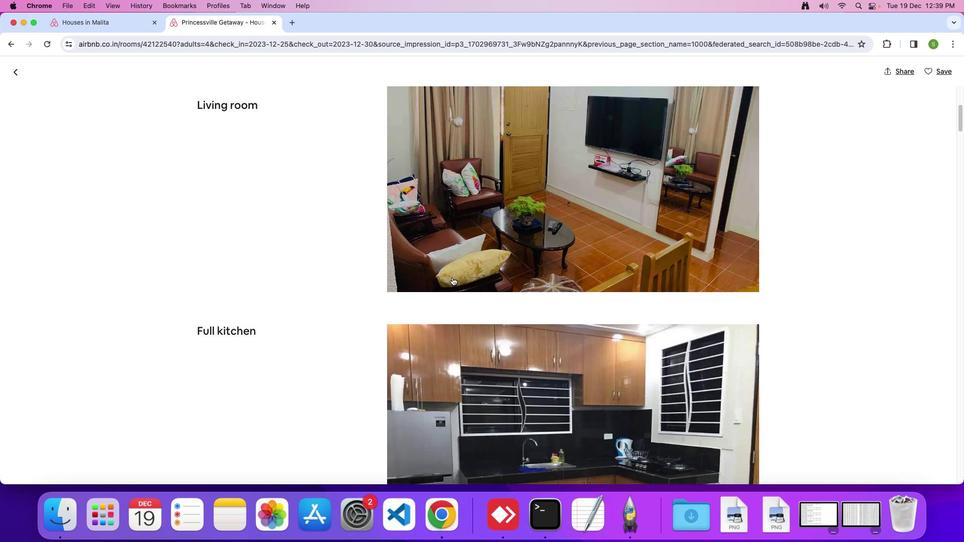 
Action: Mouse scrolled (452, 277) with delta (0, 0)
Screenshot: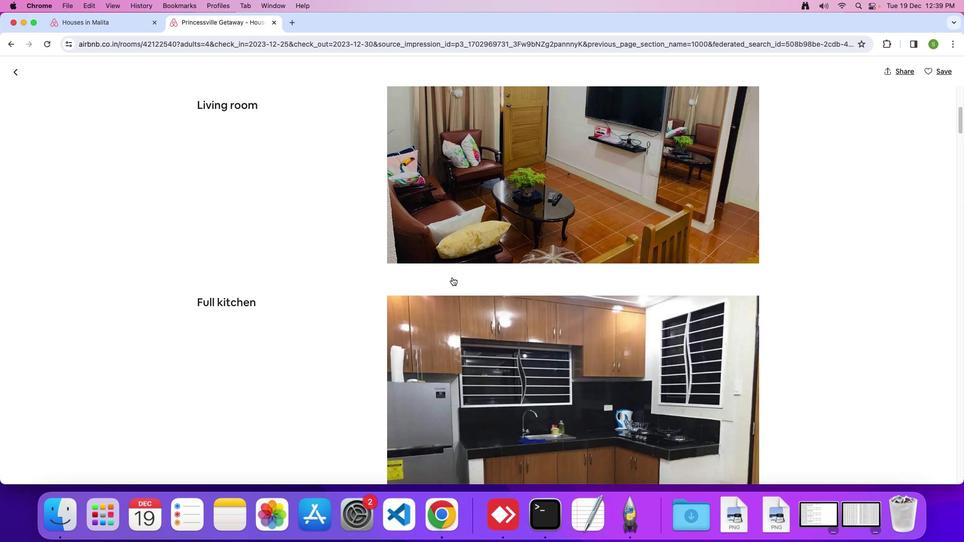 
Action: Mouse scrolled (452, 277) with delta (0, 0)
Screenshot: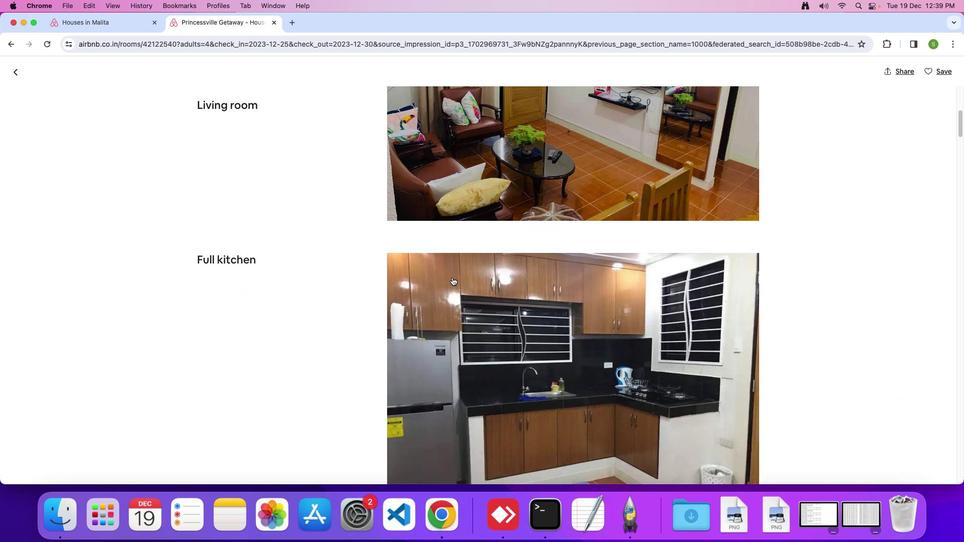 
Action: Mouse scrolled (452, 277) with delta (0, -1)
Screenshot: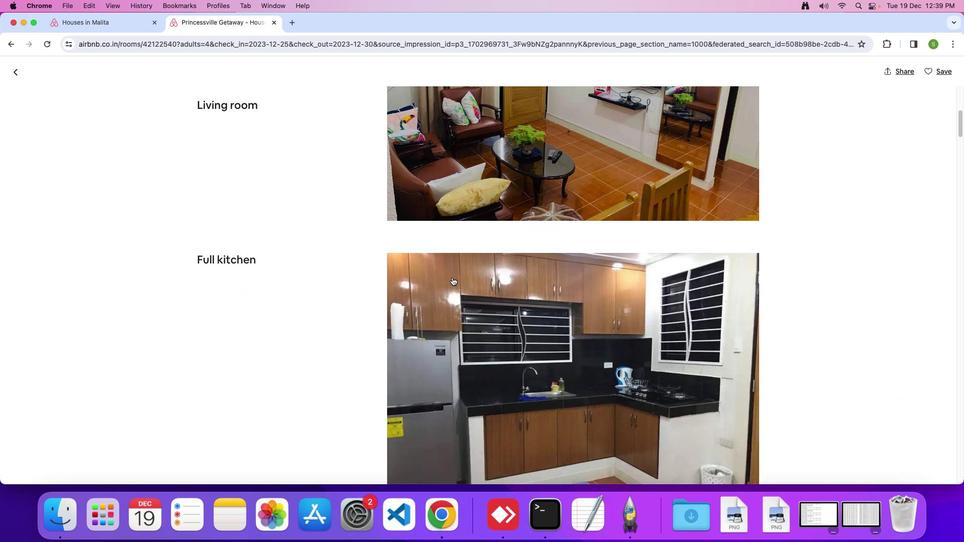 
Action: Mouse scrolled (452, 277) with delta (0, 0)
Screenshot: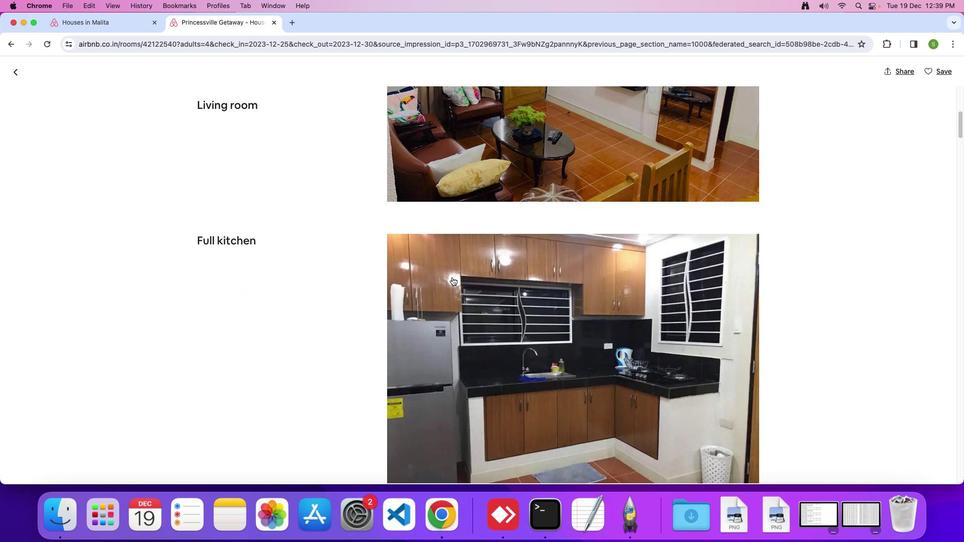 
Action: Mouse scrolled (452, 277) with delta (0, 0)
Screenshot: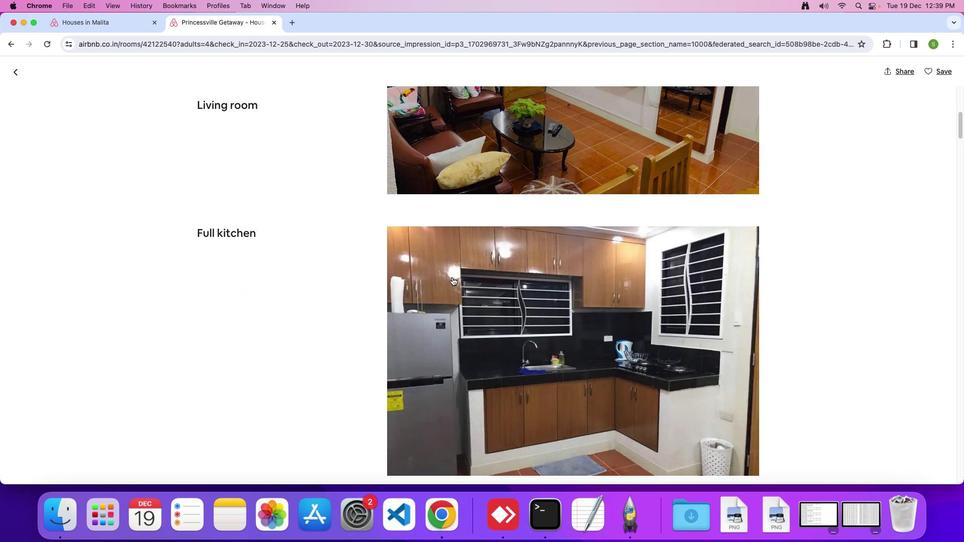 
Action: Mouse scrolled (452, 277) with delta (0, -1)
Screenshot: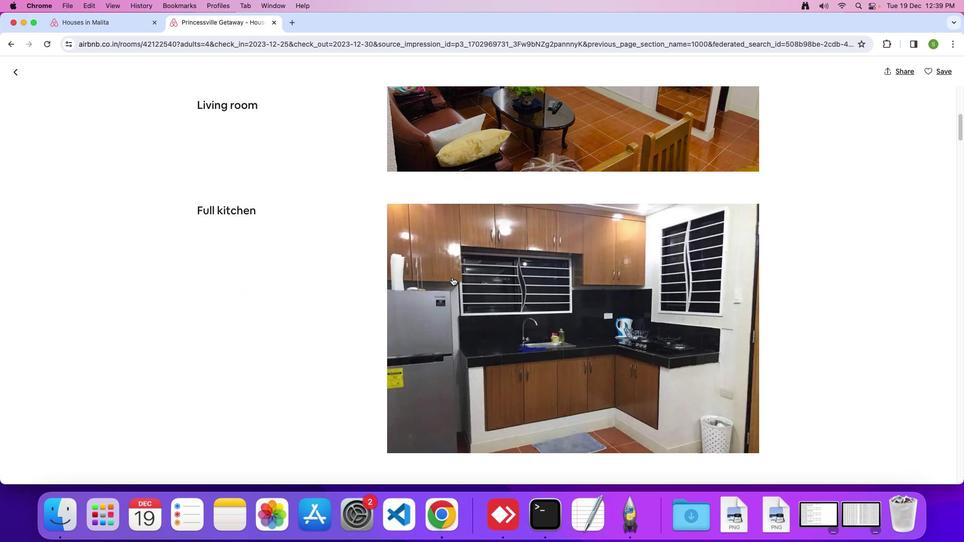 
Action: Mouse scrolled (452, 277) with delta (0, 0)
Screenshot: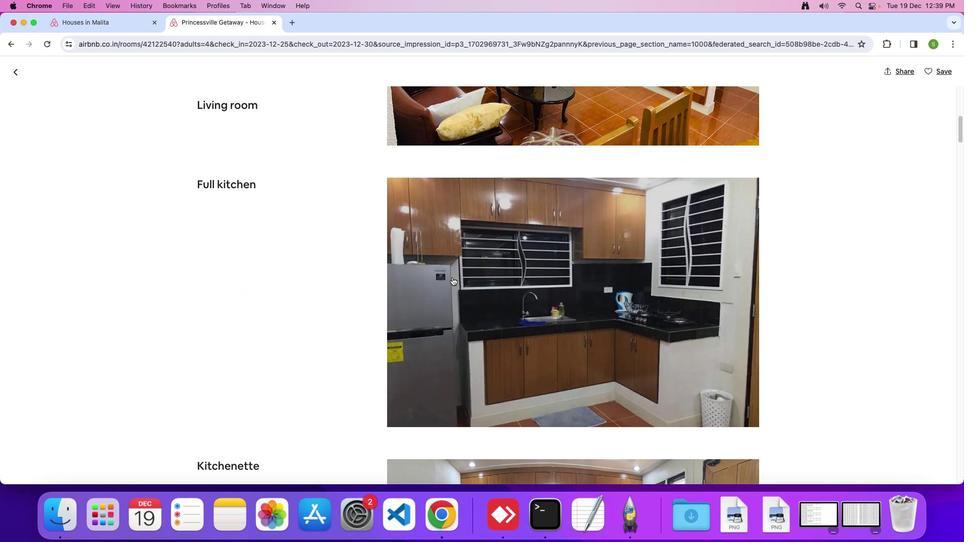 
Action: Mouse scrolled (452, 277) with delta (0, 0)
Screenshot: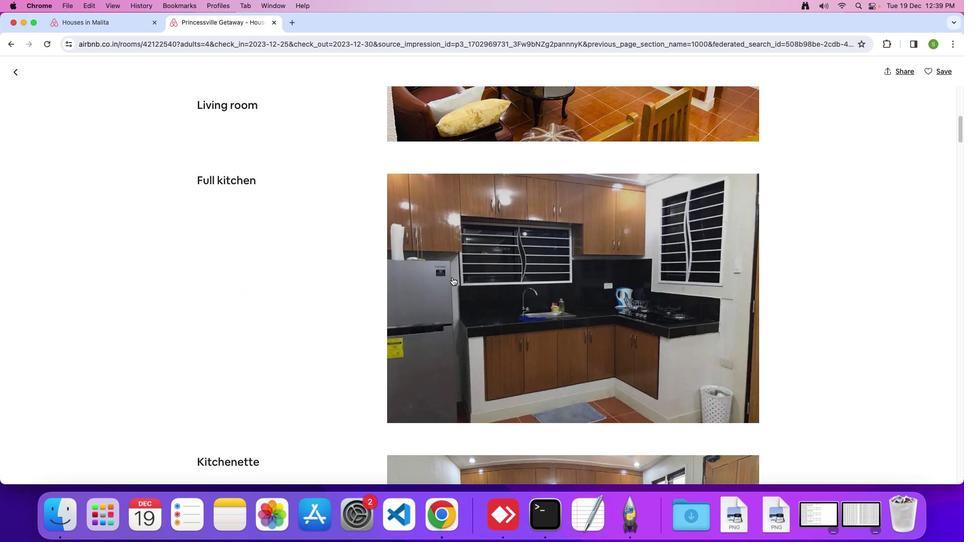 
Action: Mouse scrolled (452, 277) with delta (0, 0)
Screenshot: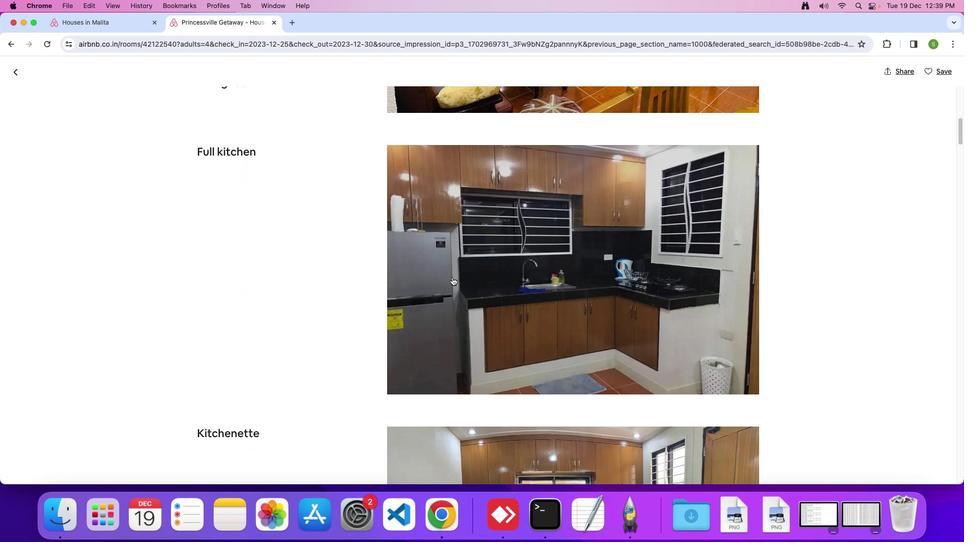 
Action: Mouse scrolled (452, 277) with delta (0, 0)
Screenshot: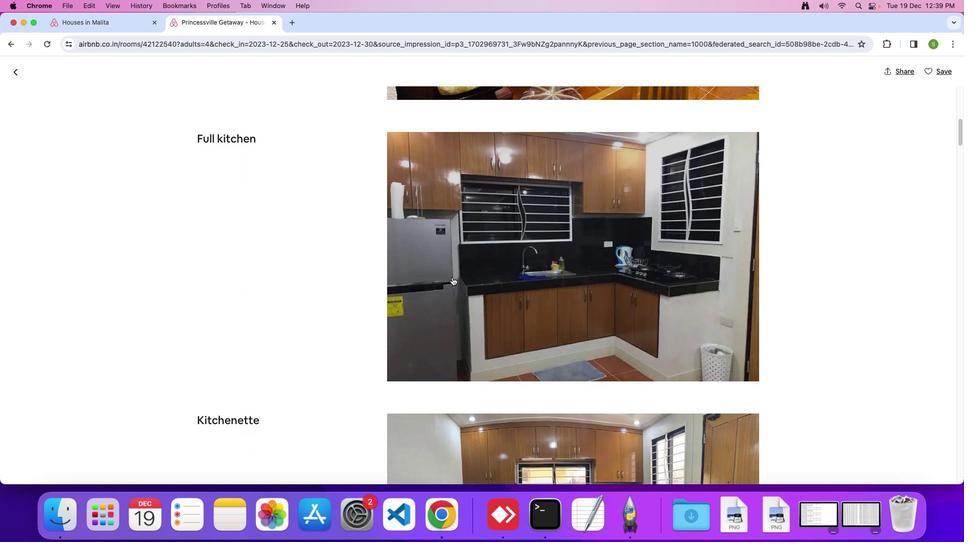 
Action: Mouse scrolled (452, 277) with delta (0, 0)
Screenshot: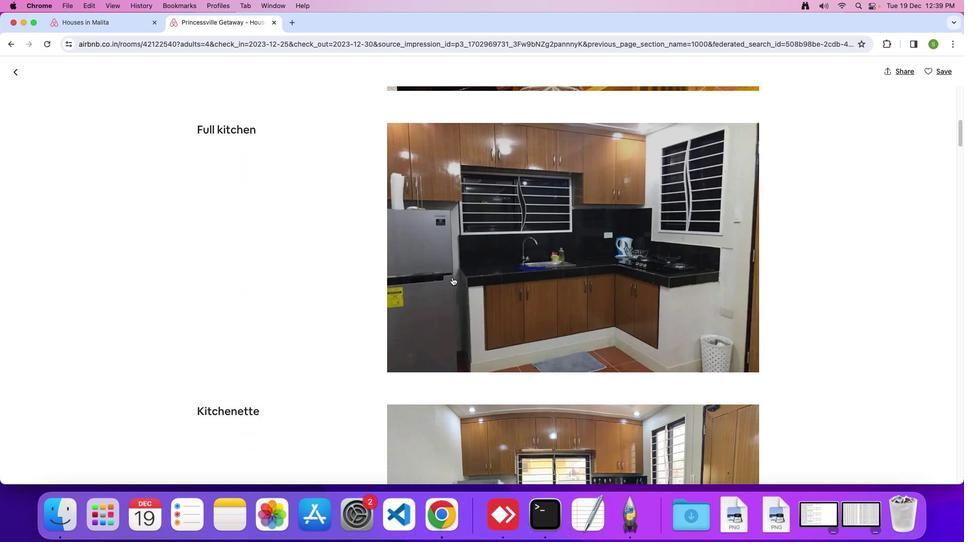 
Action: Mouse scrolled (452, 277) with delta (0, -1)
Screenshot: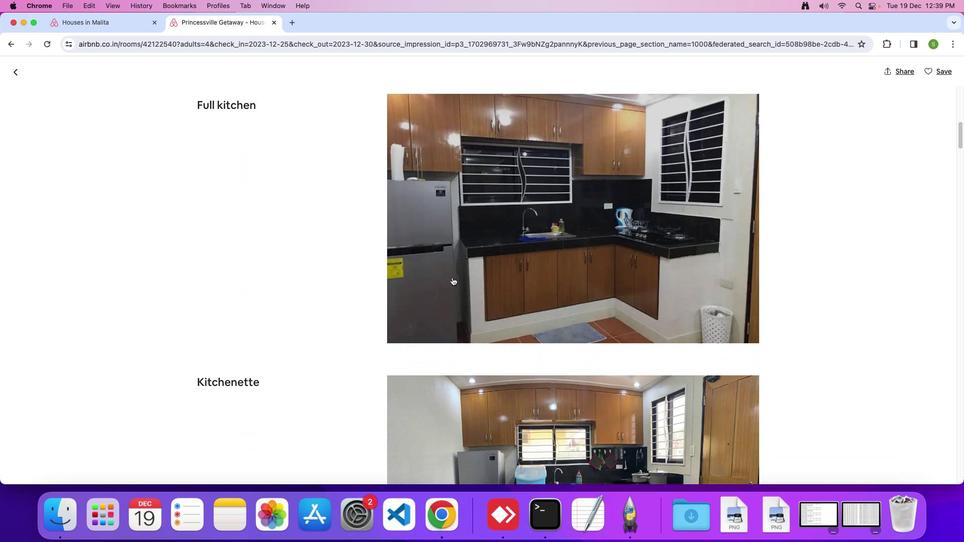 
Action: Mouse moved to (452, 277)
Screenshot: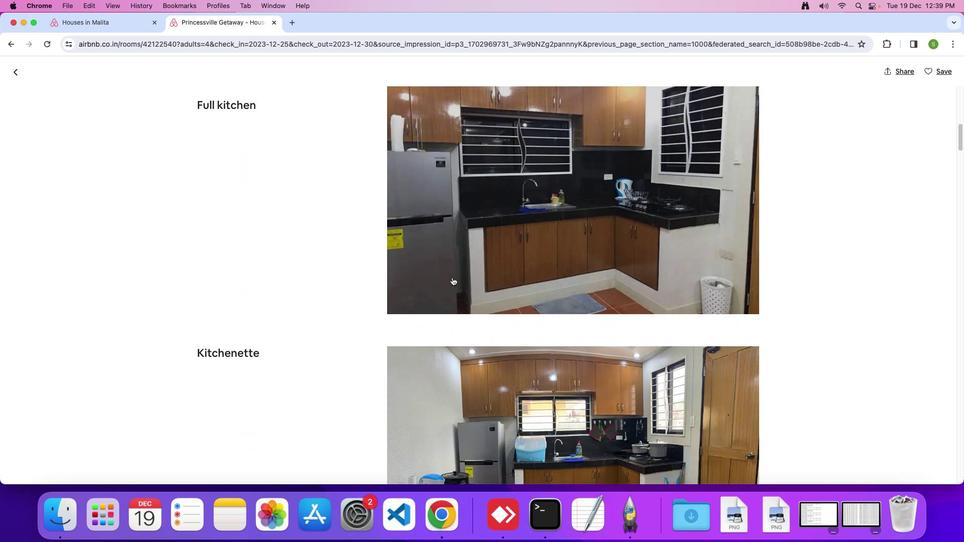 
Action: Mouse scrolled (452, 277) with delta (0, 0)
Screenshot: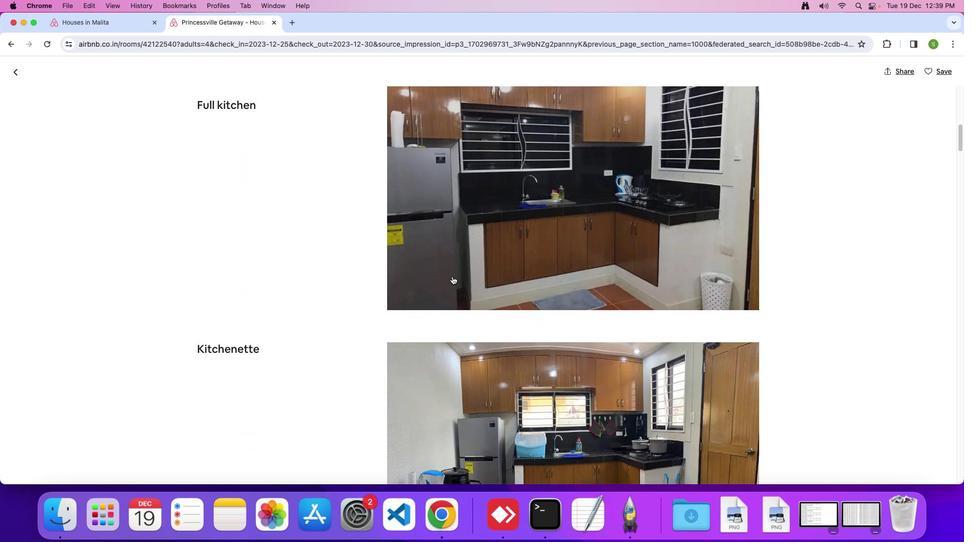 
Action: Mouse moved to (452, 277)
Screenshot: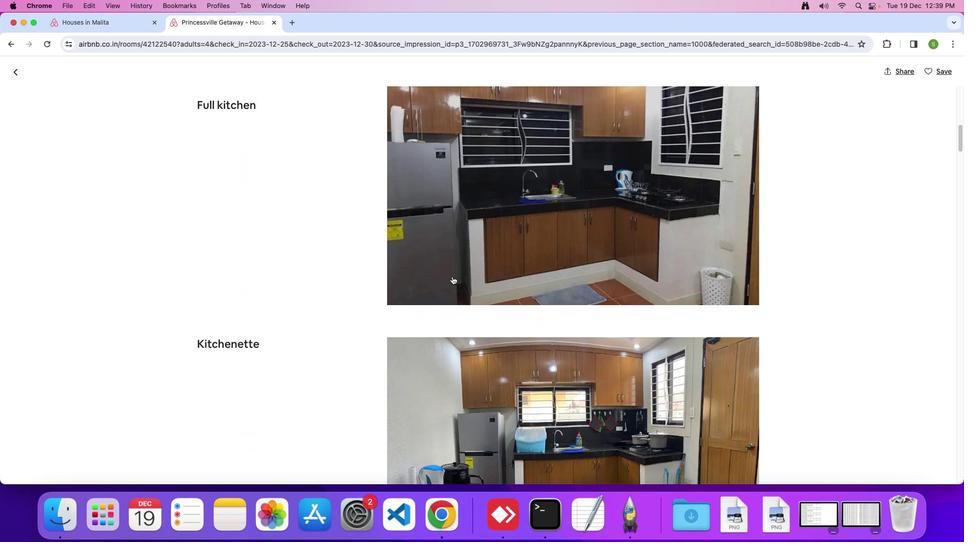 
Action: Mouse scrolled (452, 277) with delta (0, 0)
Screenshot: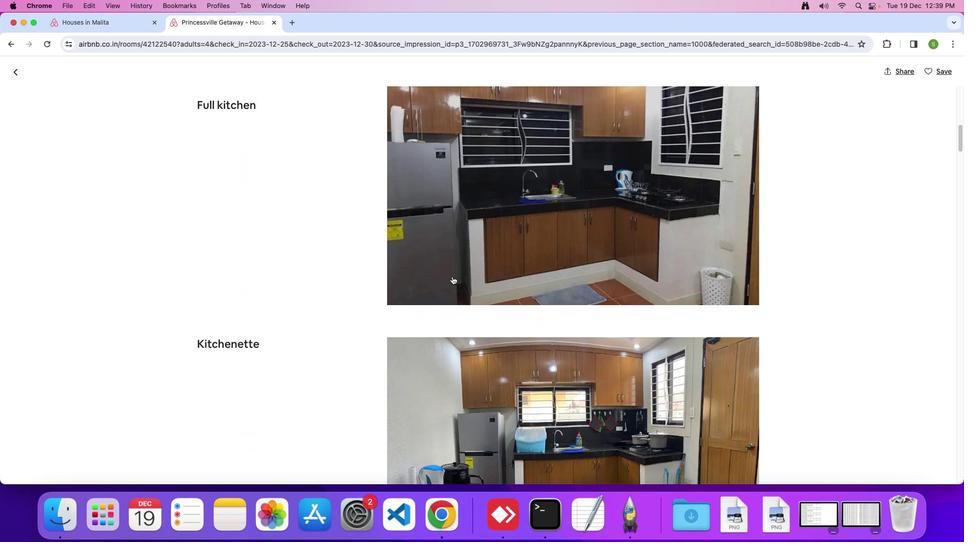 
Action: Mouse moved to (452, 276)
Screenshot: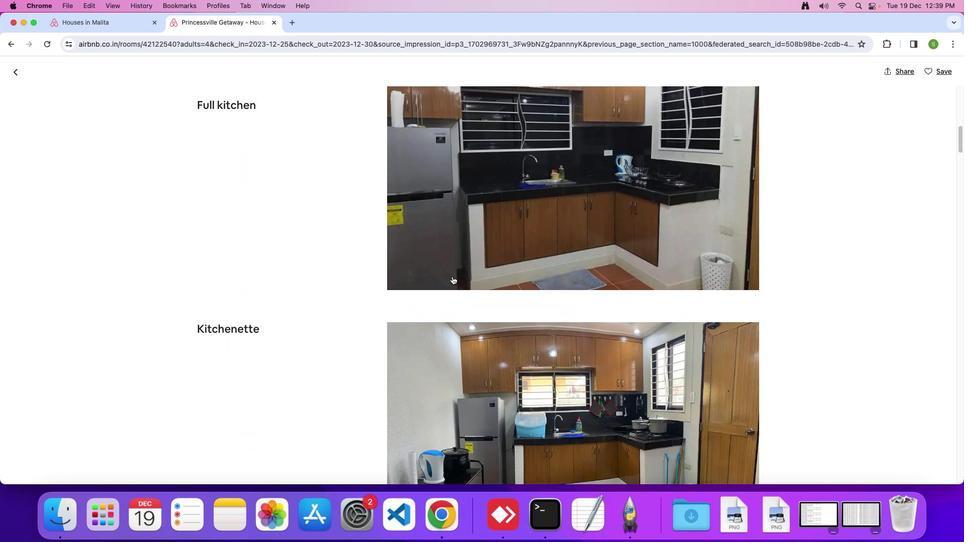 
Action: Mouse scrolled (452, 276) with delta (0, 0)
Screenshot: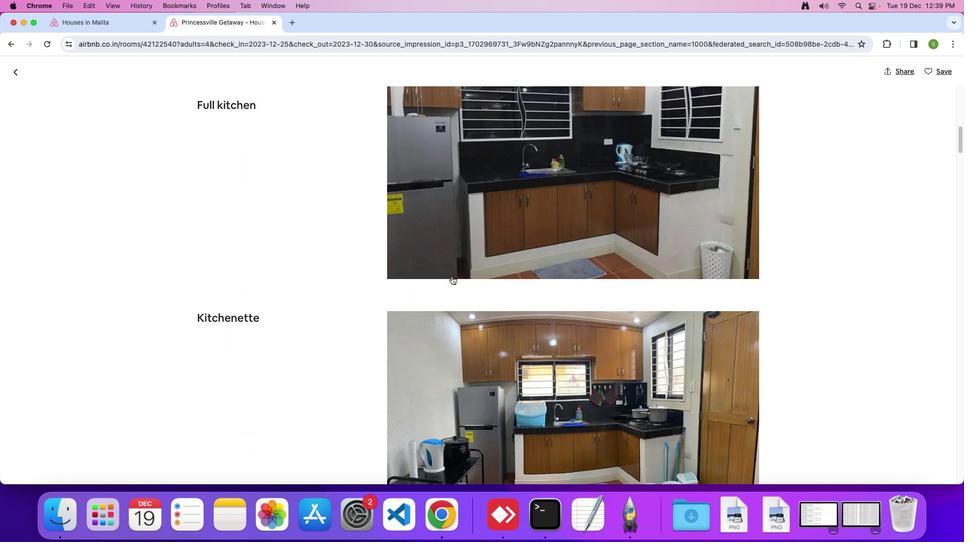 
Action: Mouse moved to (451, 275)
Screenshot: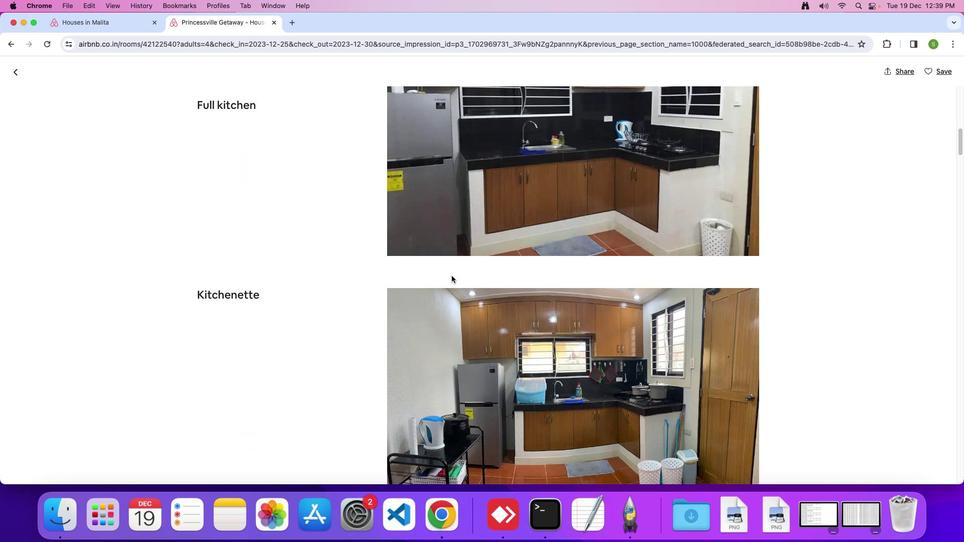 
Action: Mouse scrolled (451, 275) with delta (0, 0)
Screenshot: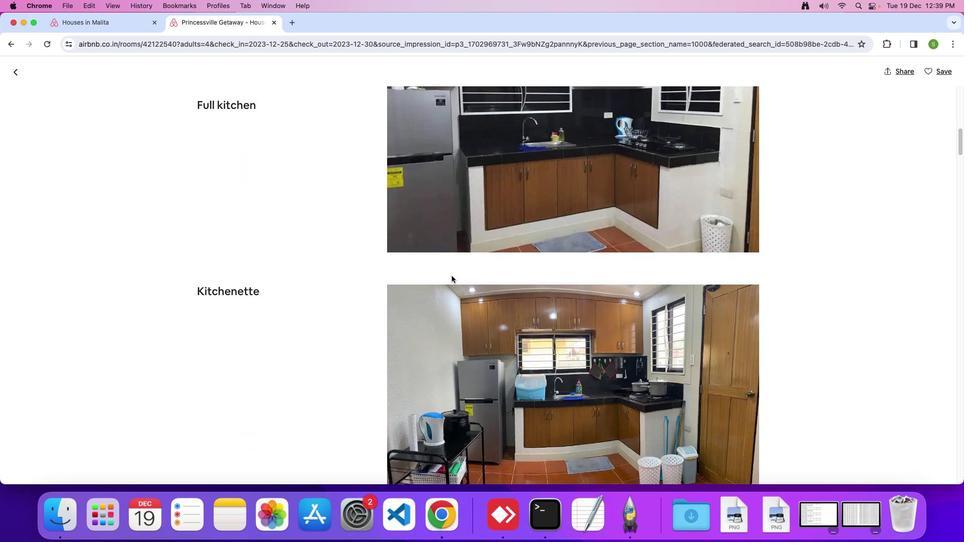 
Action: Mouse scrolled (451, 275) with delta (0, 0)
Screenshot: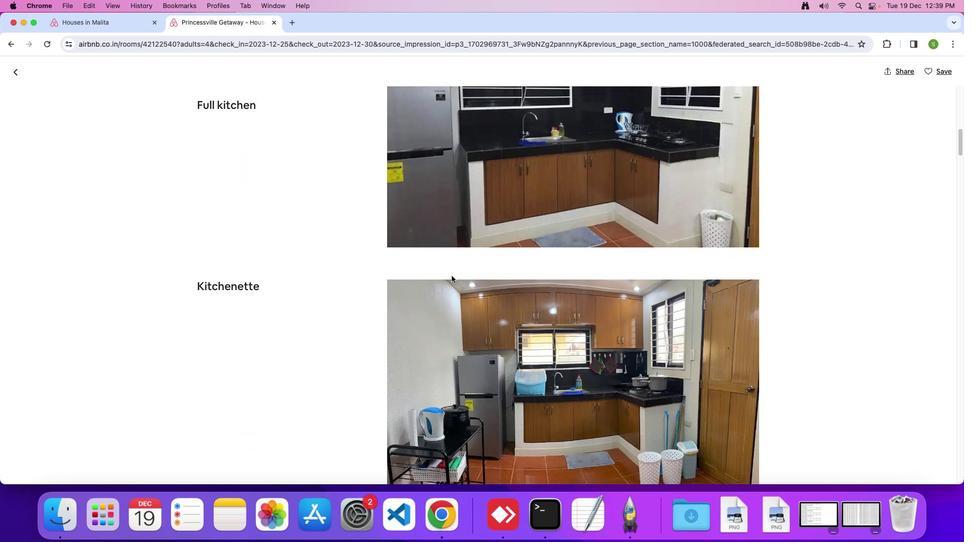 
Action: Mouse scrolled (451, 275) with delta (0, -1)
Screenshot: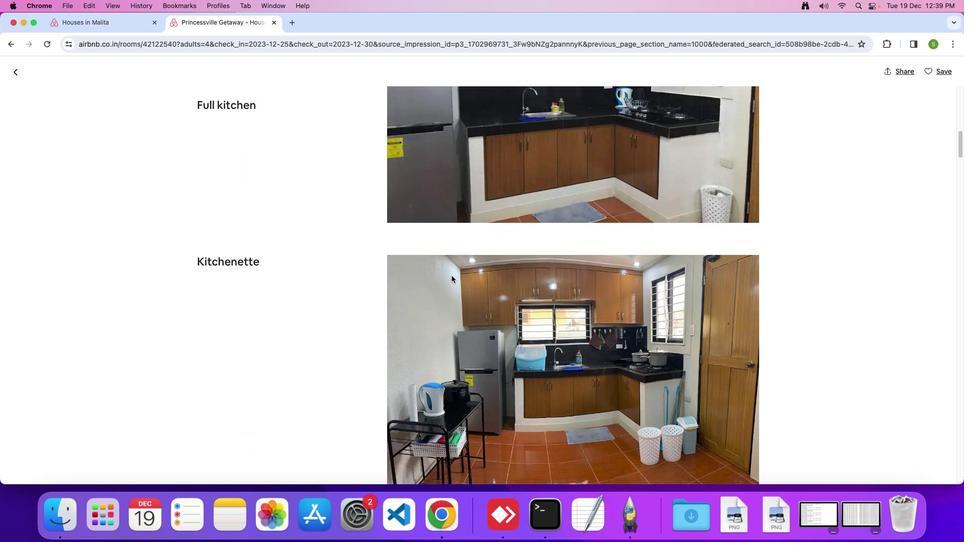 
Action: Mouse scrolled (451, 275) with delta (0, 0)
Screenshot: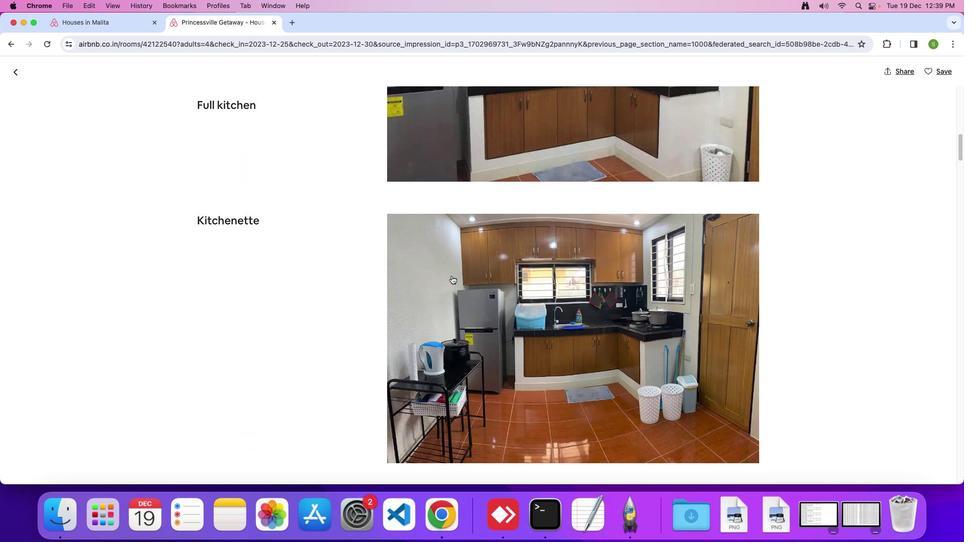 
Action: Mouse scrolled (451, 275) with delta (0, 0)
Screenshot: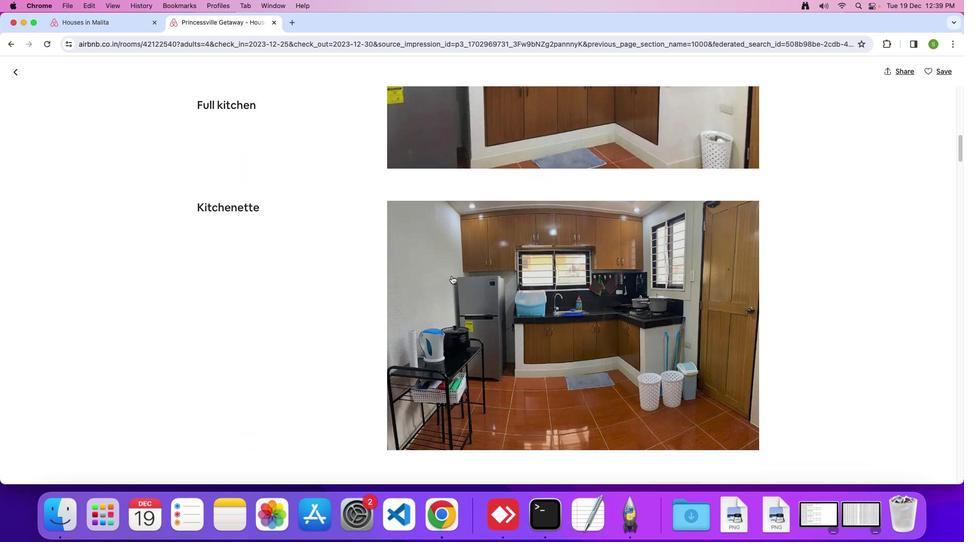 
Action: Mouse scrolled (451, 275) with delta (0, -1)
Screenshot: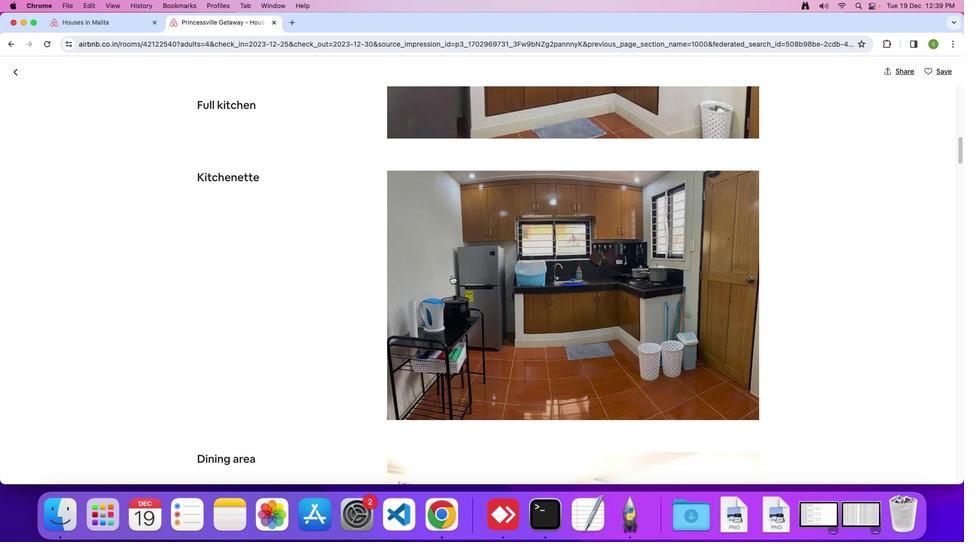 
Action: Mouse scrolled (451, 275) with delta (0, 0)
Screenshot: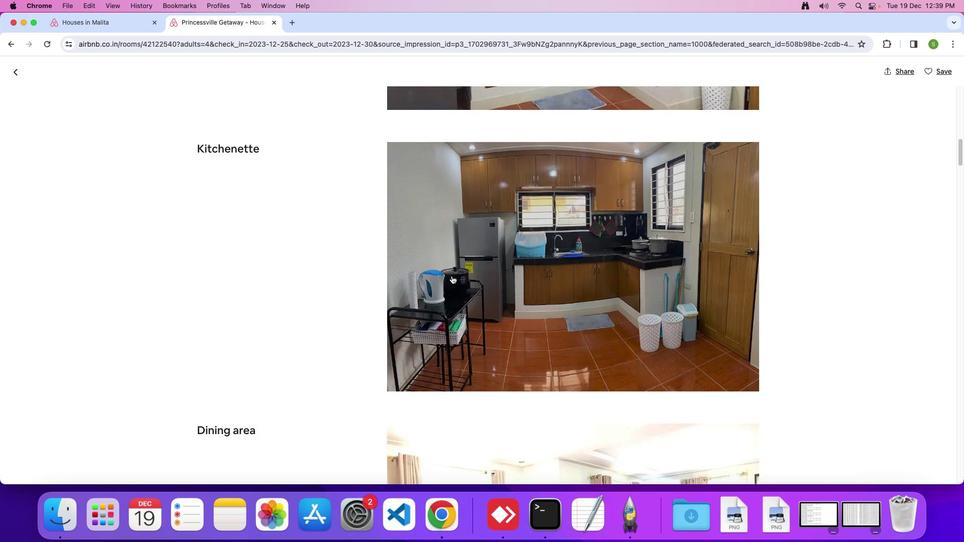 
Action: Mouse scrolled (451, 275) with delta (0, 0)
Screenshot: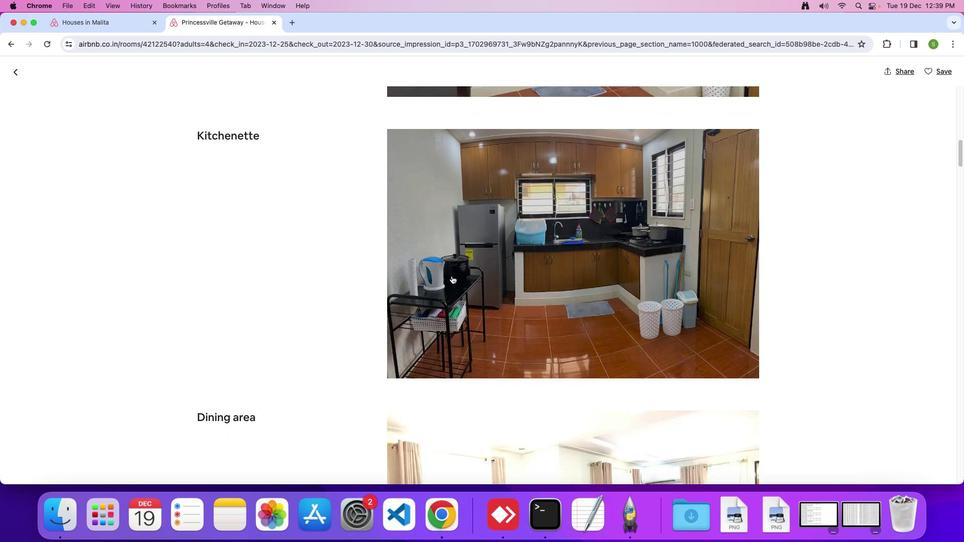 
Action: Mouse scrolled (451, 275) with delta (0, -1)
Screenshot: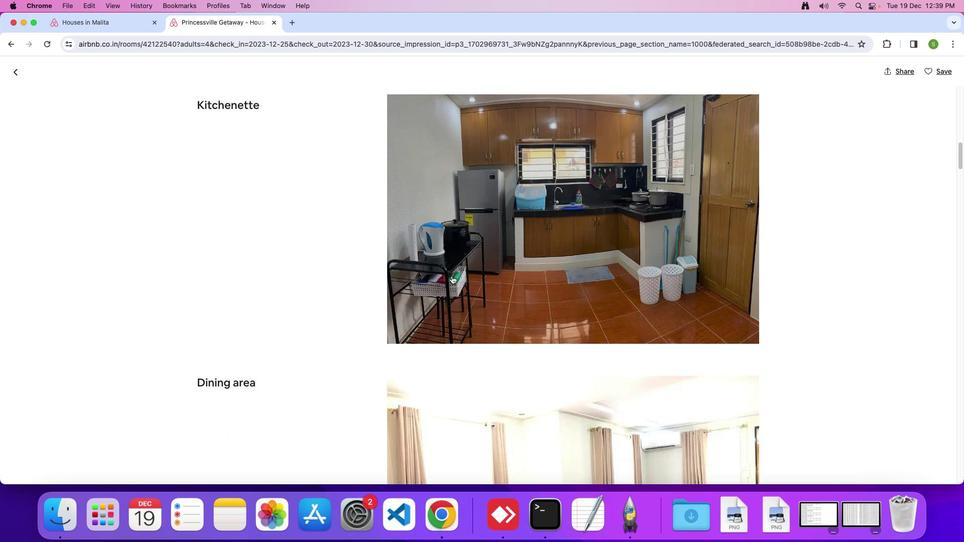 
Action: Mouse scrolled (451, 275) with delta (0, 0)
Screenshot: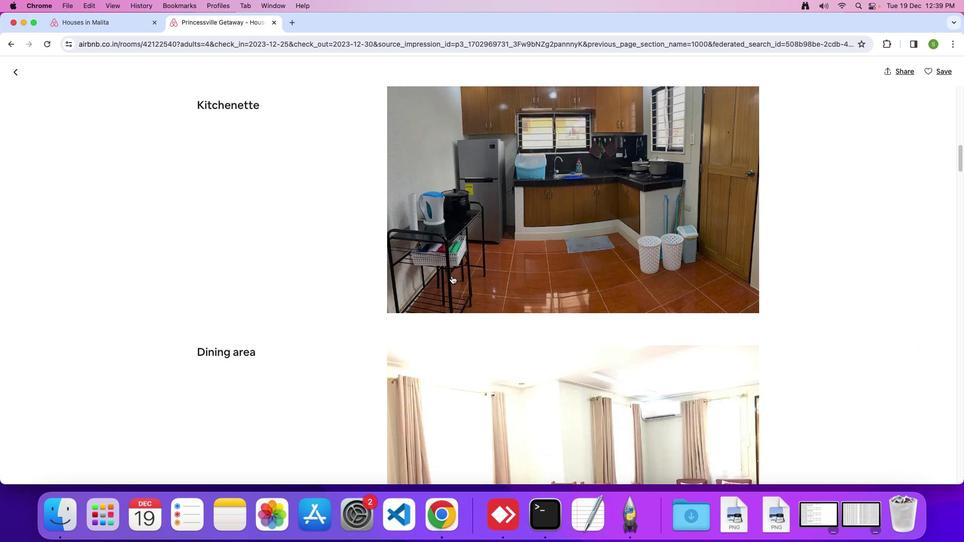 
Action: Mouse scrolled (451, 275) with delta (0, 0)
Screenshot: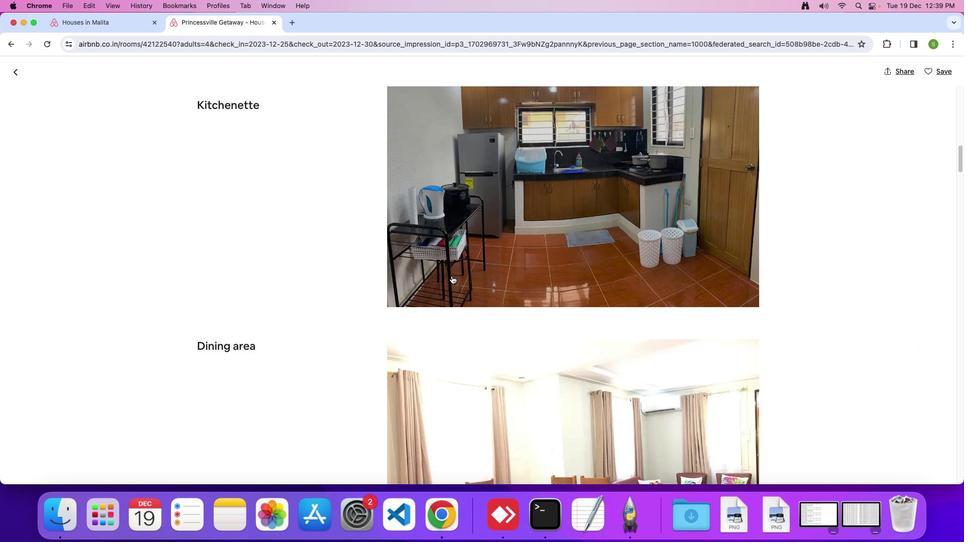 
Action: Mouse scrolled (451, 275) with delta (0, -1)
Screenshot: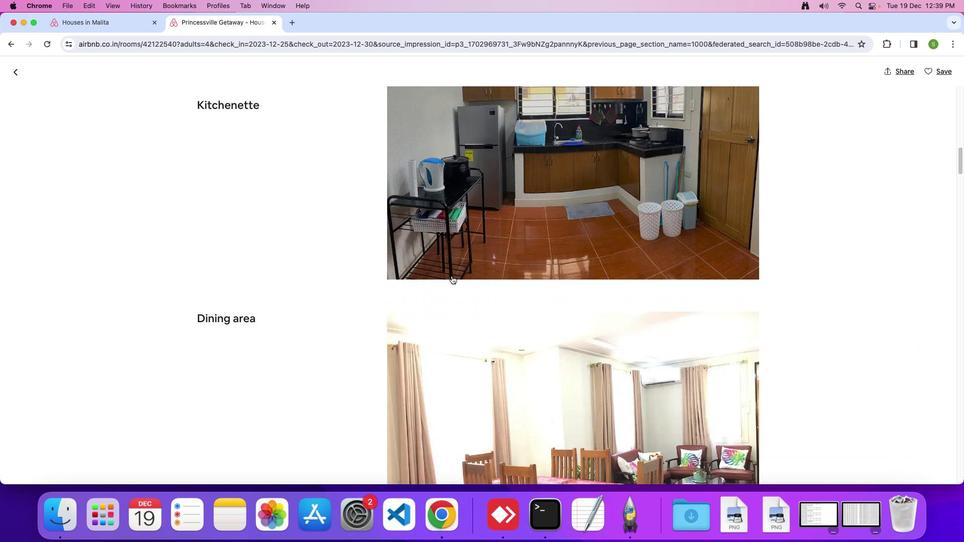 
Action: Mouse moved to (451, 259)
Screenshot: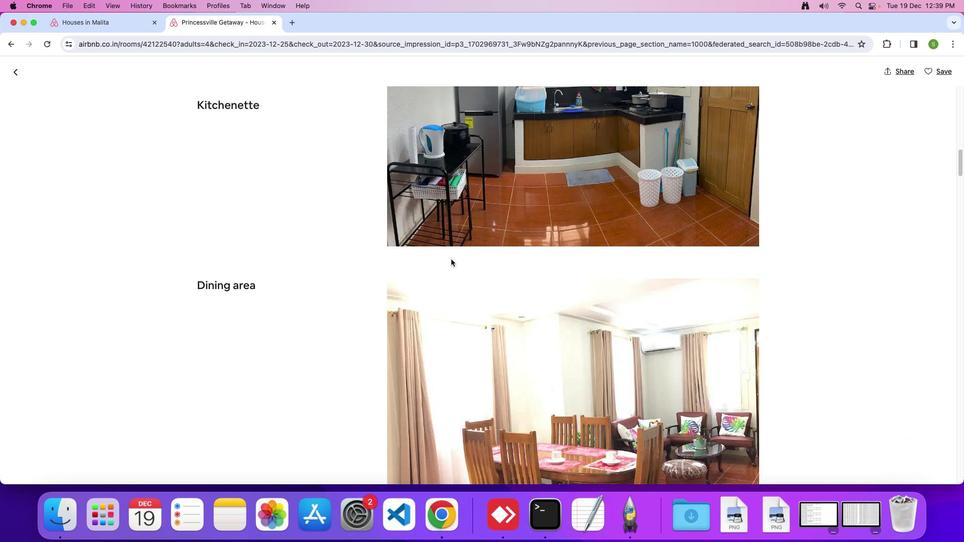 
Action: Mouse scrolled (451, 259) with delta (0, 0)
Screenshot: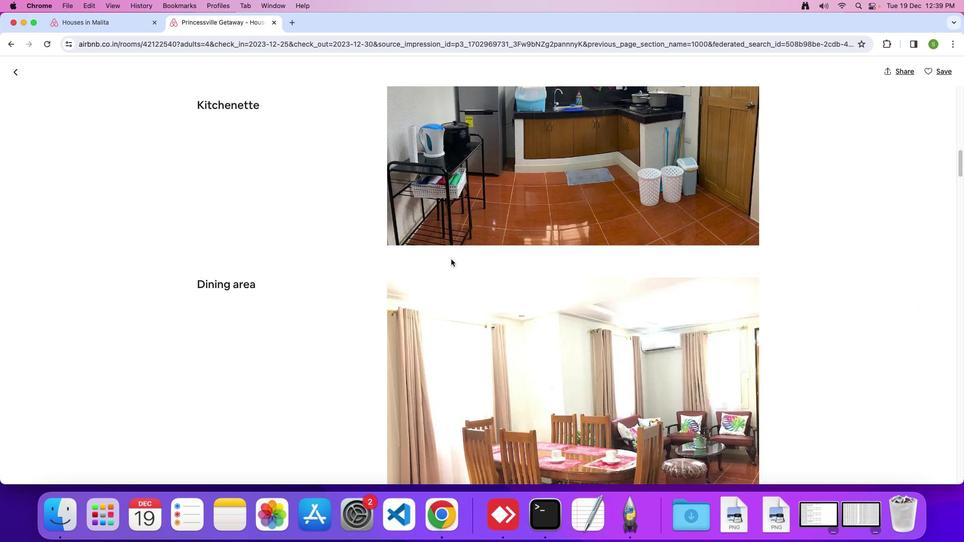 
Action: Mouse scrolled (451, 259) with delta (0, 0)
Screenshot: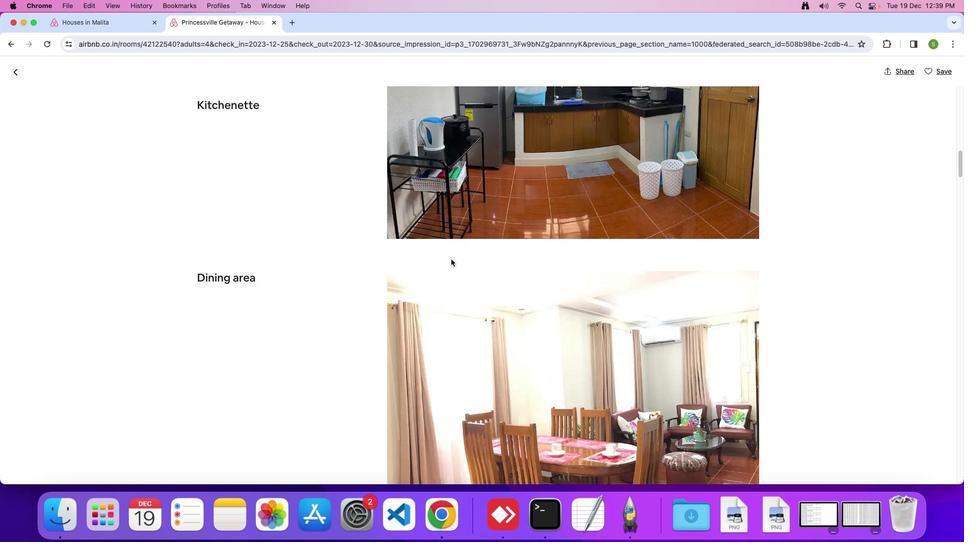 
Action: Mouse scrolled (451, 259) with delta (0, 0)
Screenshot: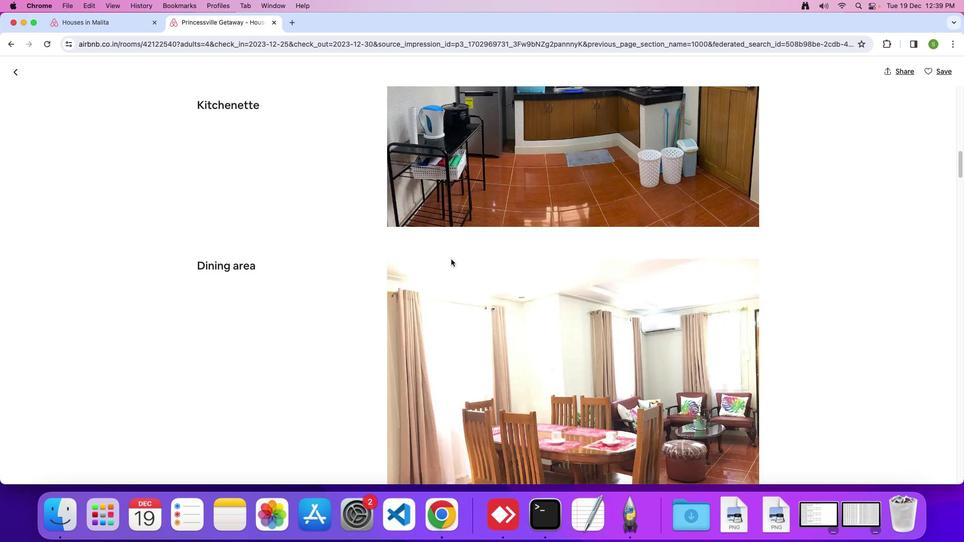 
Action: Mouse scrolled (451, 259) with delta (0, 0)
Screenshot: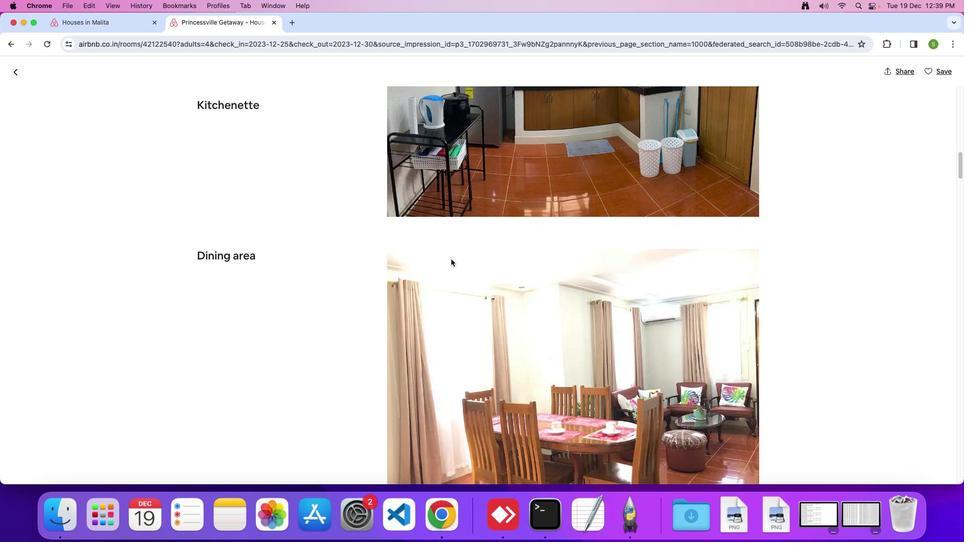 
Action: Mouse scrolled (451, 259) with delta (0, -1)
Screenshot: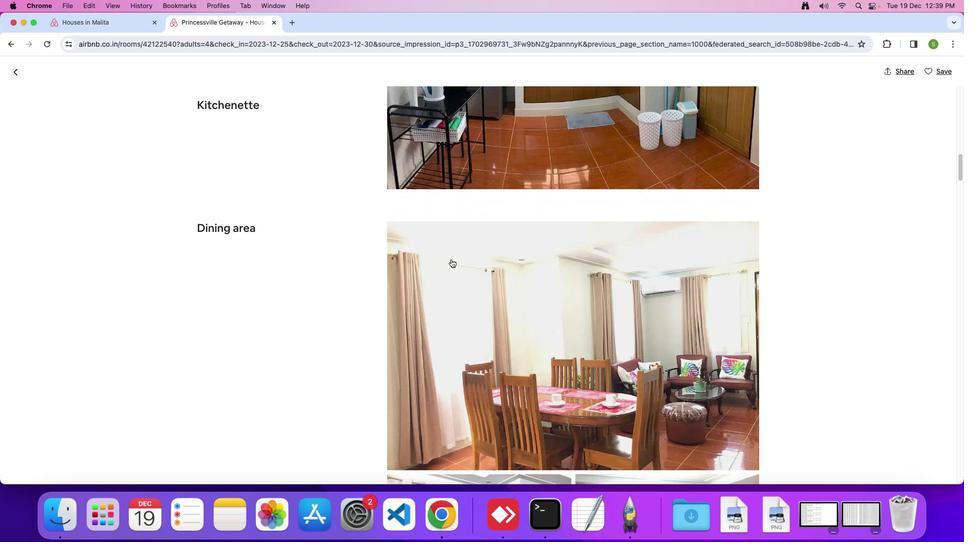 
Action: Mouse scrolled (451, 259) with delta (0, 0)
Screenshot: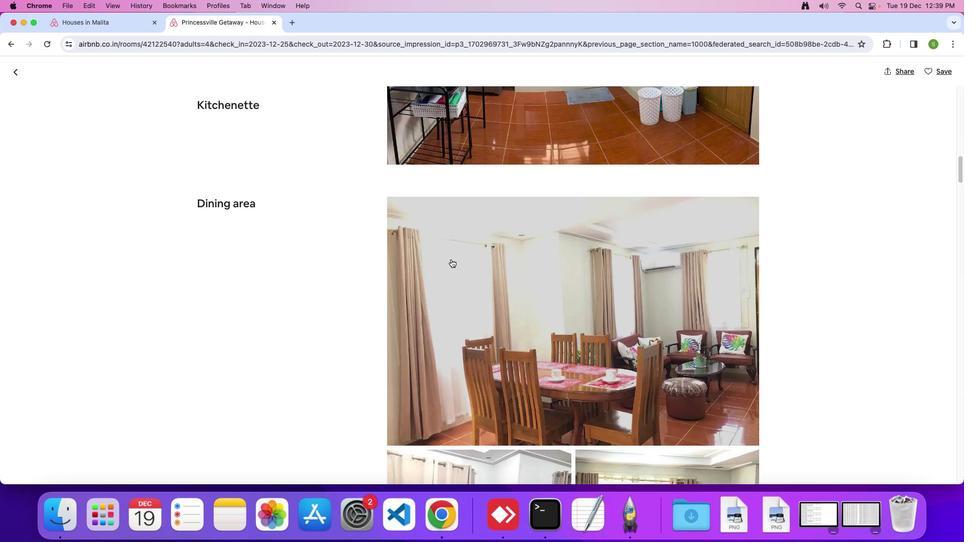 
Action: Mouse scrolled (451, 259) with delta (0, 0)
Screenshot: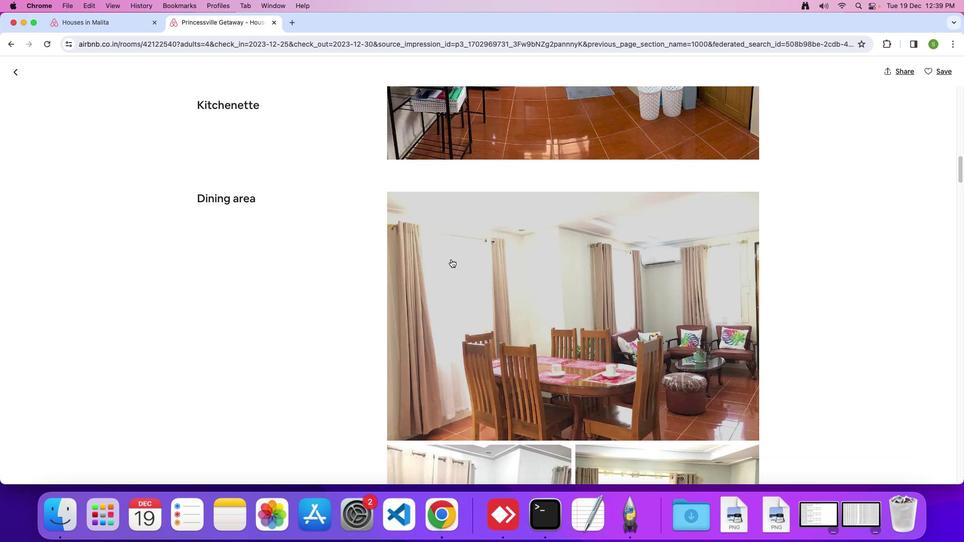 
Action: Mouse scrolled (451, 259) with delta (0, 0)
Screenshot: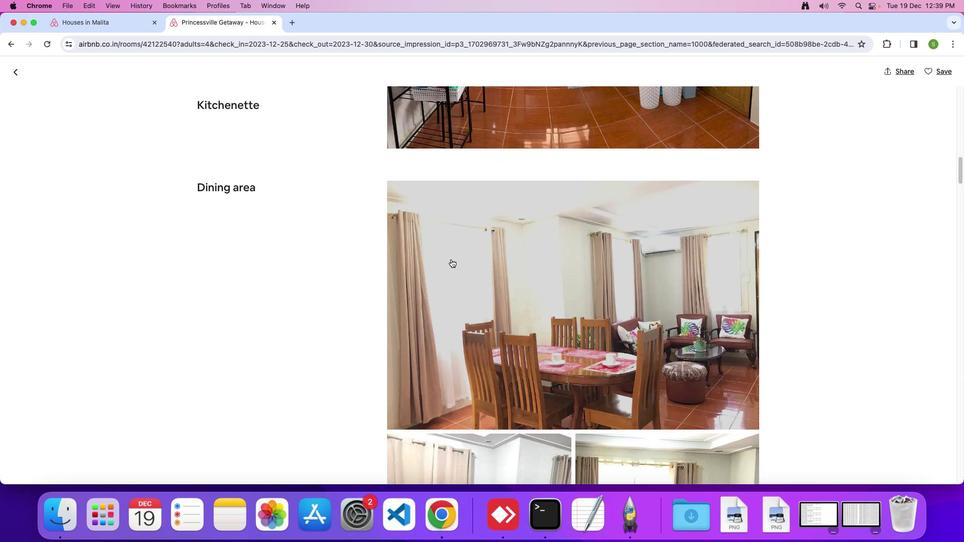 
Action: Mouse scrolled (451, 259) with delta (0, 0)
Screenshot: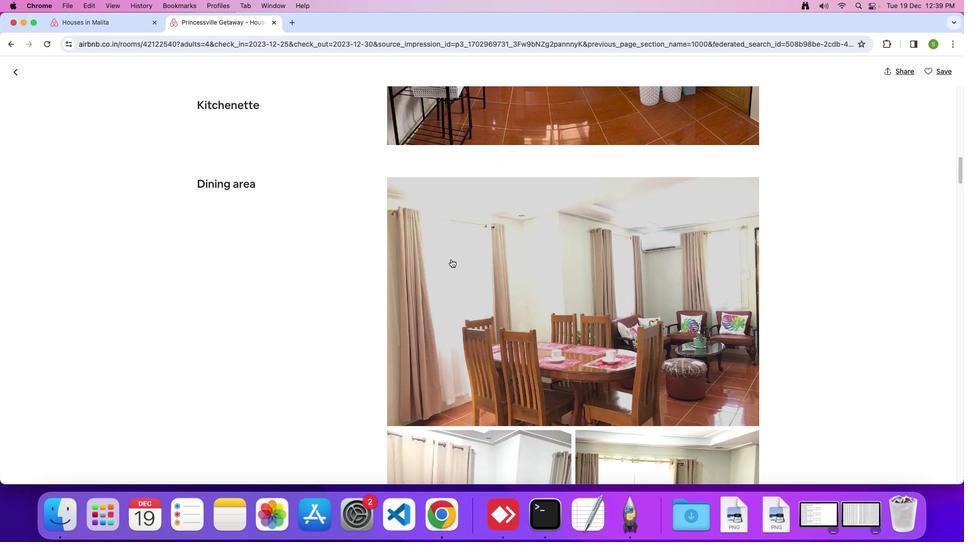 
Action: Mouse scrolled (451, 259) with delta (0, 0)
Screenshot: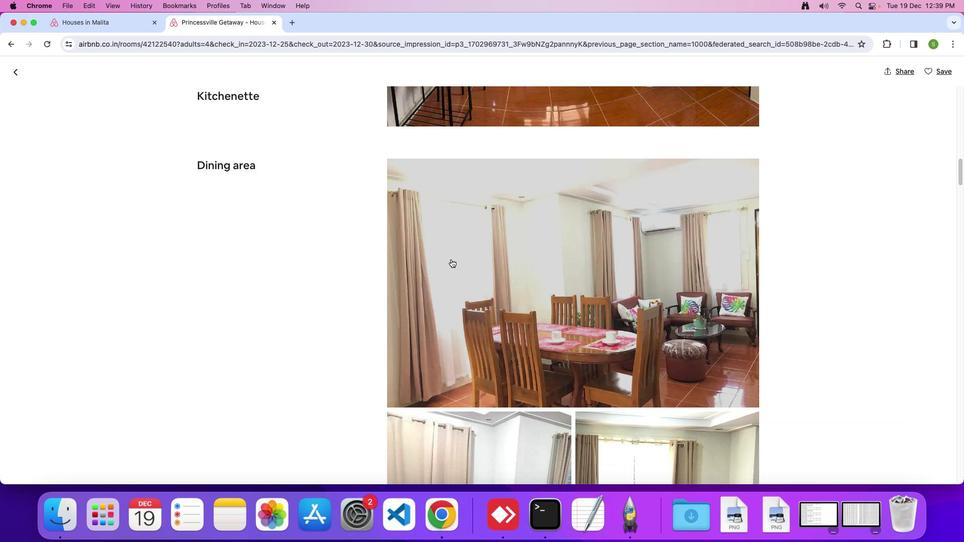 
Action: Mouse moved to (410, 258)
Screenshot: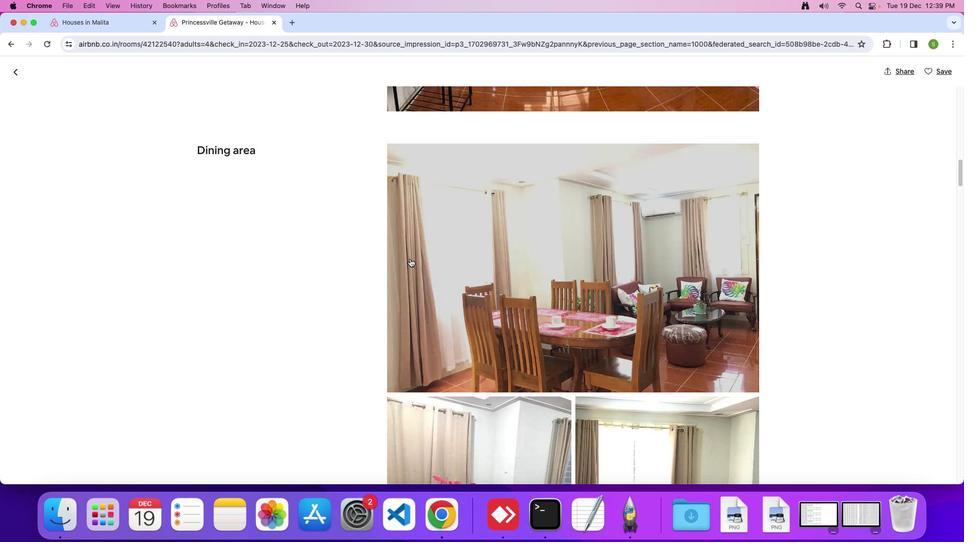 
Action: Mouse scrolled (410, 258) with delta (0, 0)
Screenshot: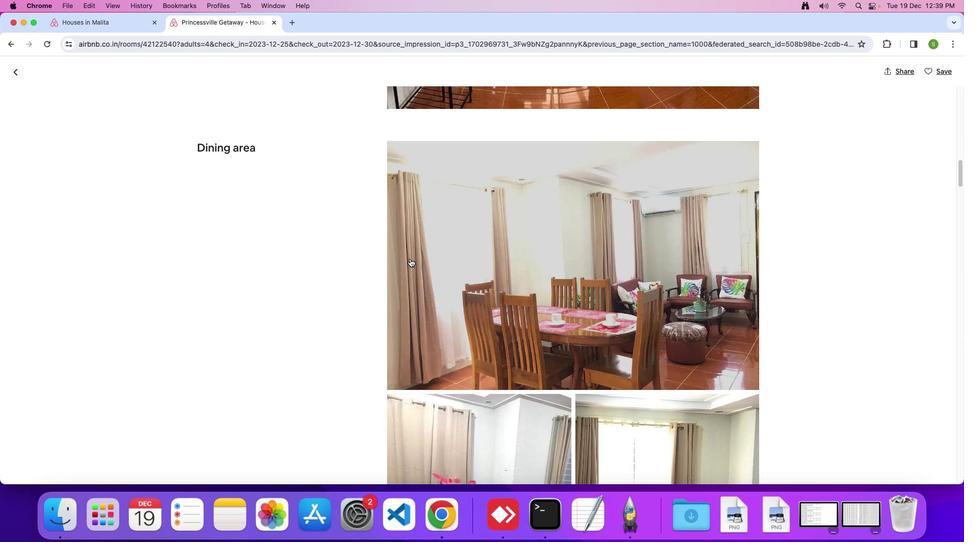 
Action: Mouse scrolled (410, 258) with delta (0, 0)
Screenshot: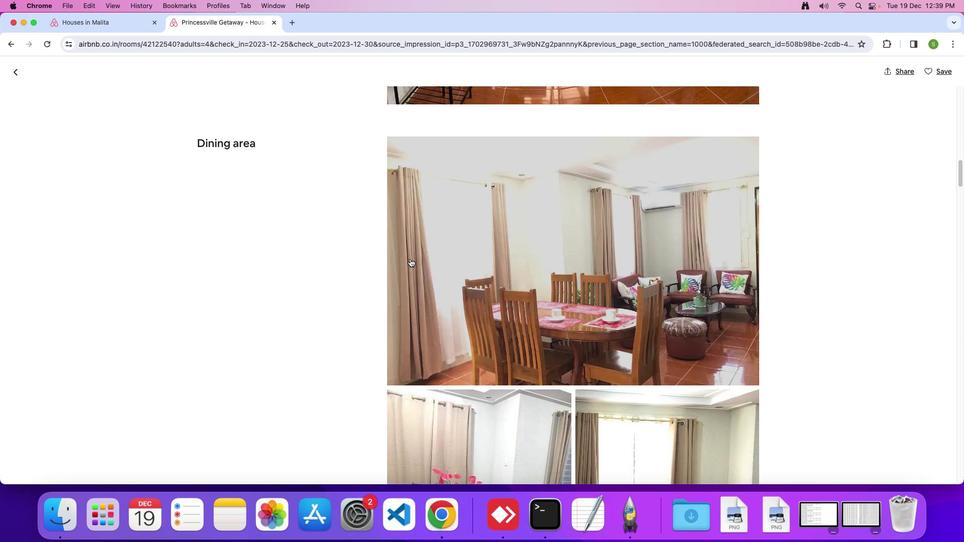 
Action: Mouse scrolled (410, 258) with delta (0, 0)
Screenshot: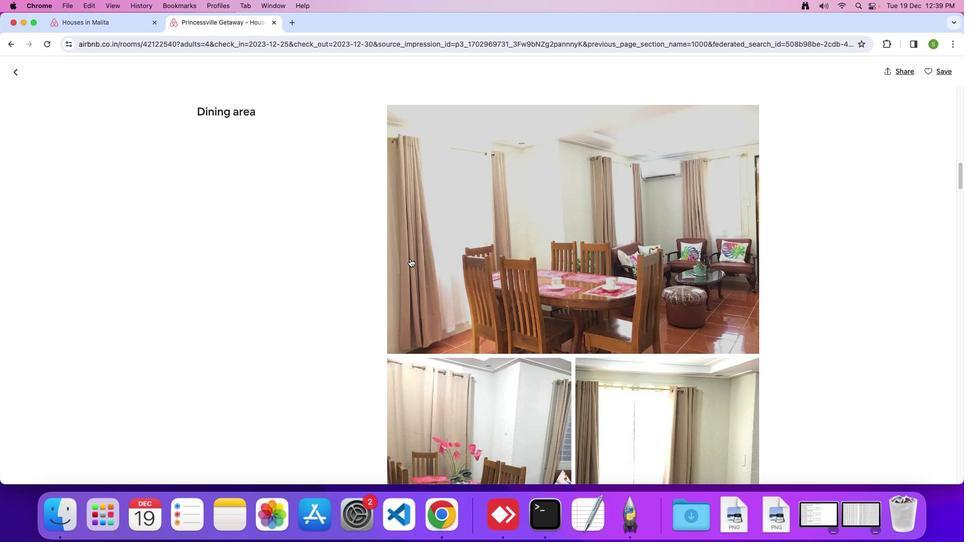 
Action: Mouse scrolled (410, 258) with delta (0, 0)
Screenshot: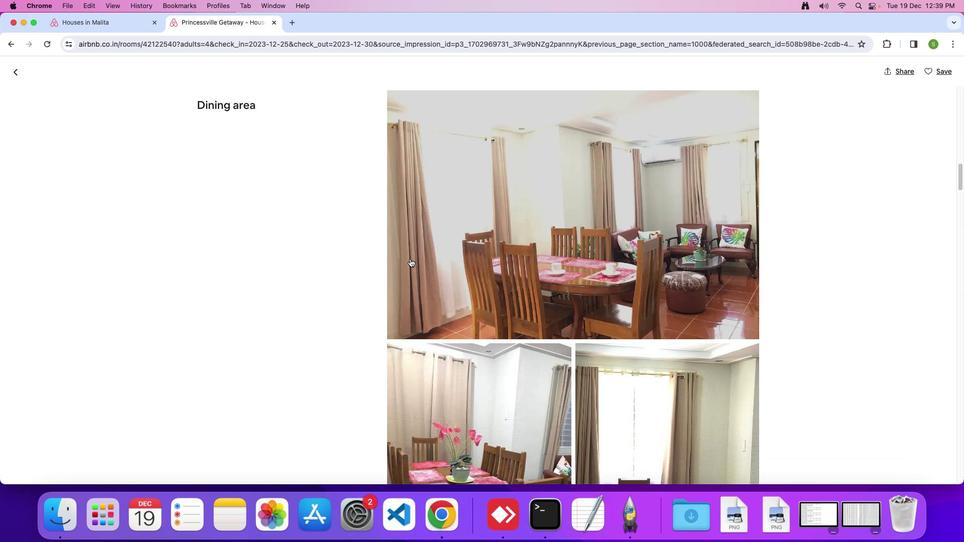 
Action: Mouse scrolled (410, 258) with delta (0, 0)
Screenshot: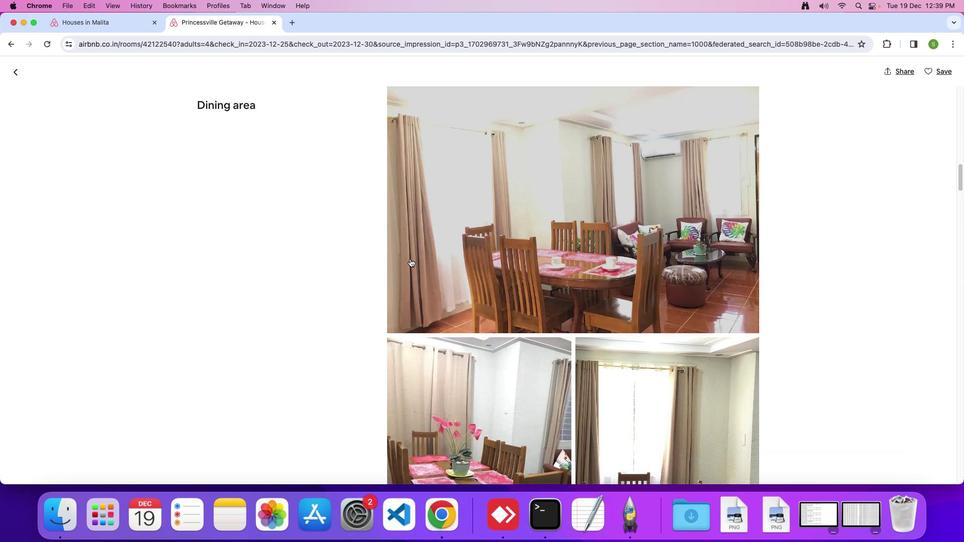 
Action: Mouse scrolled (410, 258) with delta (0, 0)
Screenshot: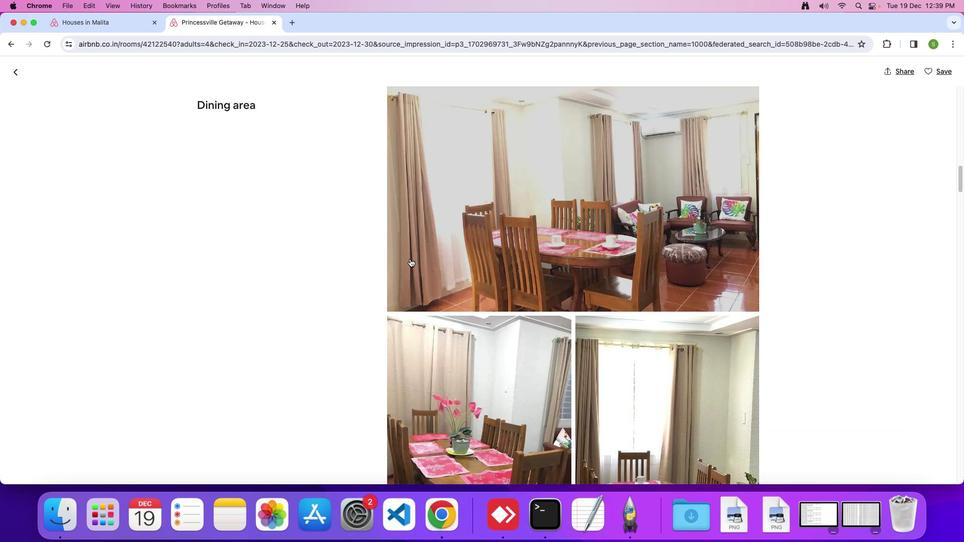 
Action: Mouse scrolled (410, 258) with delta (0, 0)
Screenshot: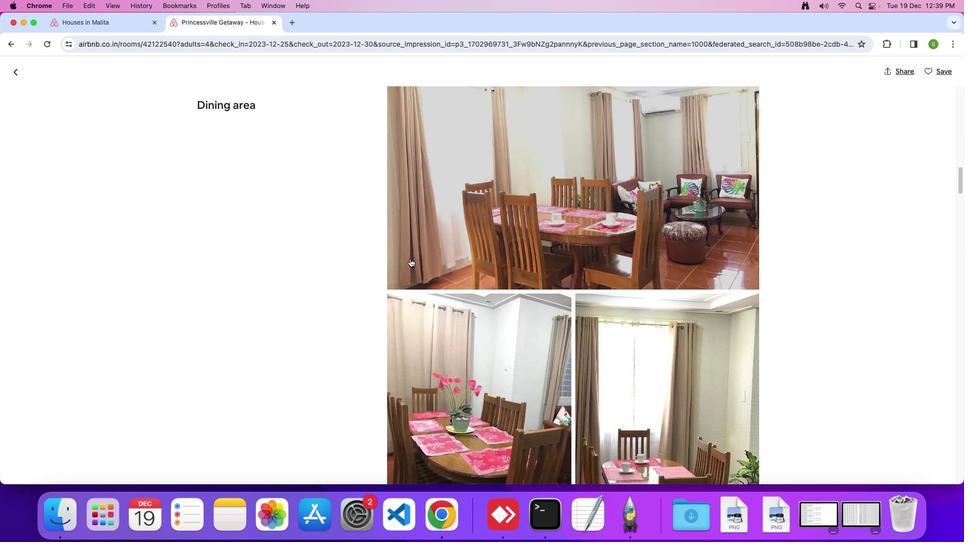
Action: Mouse scrolled (410, 258) with delta (0, 0)
Screenshot: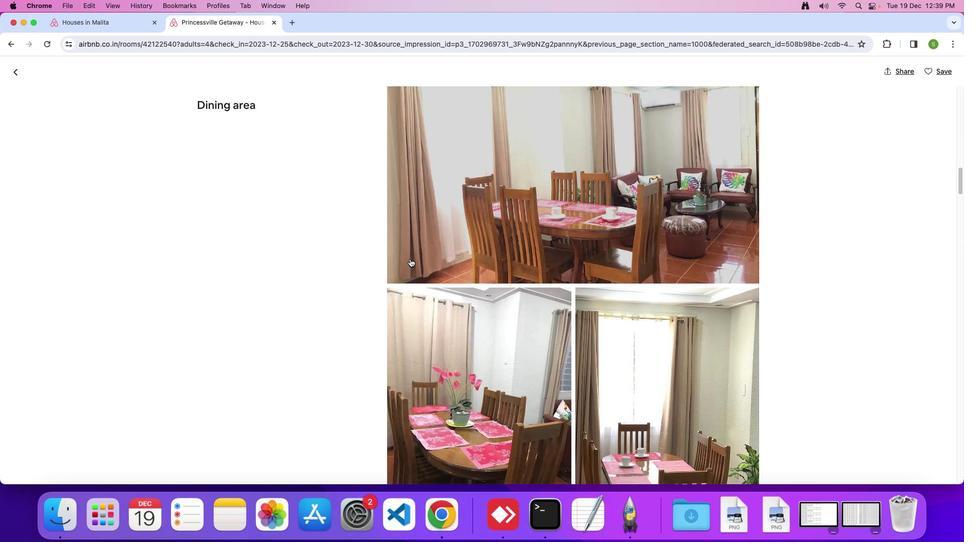 
Action: Mouse scrolled (410, 258) with delta (0, -1)
Screenshot: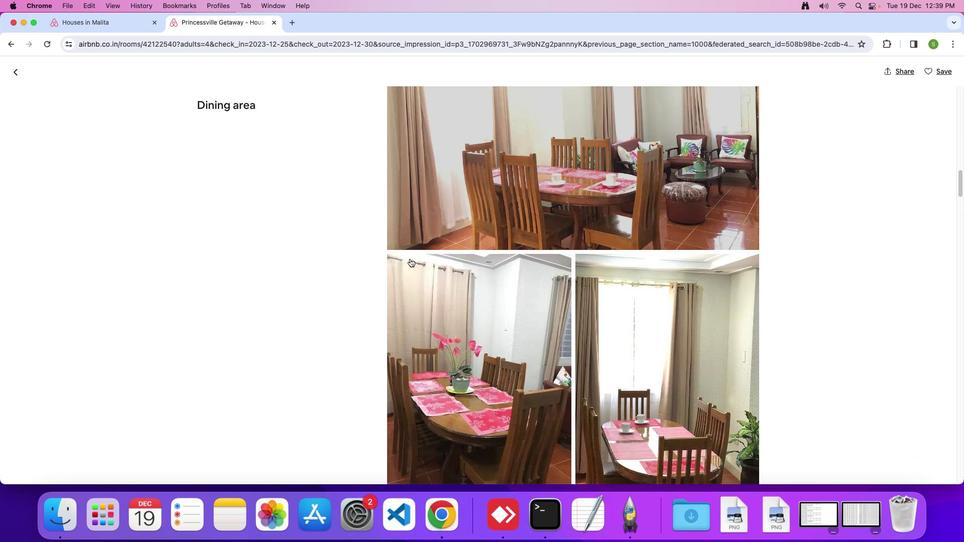 
Action: Mouse scrolled (410, 258) with delta (0, 0)
Screenshot: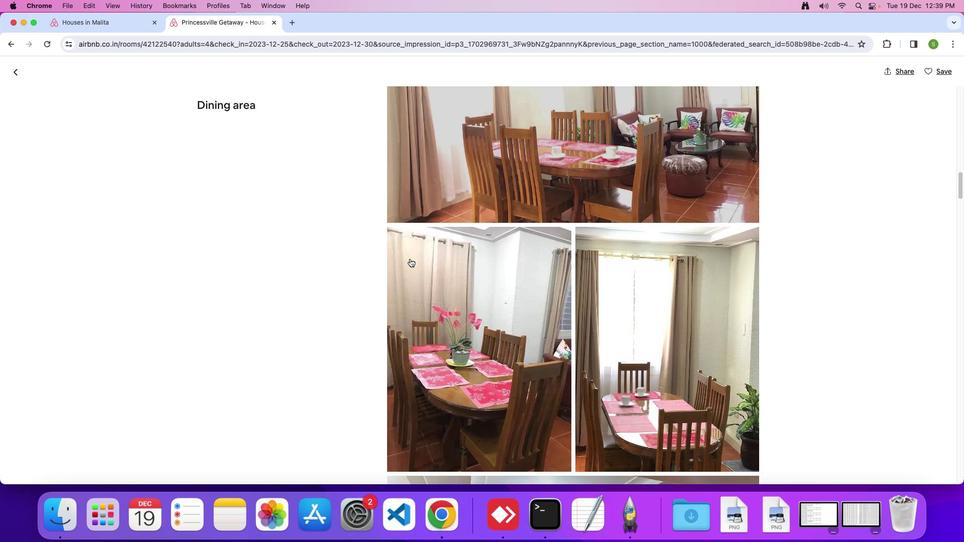 
Action: Mouse scrolled (410, 258) with delta (0, 0)
Screenshot: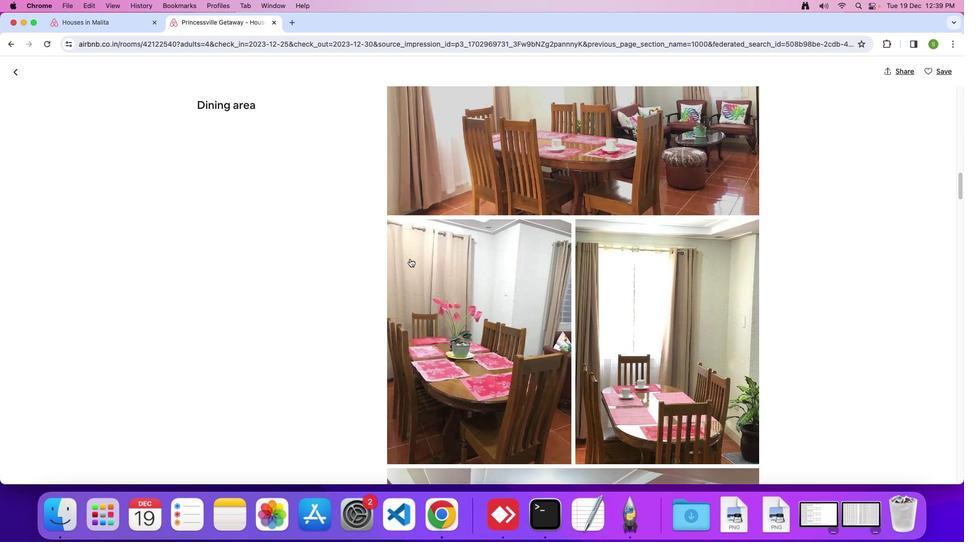 
Action: Mouse scrolled (410, 258) with delta (0, -1)
Screenshot: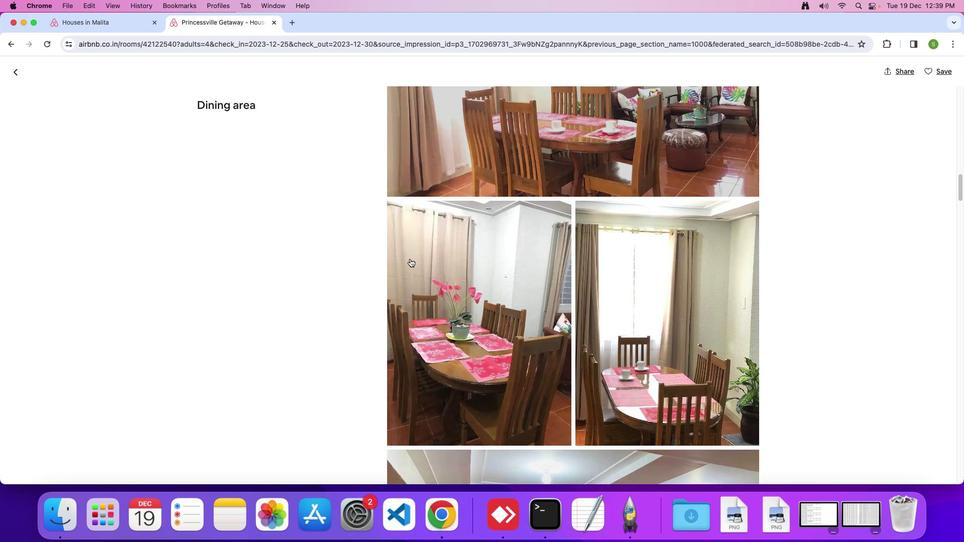 
Action: Mouse scrolled (410, 258) with delta (0, 0)
Screenshot: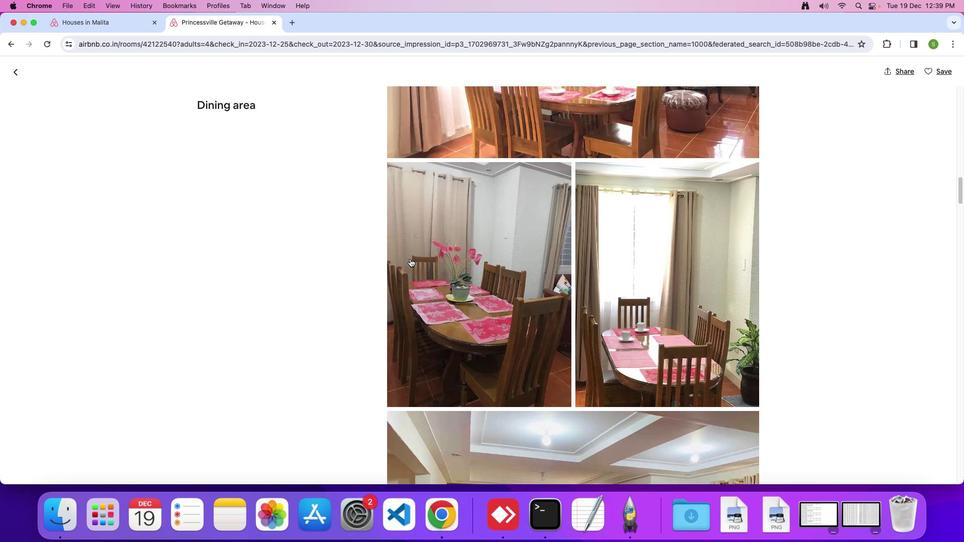 
Action: Mouse scrolled (410, 258) with delta (0, 0)
Screenshot: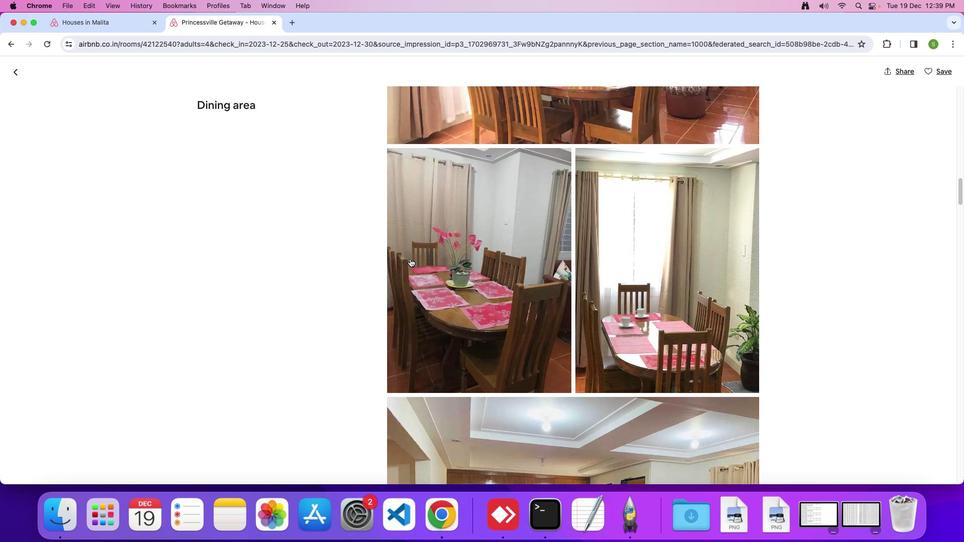 
Action: Mouse scrolled (410, 258) with delta (0, -1)
Screenshot: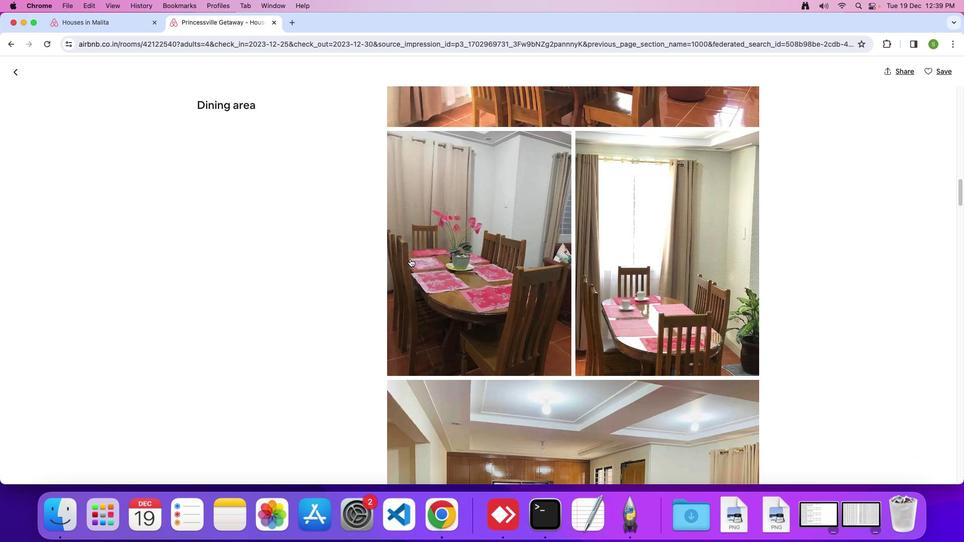
Action: Mouse moved to (541, 279)
Screenshot: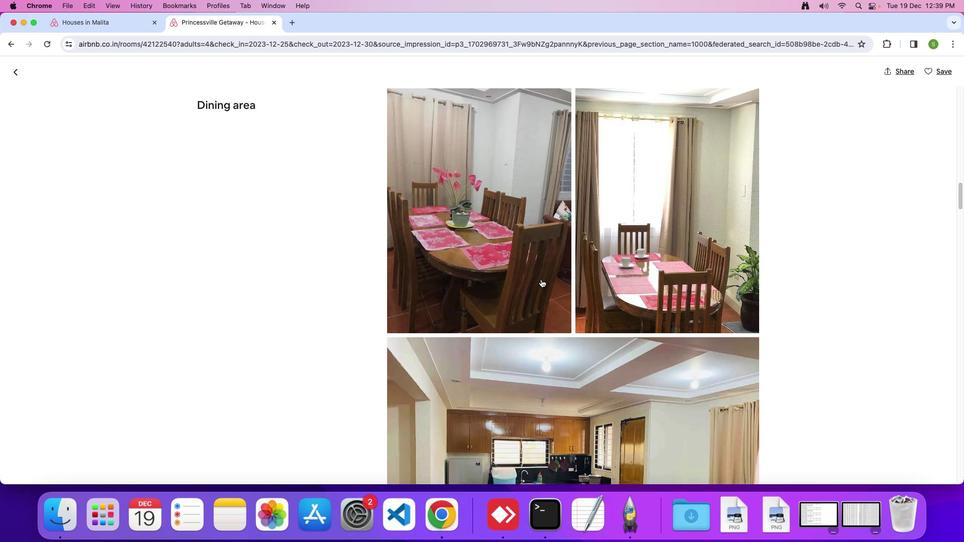 
Action: Mouse scrolled (541, 279) with delta (0, 0)
Screenshot: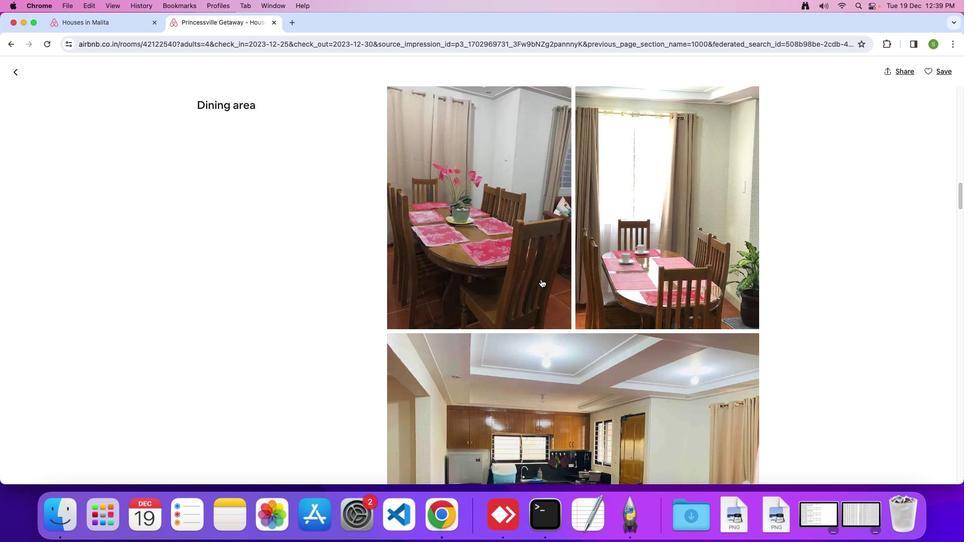 
Action: Mouse scrolled (541, 279) with delta (0, 0)
Screenshot: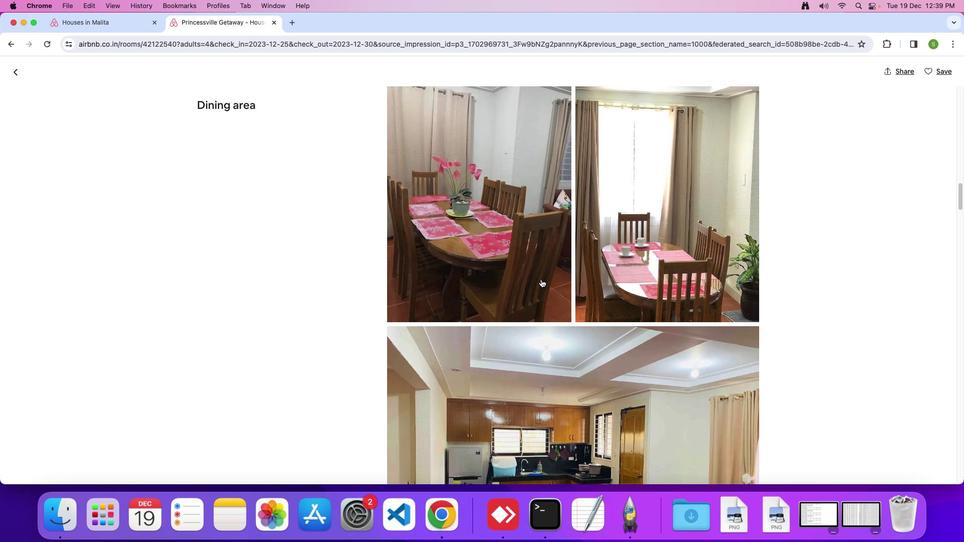 
Action: Mouse scrolled (541, 279) with delta (0, -1)
Screenshot: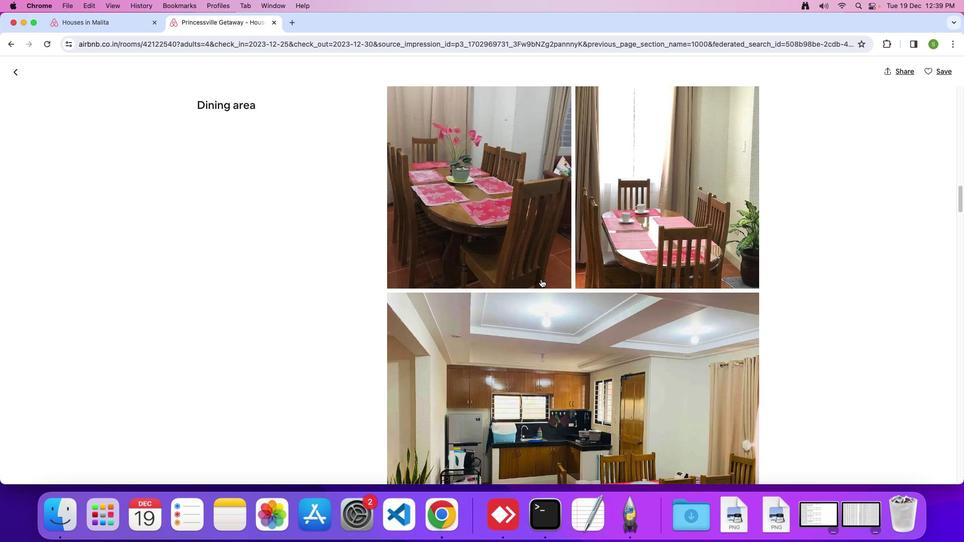 
Action: Mouse scrolled (541, 279) with delta (0, 0)
Screenshot: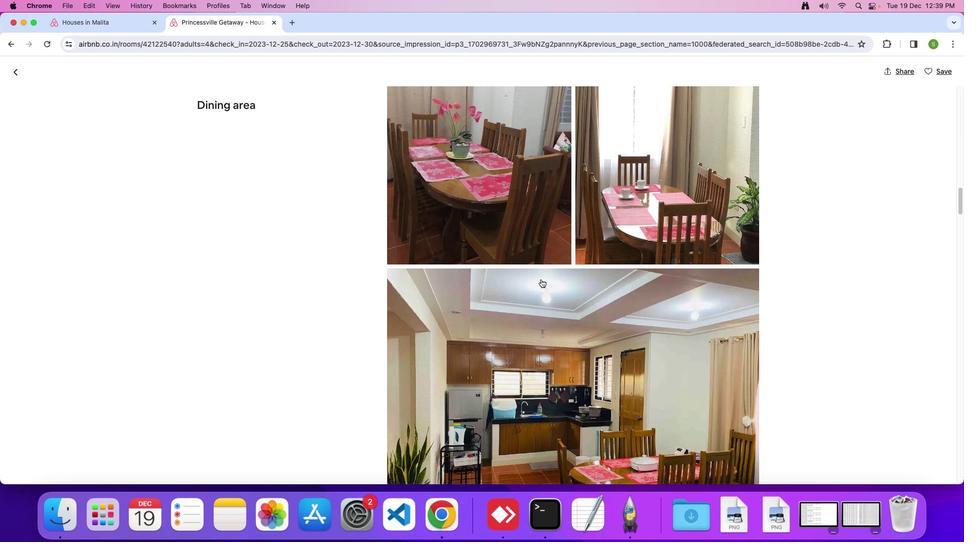 
Action: Mouse scrolled (541, 279) with delta (0, 0)
Screenshot: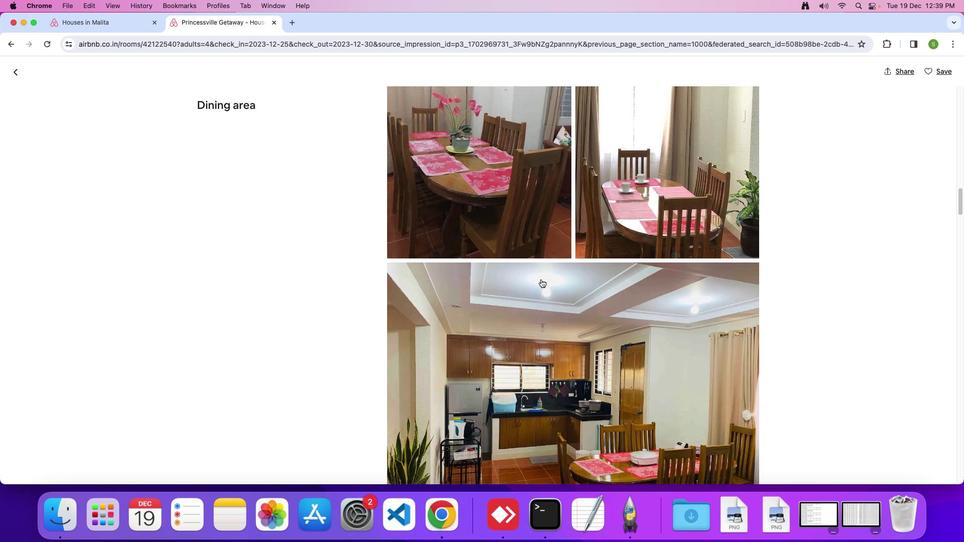 
Action: Mouse scrolled (541, 279) with delta (0, -1)
Screenshot: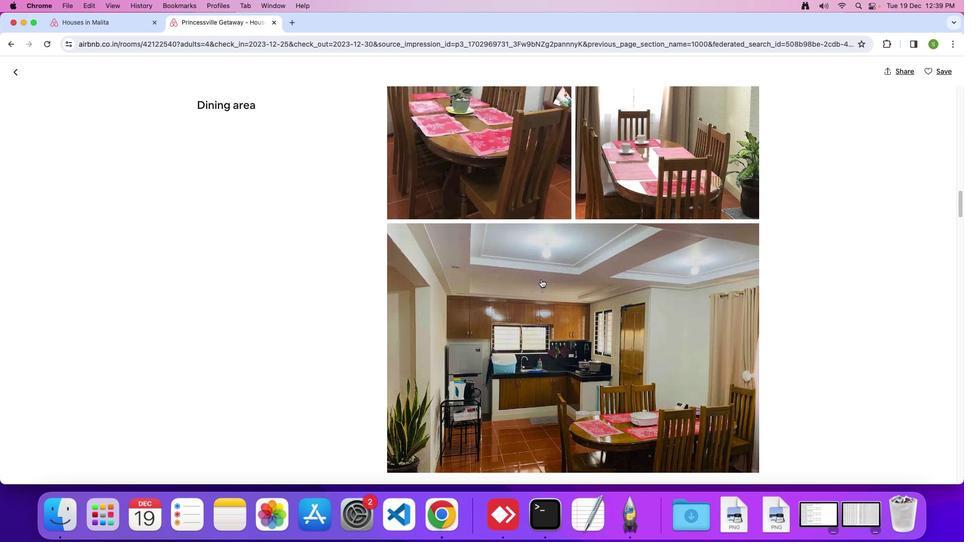 
Action: Mouse scrolled (541, 279) with delta (0, 0)
Screenshot: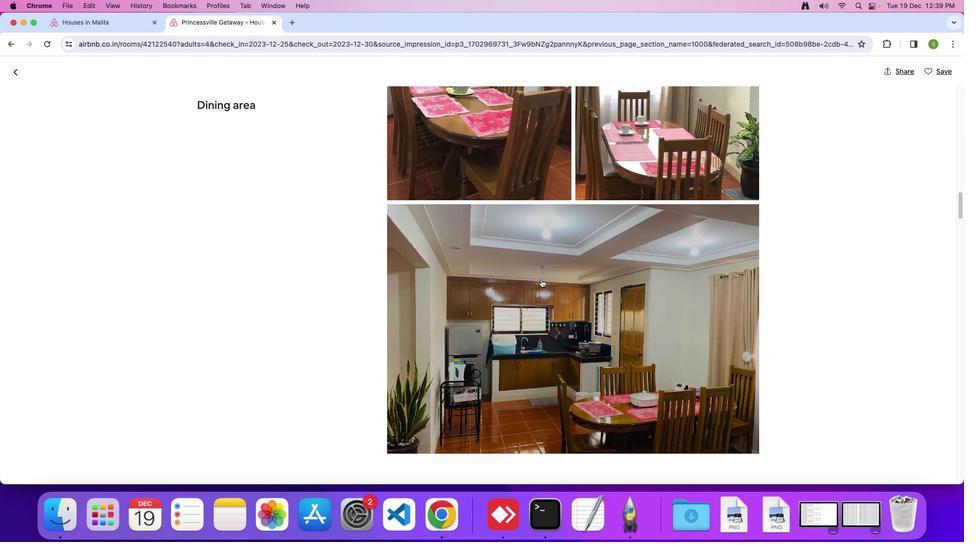 
Action: Mouse scrolled (541, 279) with delta (0, 0)
Screenshot: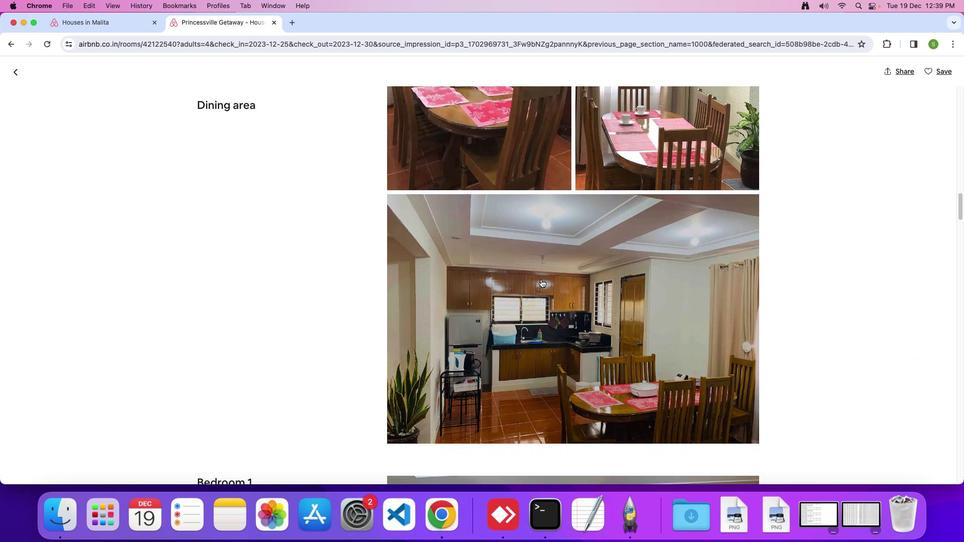 
Action: Mouse scrolled (541, 279) with delta (0, 0)
Screenshot: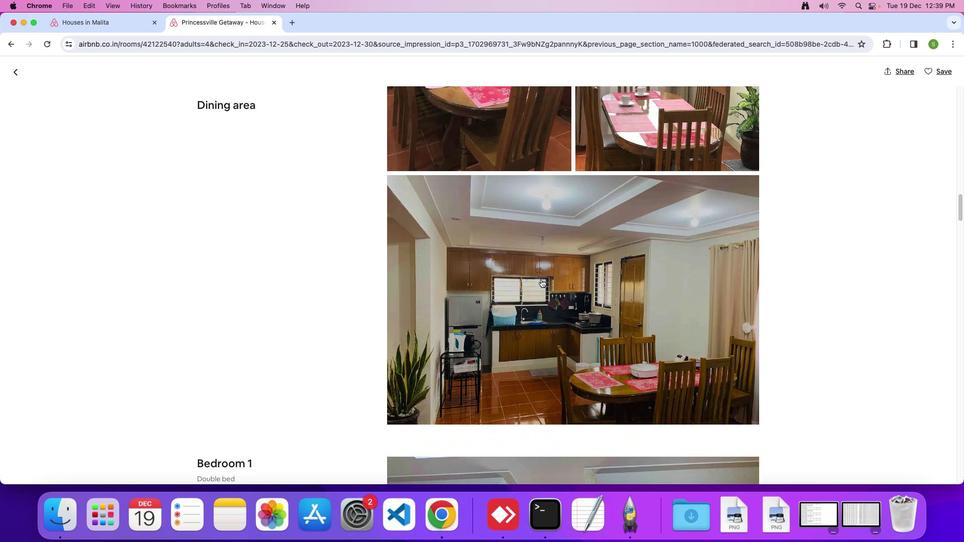 
Action: Mouse scrolled (541, 279) with delta (0, 0)
Screenshot: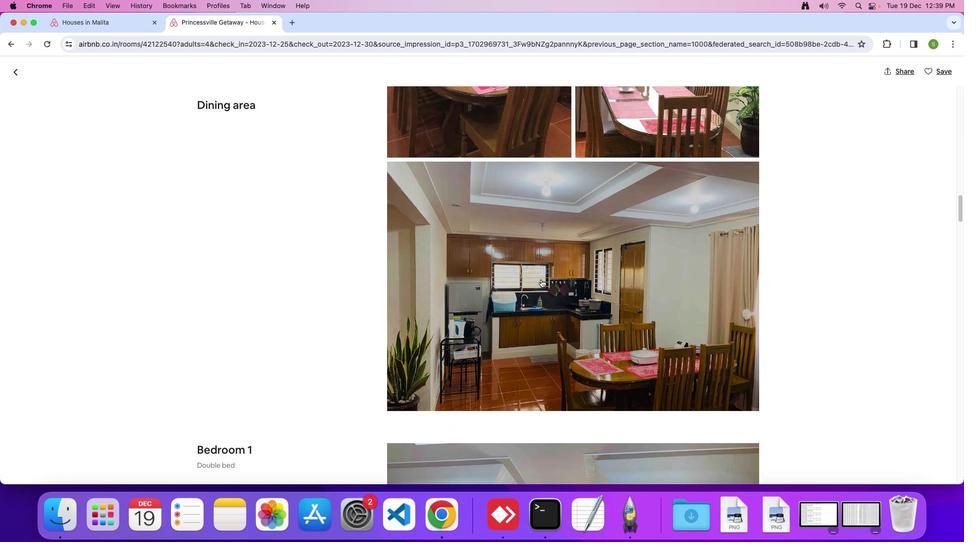 
Action: Mouse scrolled (541, 279) with delta (0, 0)
Screenshot: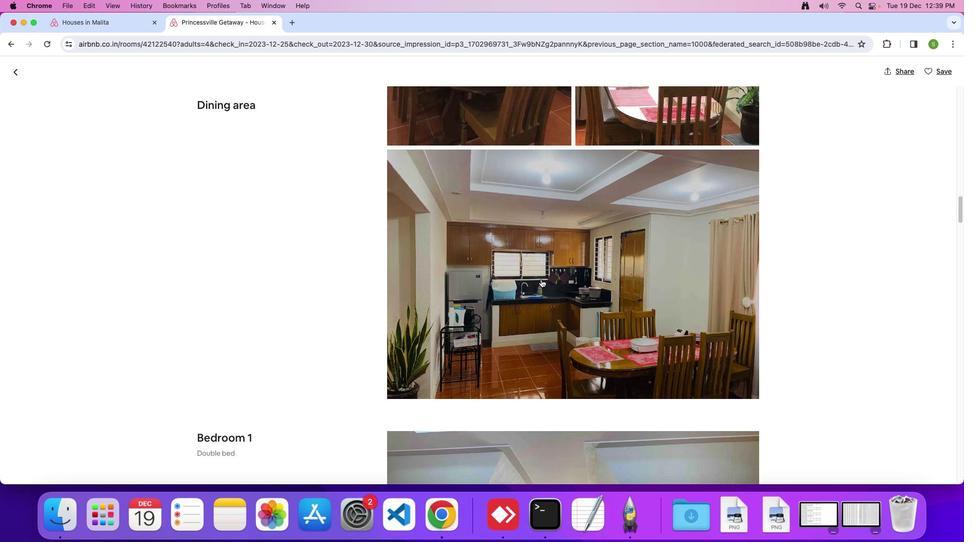 
Action: Mouse scrolled (541, 279) with delta (0, -1)
Screenshot: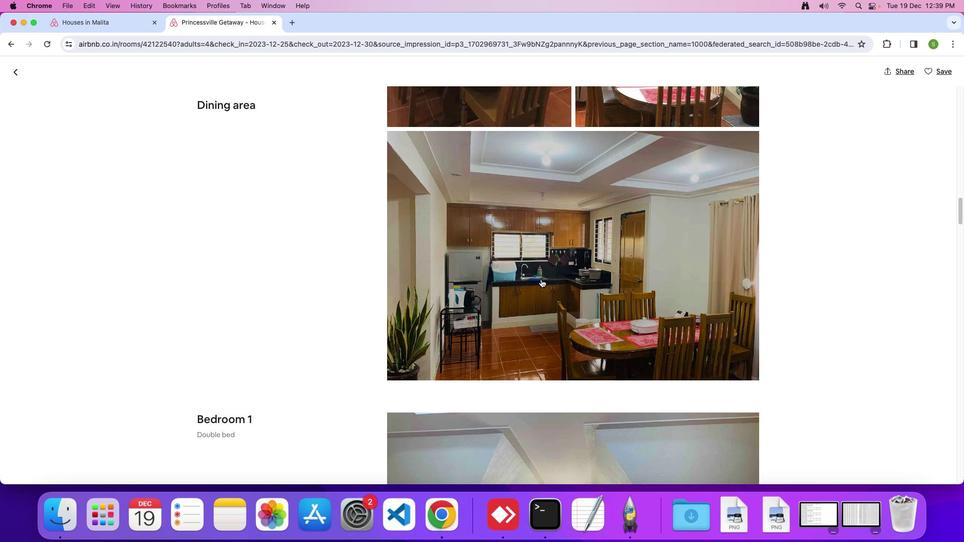 
Action: Mouse moved to (476, 264)
Screenshot: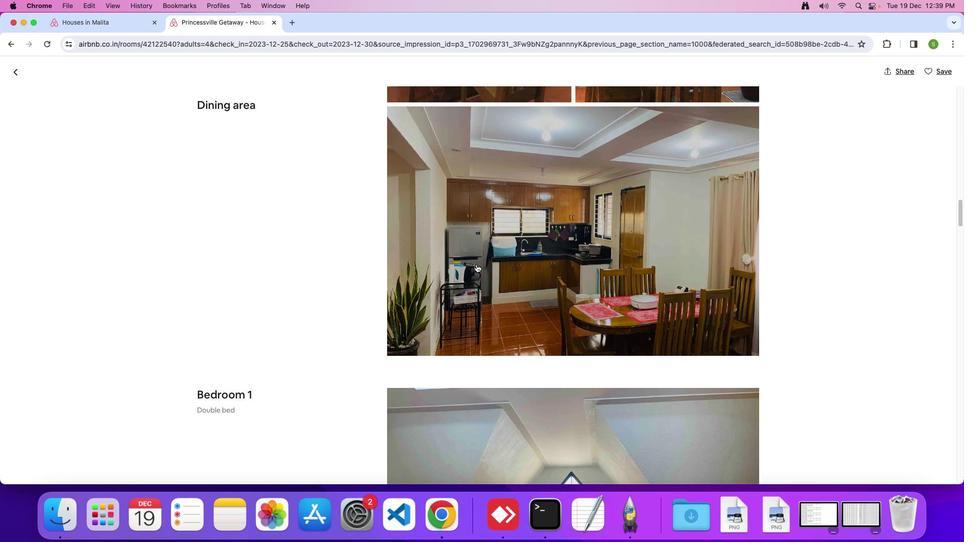 
Action: Mouse scrolled (476, 264) with delta (0, 0)
Screenshot: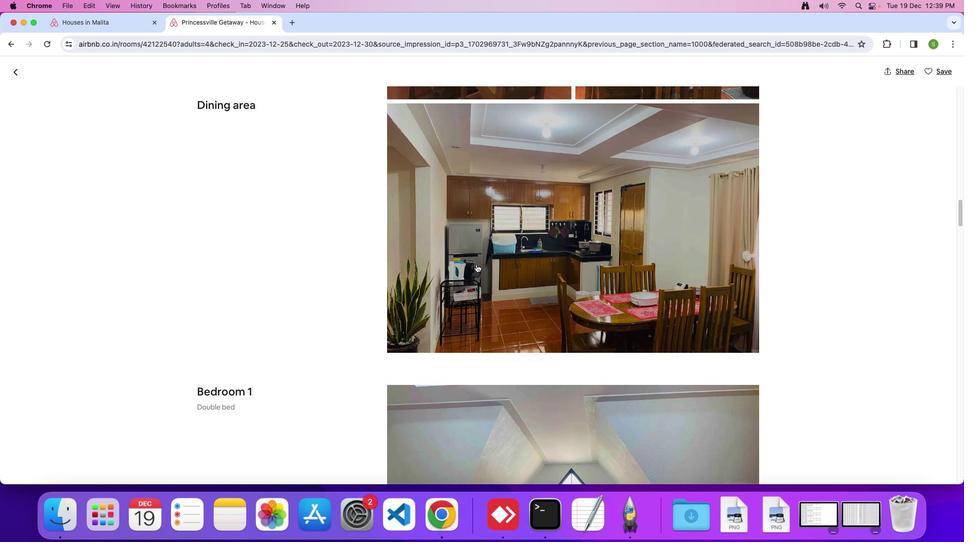 
Action: Mouse scrolled (476, 264) with delta (0, 0)
Screenshot: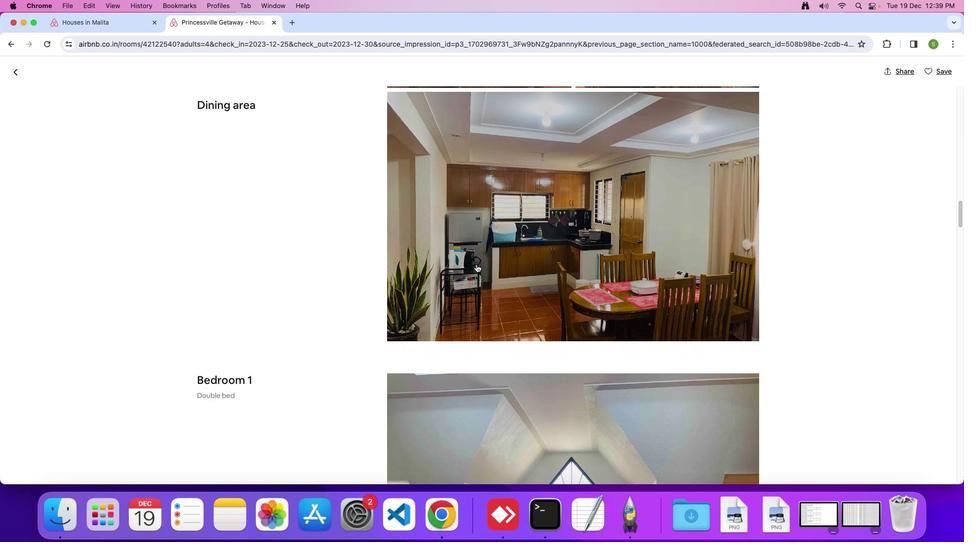 
Action: Mouse scrolled (476, 264) with delta (0, -1)
Screenshot: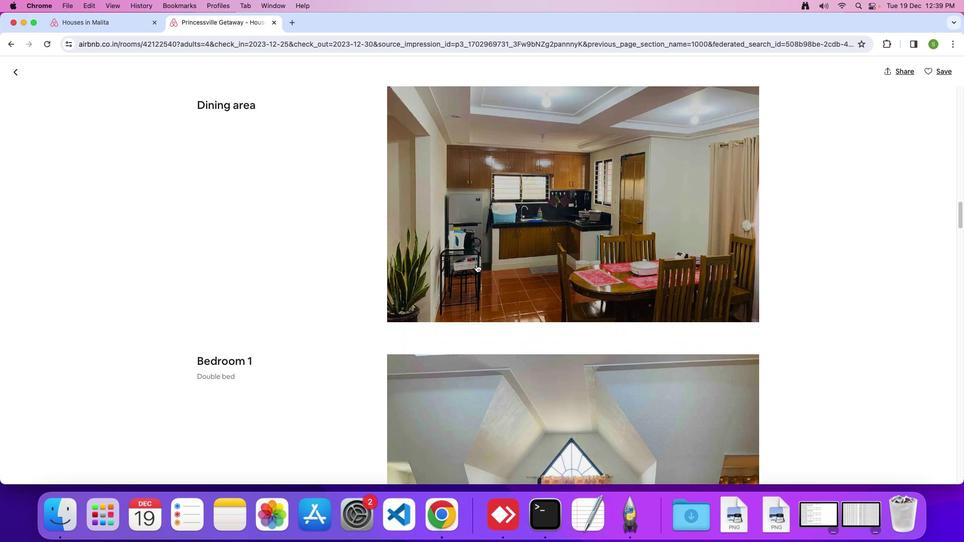 
Action: Mouse scrolled (476, 264) with delta (0, 0)
Screenshot: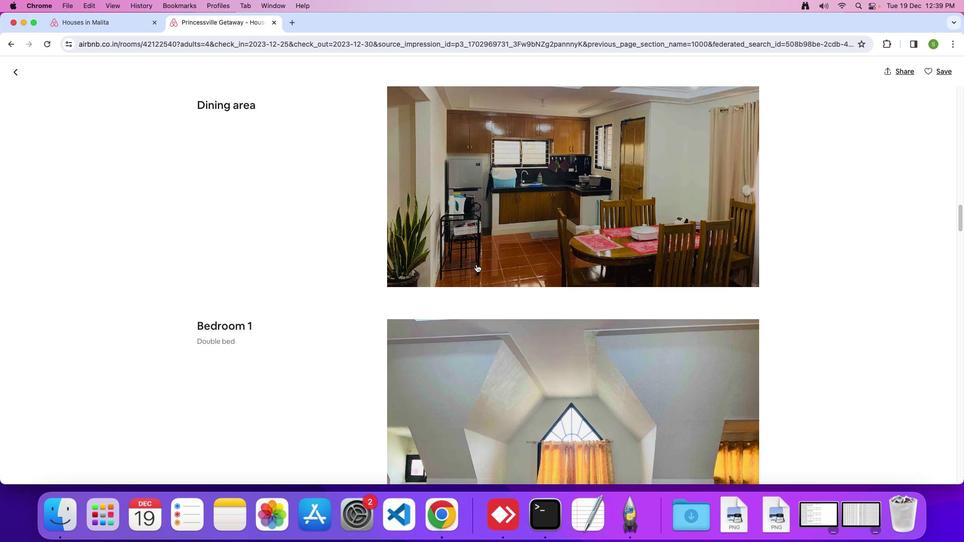 
Action: Mouse scrolled (476, 264) with delta (0, 0)
Screenshot: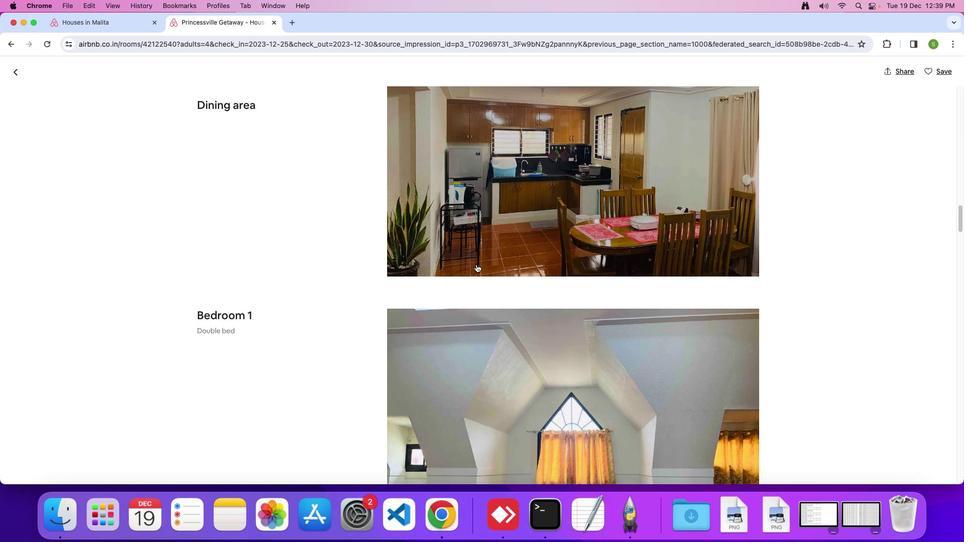 
Action: Mouse scrolled (476, 264) with delta (0, -1)
Screenshot: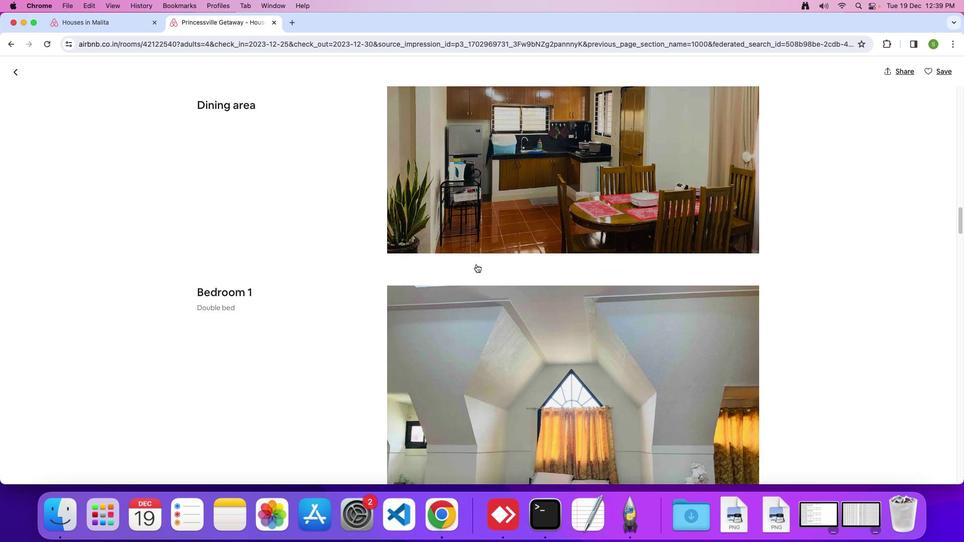 
Action: Mouse scrolled (476, 264) with delta (0, 0)
Screenshot: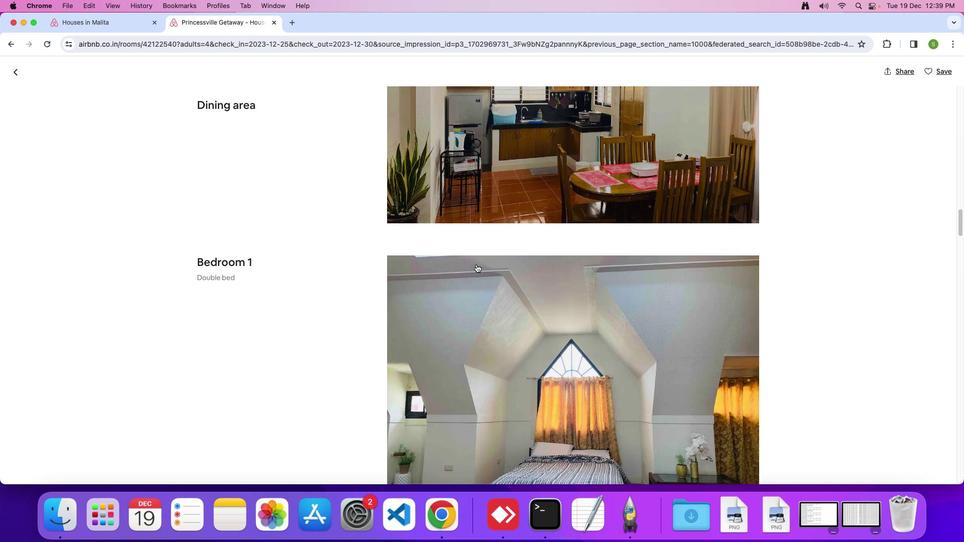 
Action: Mouse scrolled (476, 264) with delta (0, 0)
Screenshot: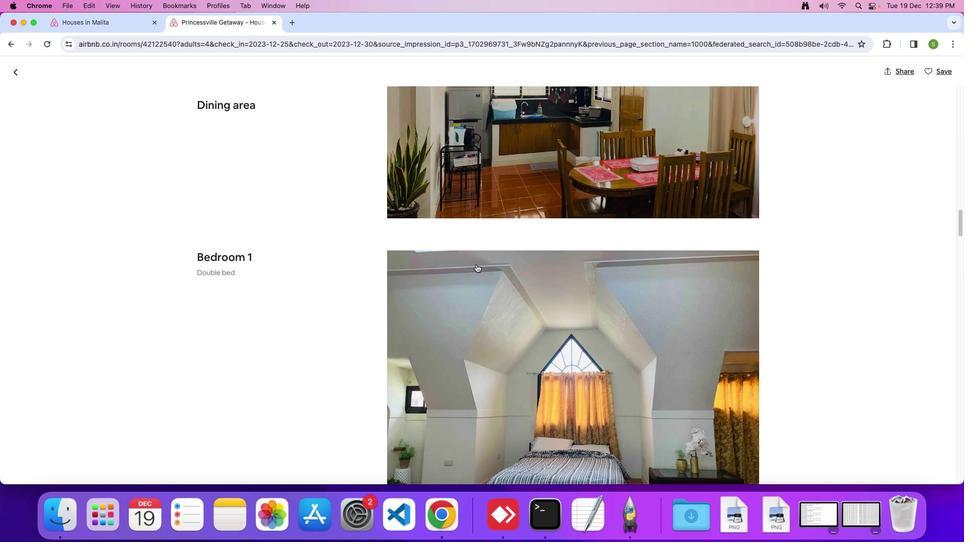 
Action: Mouse scrolled (476, 264) with delta (0, 0)
Screenshot: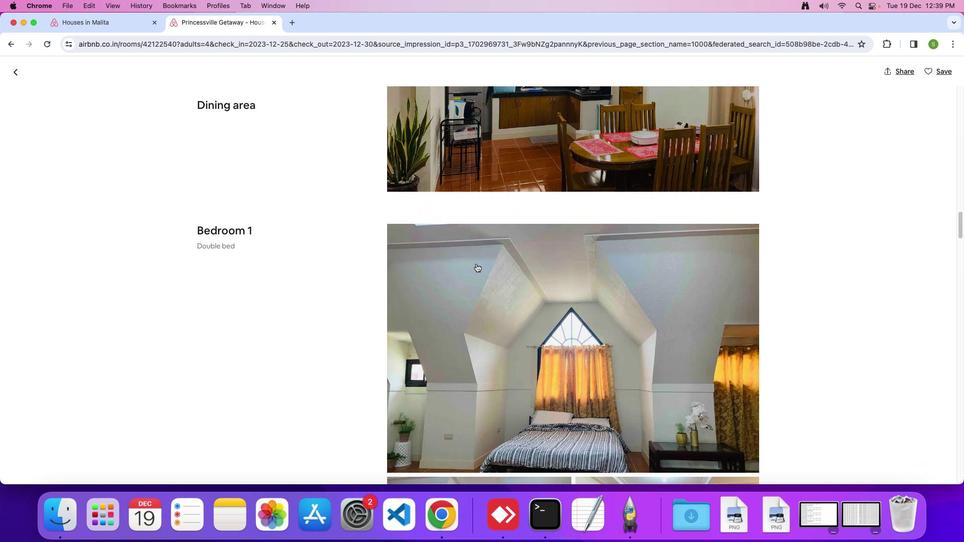 
Action: Mouse moved to (543, 269)
Screenshot: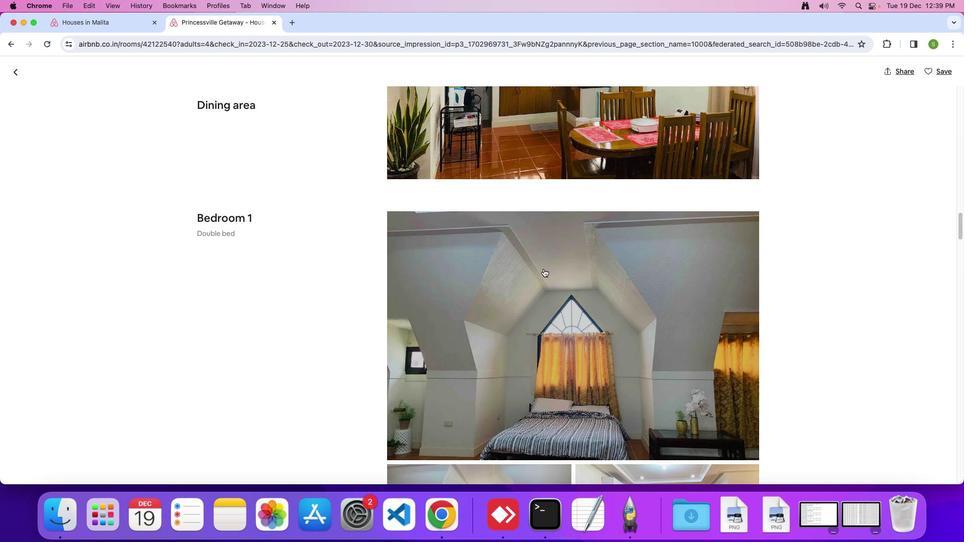 
Action: Mouse scrolled (543, 269) with delta (0, 0)
Screenshot: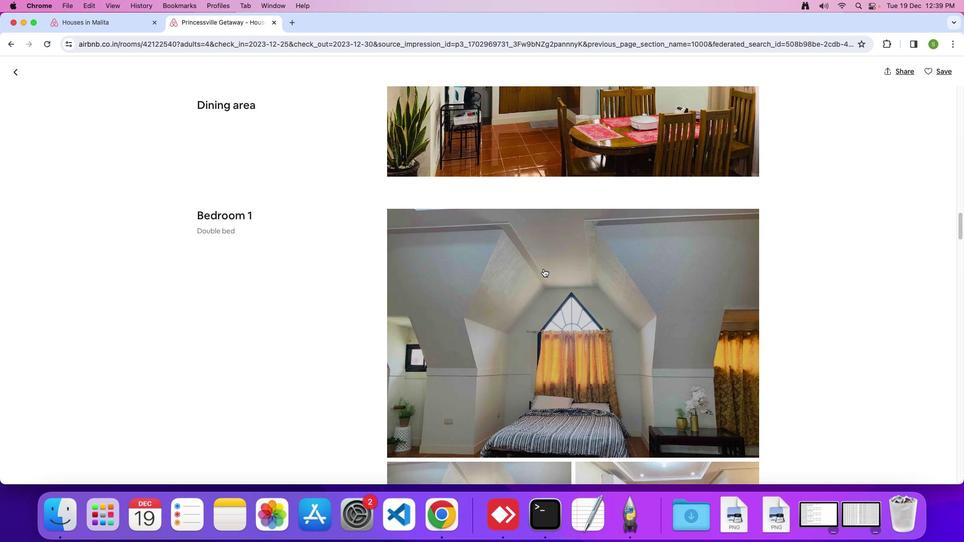 
Action: Mouse scrolled (543, 269) with delta (0, 0)
Screenshot: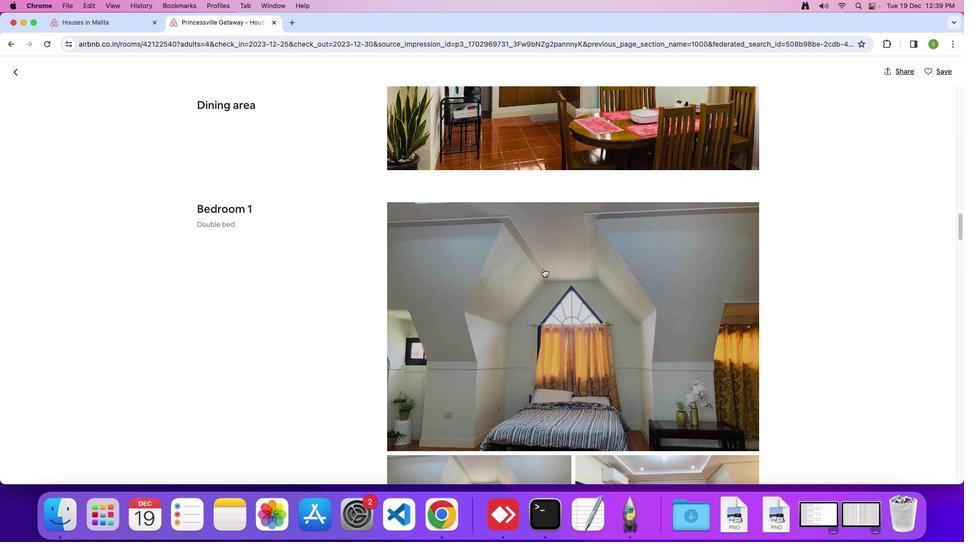 
Action: Mouse scrolled (543, 269) with delta (0, 0)
Screenshot: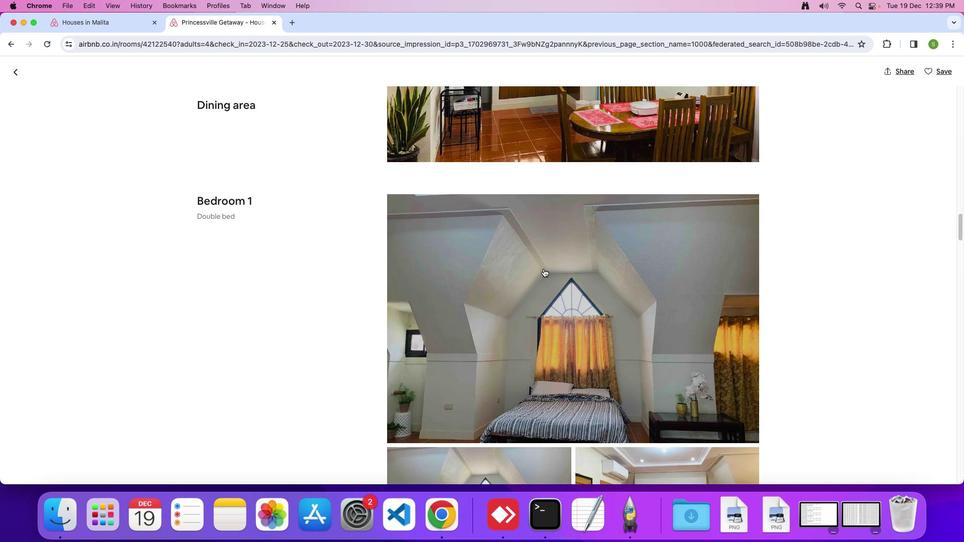 
Action: Mouse scrolled (543, 269) with delta (0, 0)
Screenshot: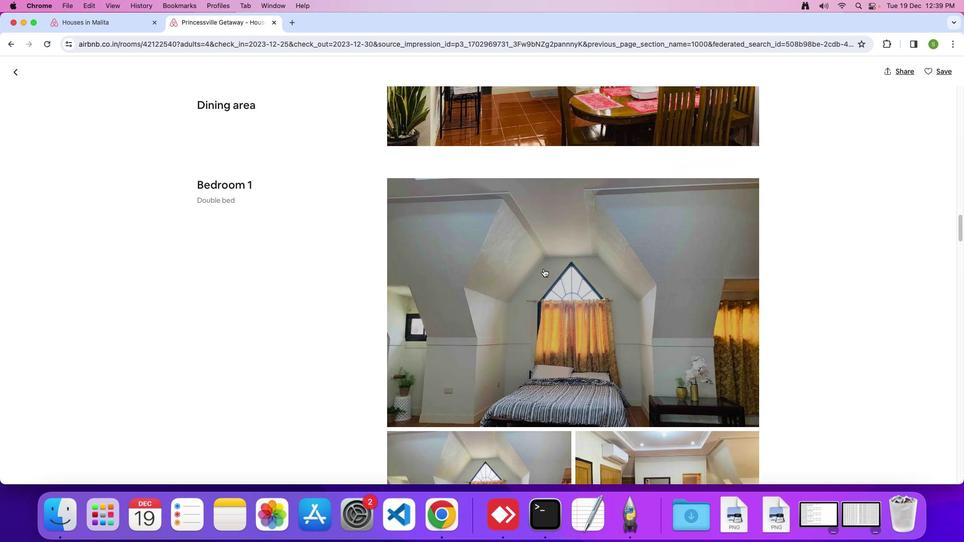 
Action: Mouse scrolled (543, 269) with delta (0, -1)
Screenshot: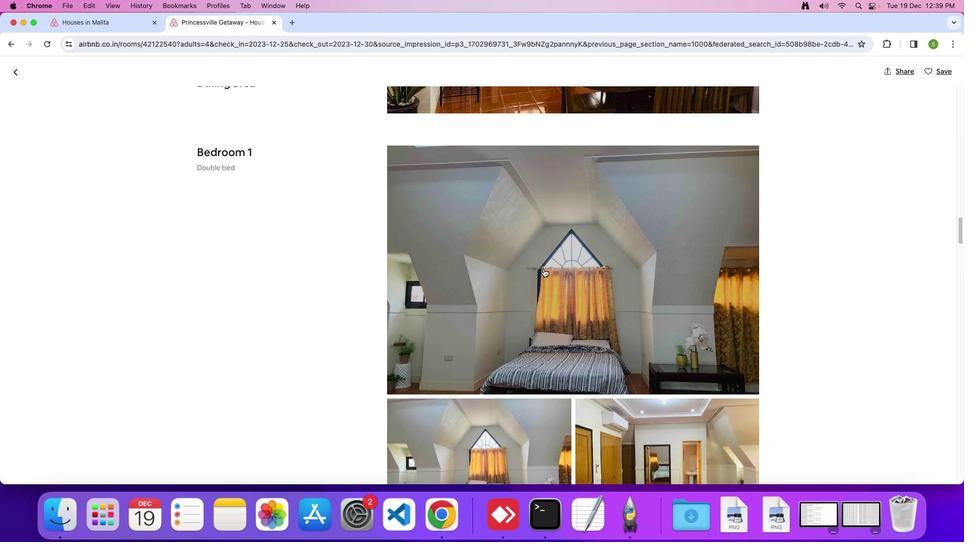 
Action: Mouse scrolled (543, 269) with delta (0, 0)
Screenshot: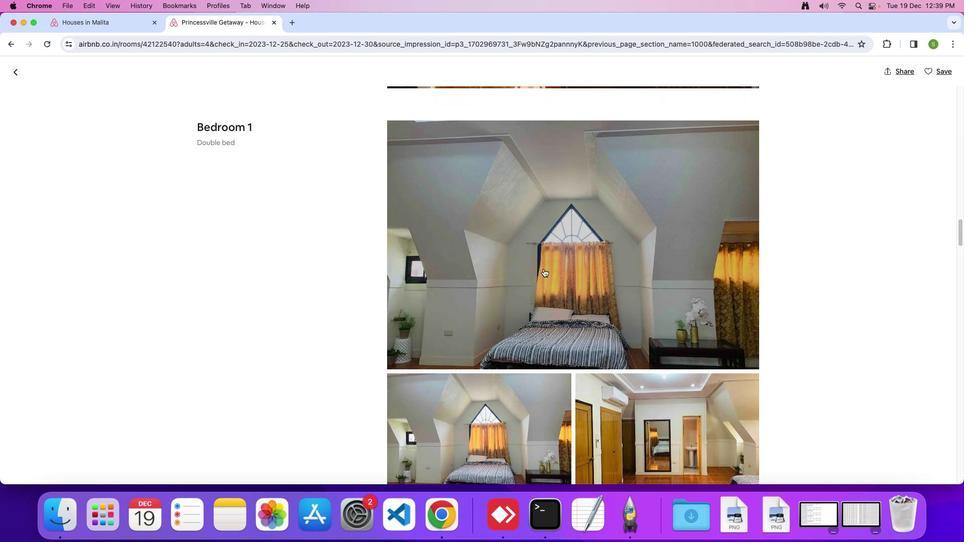 
Action: Mouse scrolled (543, 269) with delta (0, 0)
Screenshot: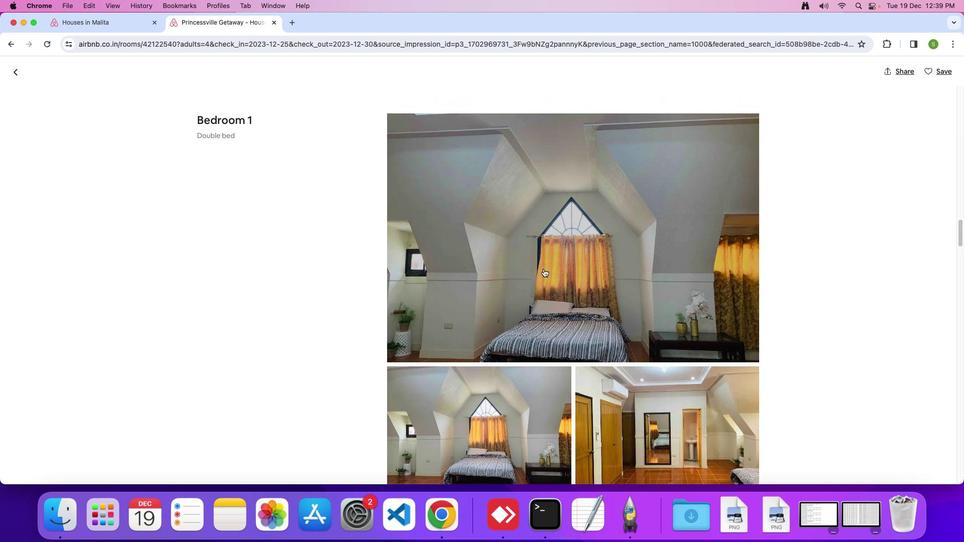 
Action: Mouse scrolled (543, 269) with delta (0, -1)
Screenshot: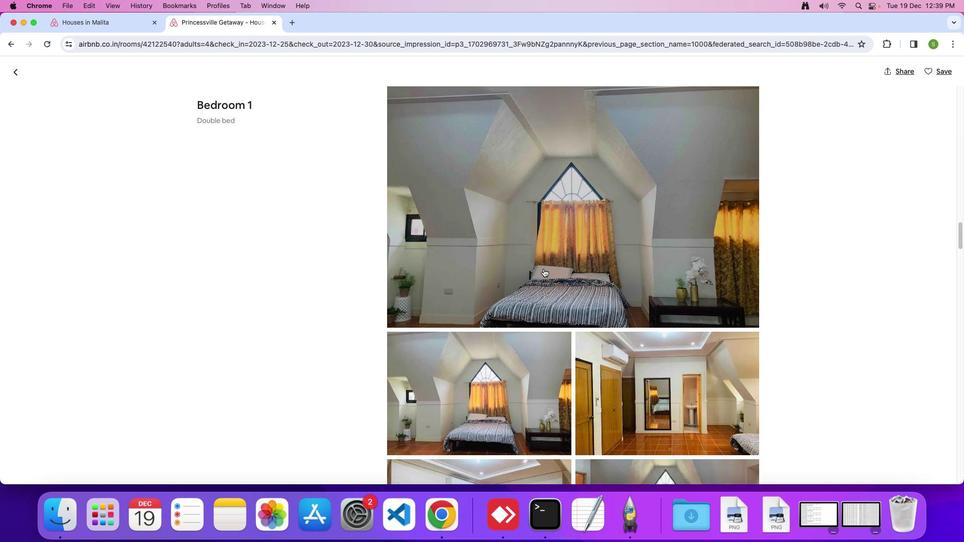 
Action: Mouse scrolled (543, 269) with delta (0, 0)
Screenshot: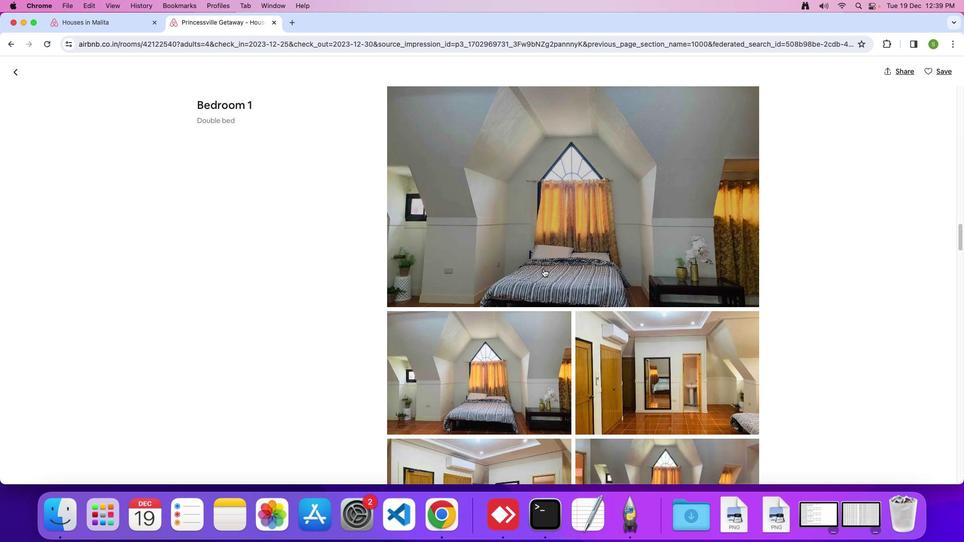 
Action: Mouse scrolled (543, 269) with delta (0, 0)
Screenshot: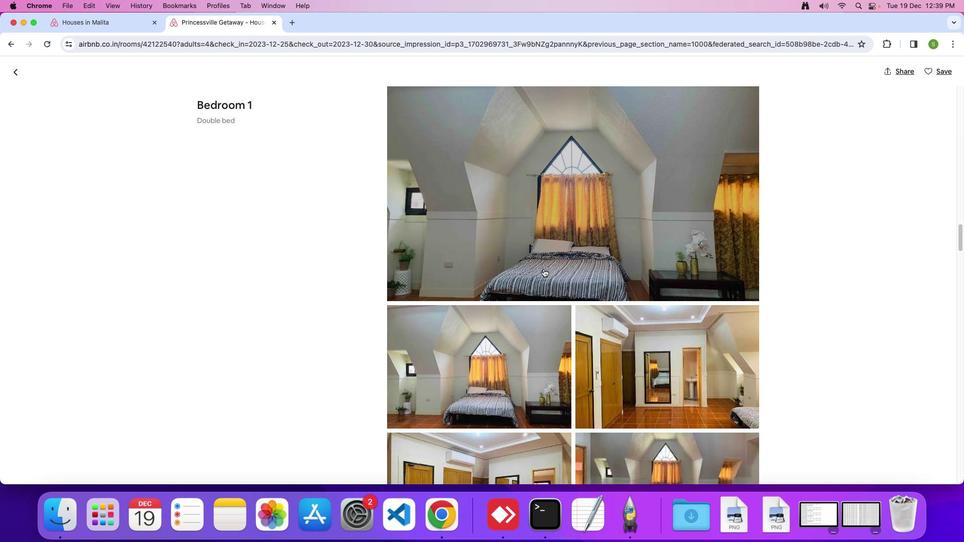 
Action: Mouse scrolled (543, 269) with delta (0, -1)
Screenshot: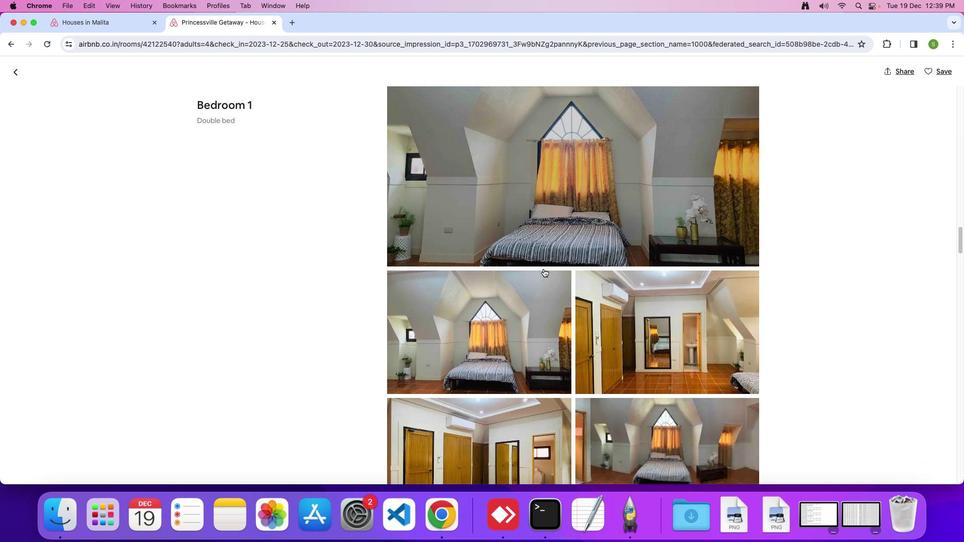
Action: Mouse scrolled (543, 269) with delta (0, 0)
Screenshot: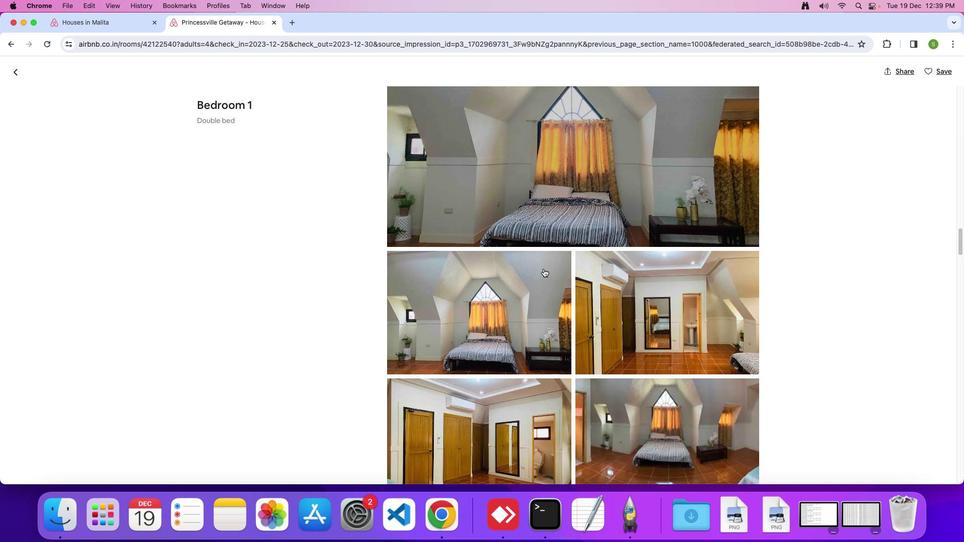 
Action: Mouse scrolled (543, 269) with delta (0, 0)
Screenshot: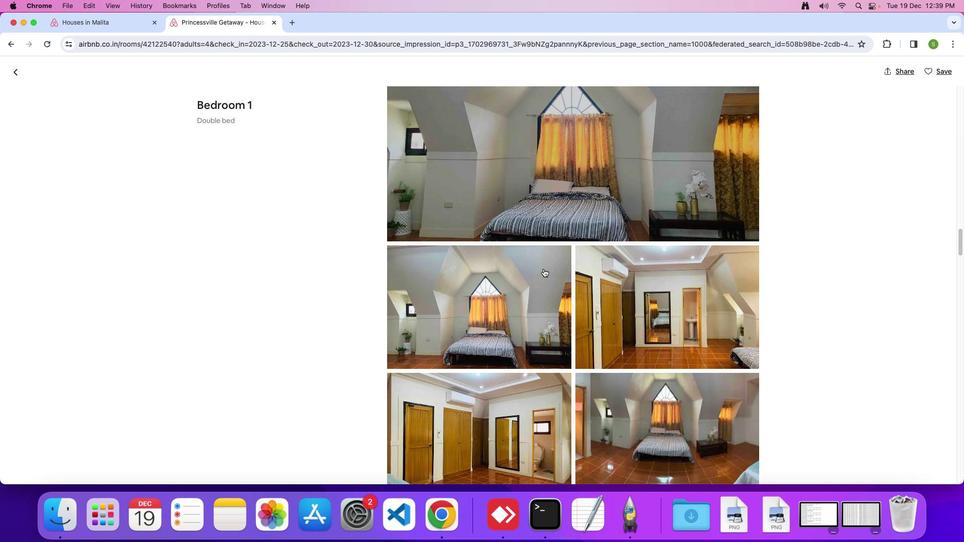 
Action: Mouse scrolled (543, 269) with delta (0, 0)
Screenshot: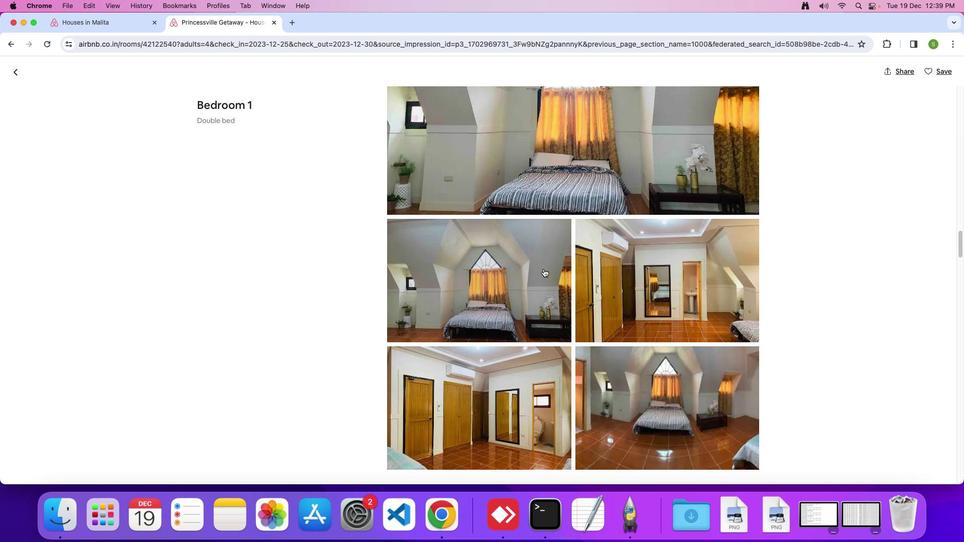 
Action: Mouse scrolled (543, 269) with delta (0, 0)
Screenshot: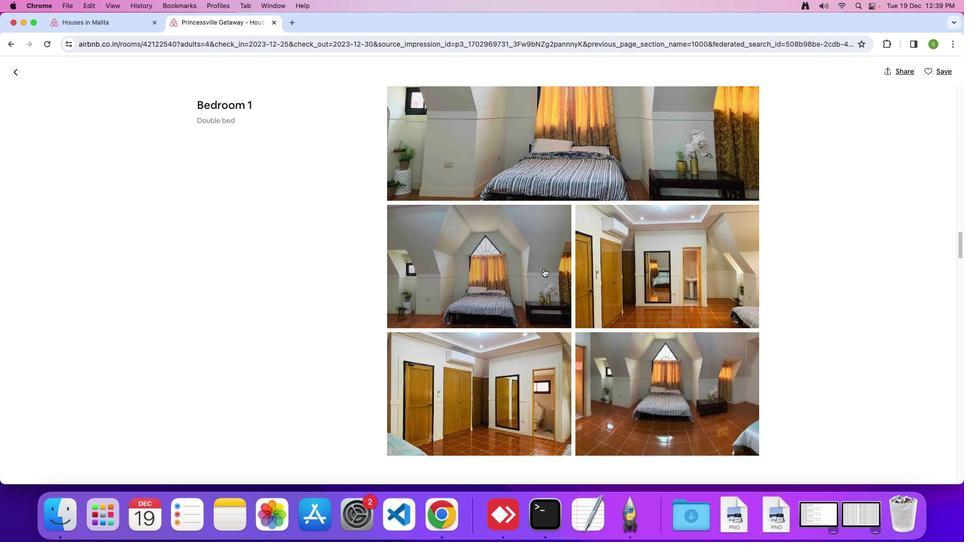
Action: Mouse scrolled (543, 269) with delta (0, 0)
Screenshot: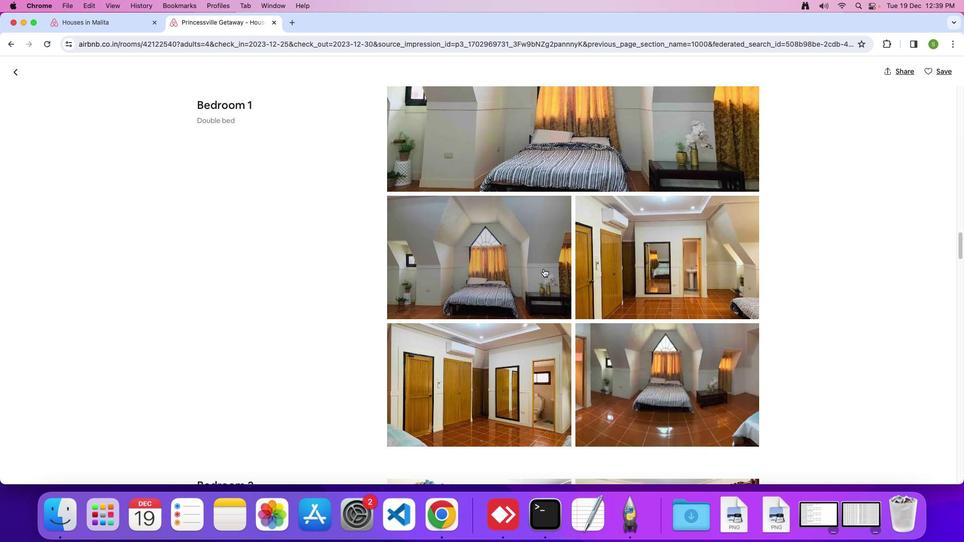 
Action: Mouse scrolled (543, 269) with delta (0, 0)
Screenshot: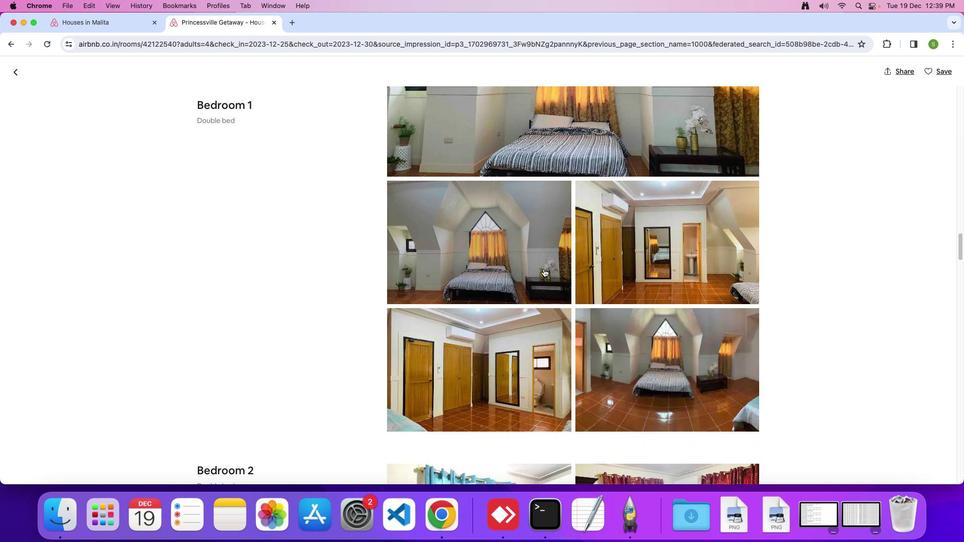 
Action: Mouse scrolled (543, 269) with delta (0, 0)
Screenshot: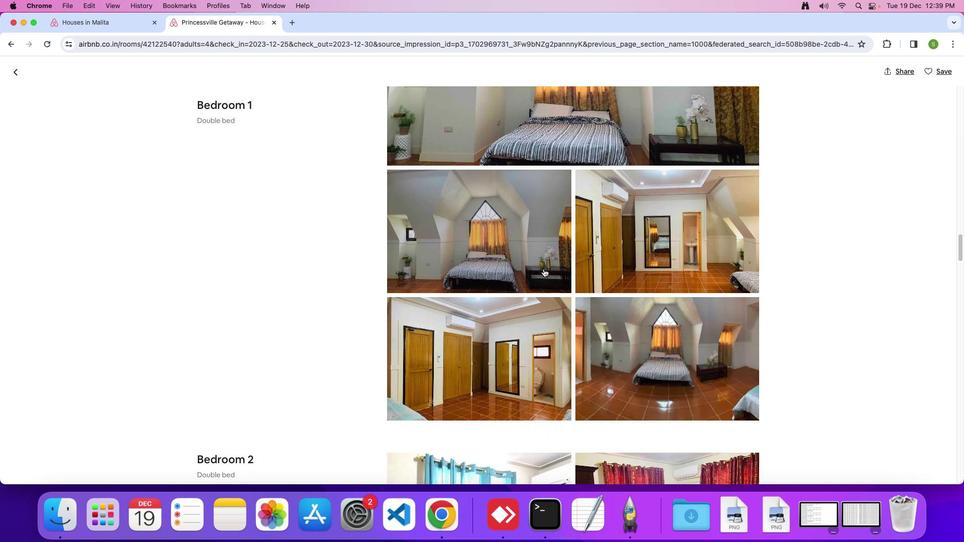 
Action: Mouse scrolled (543, 269) with delta (0, 0)
Screenshot: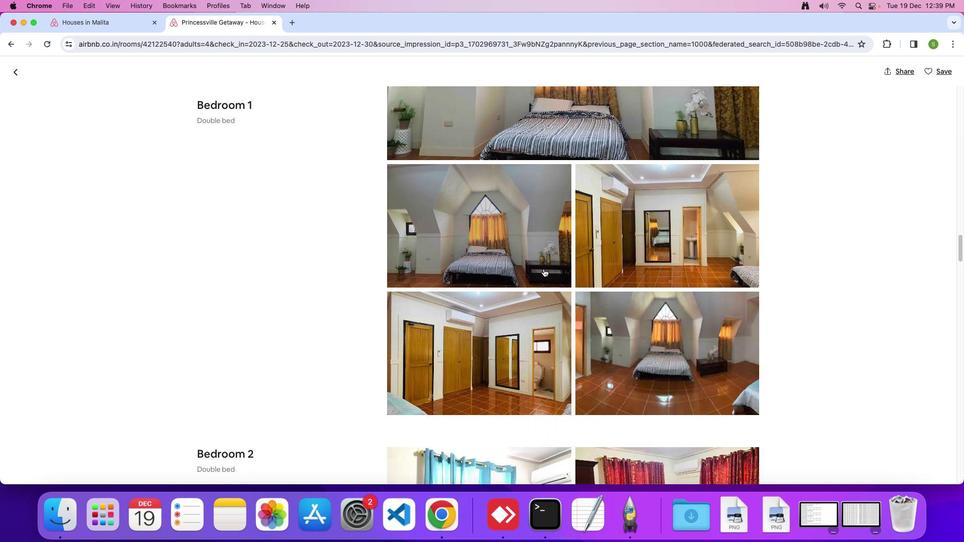 
Action: Mouse scrolled (543, 269) with delta (0, 0)
Screenshot: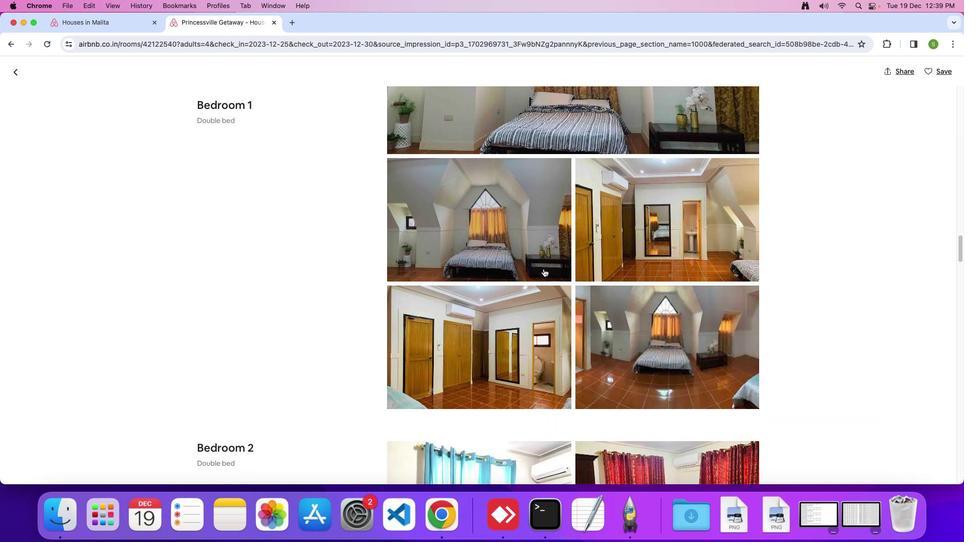 
Action: Mouse scrolled (543, 269) with delta (0, 0)
Screenshot: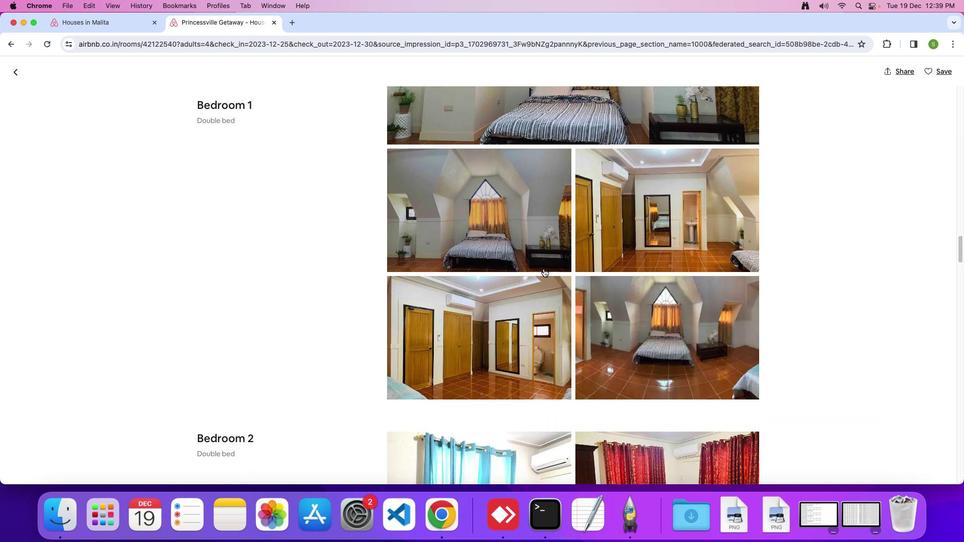 
Action: Mouse scrolled (543, 269) with delta (0, 0)
Screenshot: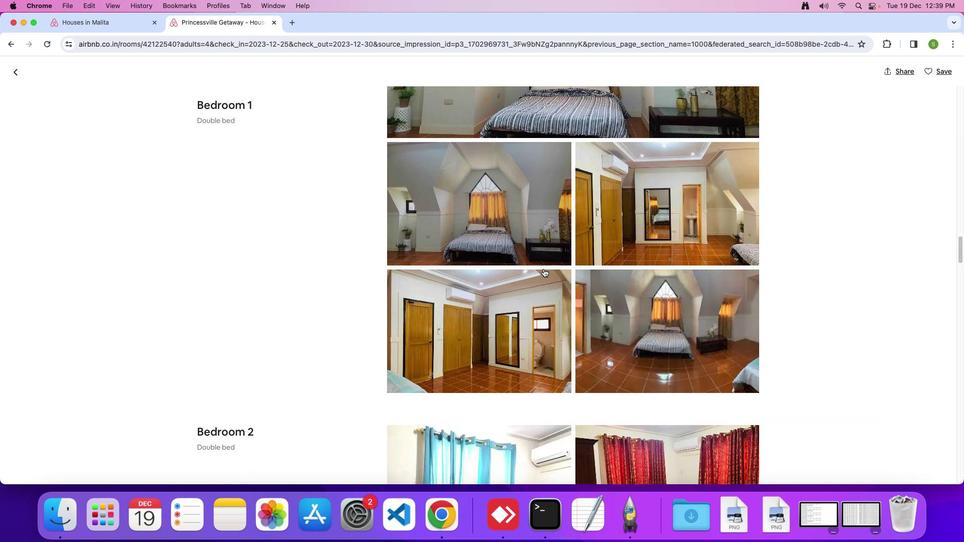 
Action: Mouse scrolled (543, 269) with delta (0, 0)
Screenshot: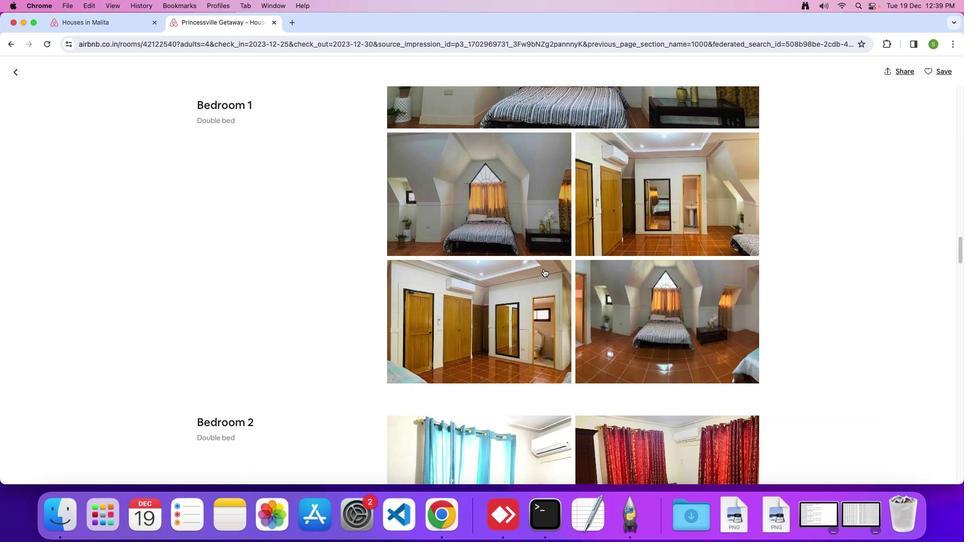 
Action: Mouse scrolled (543, 269) with delta (0, 0)
Screenshot: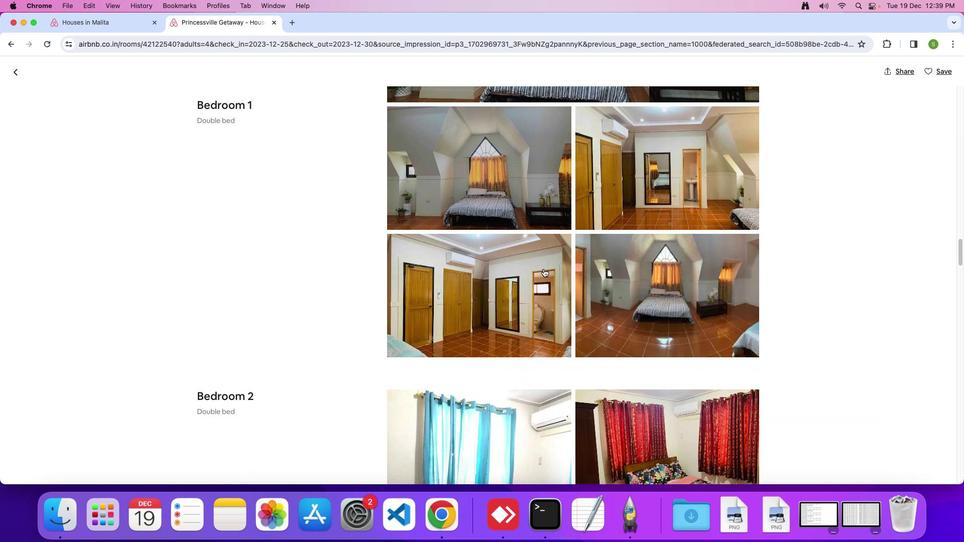 
Action: Mouse scrolled (543, 269) with delta (0, 0)
Screenshot: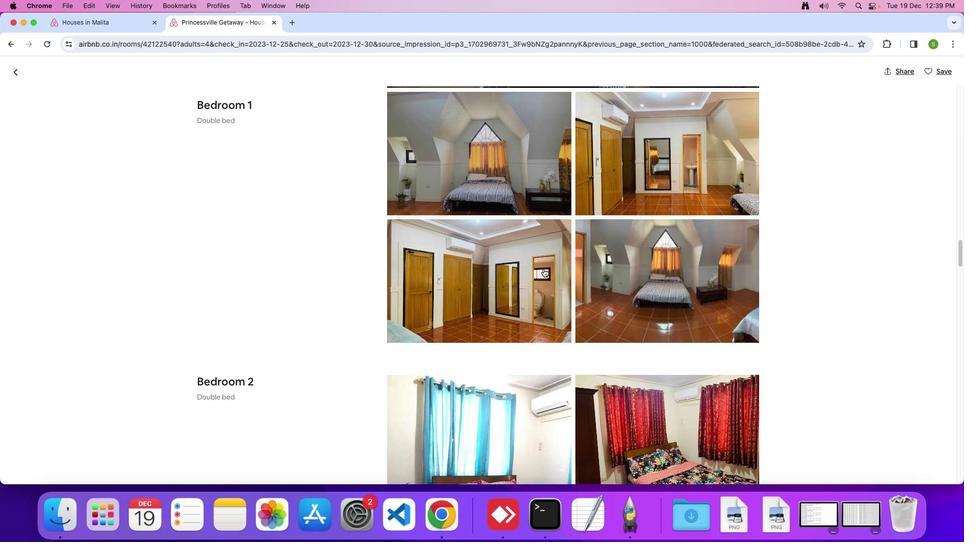 
Action: Mouse scrolled (543, 269) with delta (0, 0)
Screenshot: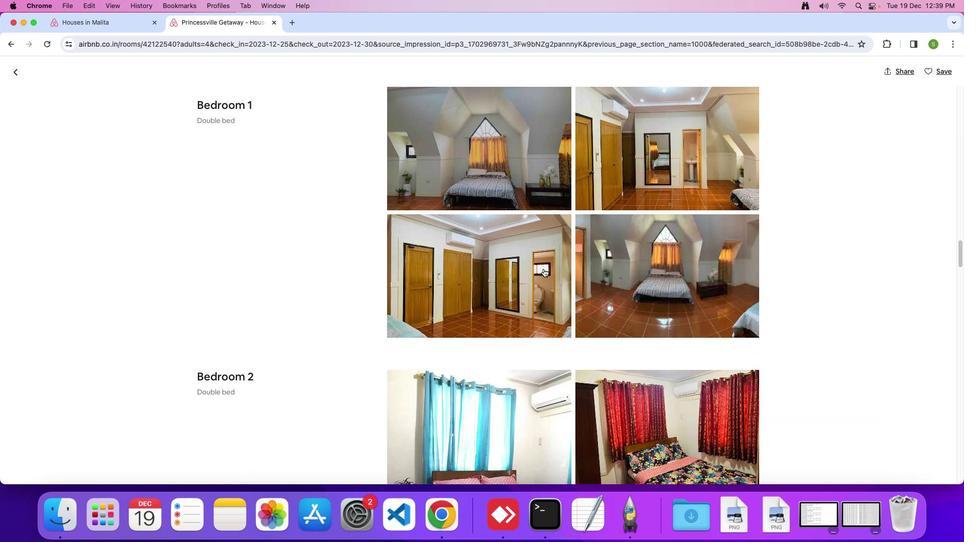 
Action: Mouse scrolled (543, 269) with delta (0, 0)
Screenshot: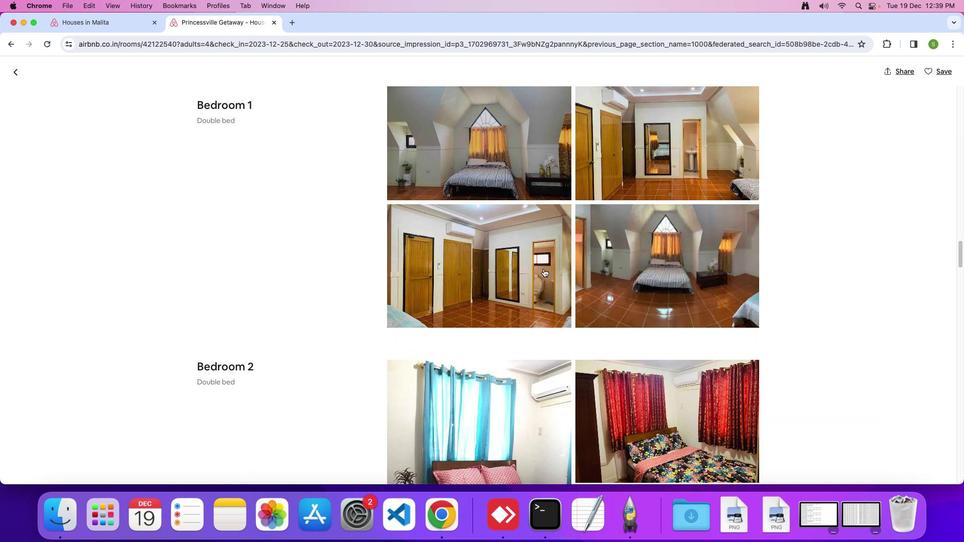 
Action: Mouse scrolled (543, 269) with delta (0, 0)
Screenshot: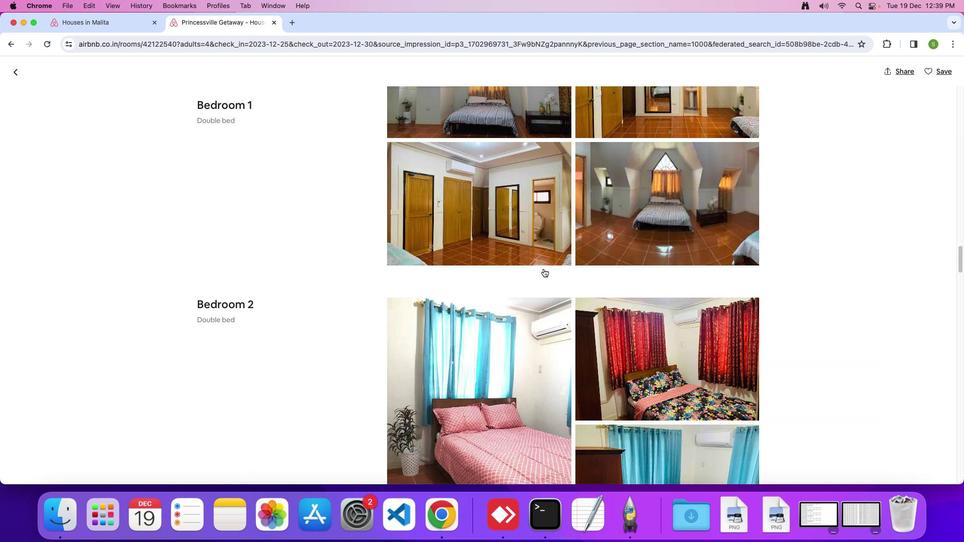
Action: Mouse scrolled (543, 269) with delta (0, -1)
Screenshot: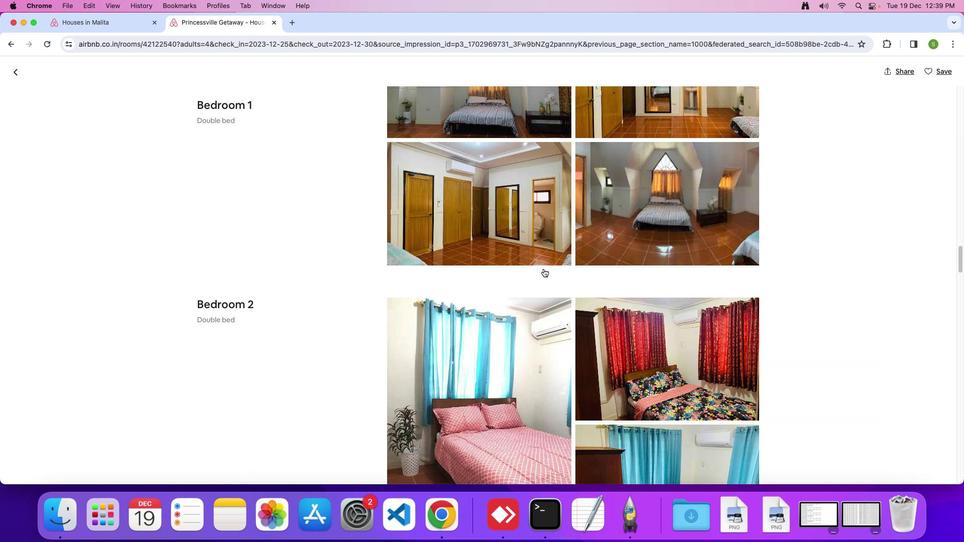 
Action: Mouse scrolled (543, 269) with delta (0, 0)
Screenshot: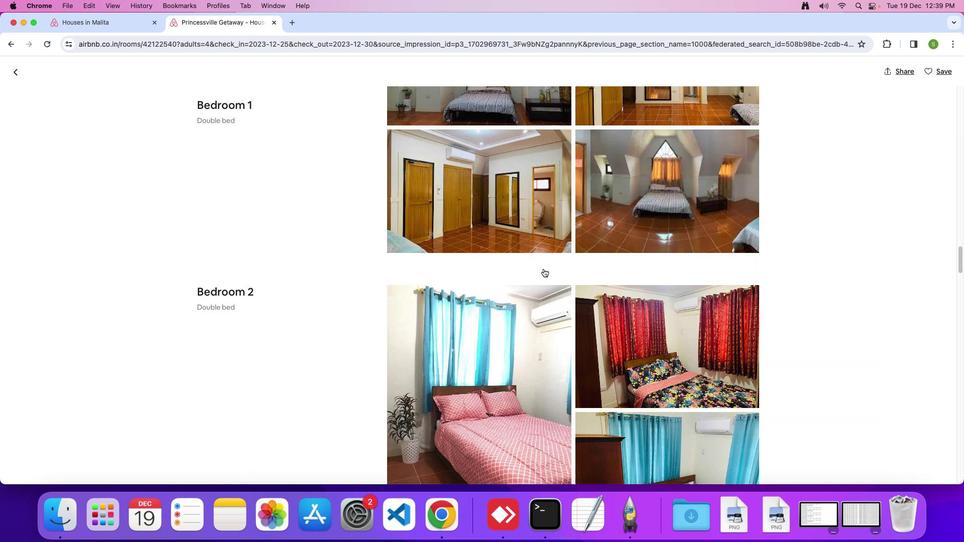 
Action: Mouse scrolled (543, 269) with delta (0, 0)
Screenshot: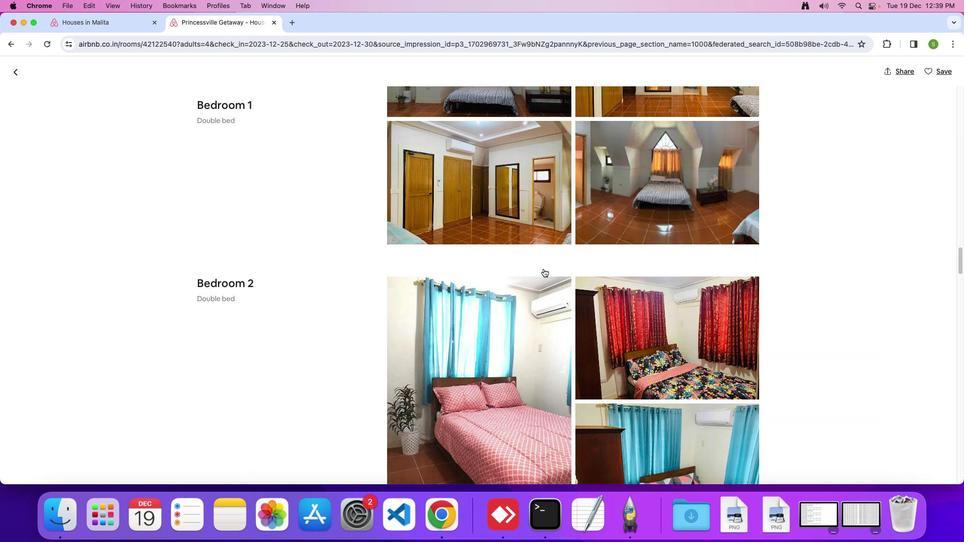 
Action: Mouse scrolled (543, 269) with delta (0, 0)
Screenshot: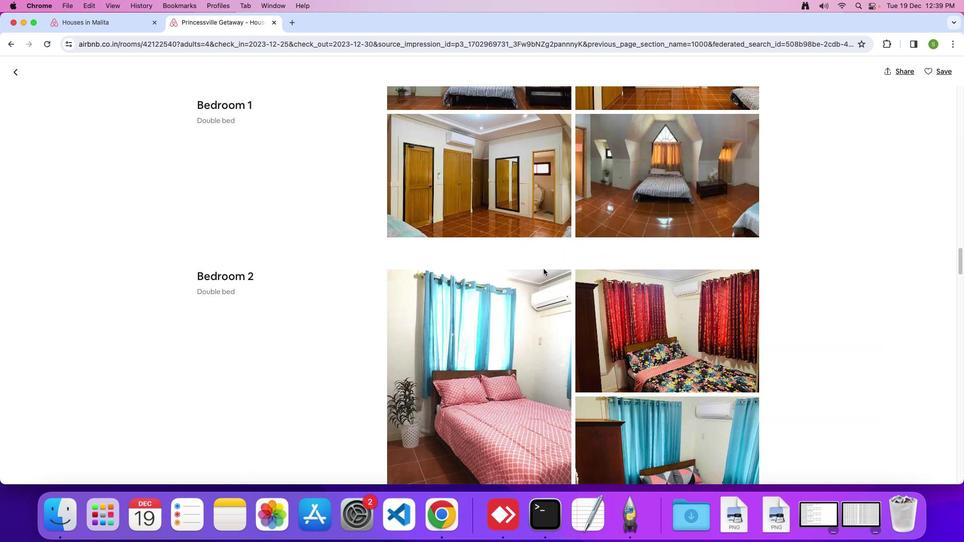 
Action: Mouse scrolled (543, 269) with delta (0, 0)
Screenshot: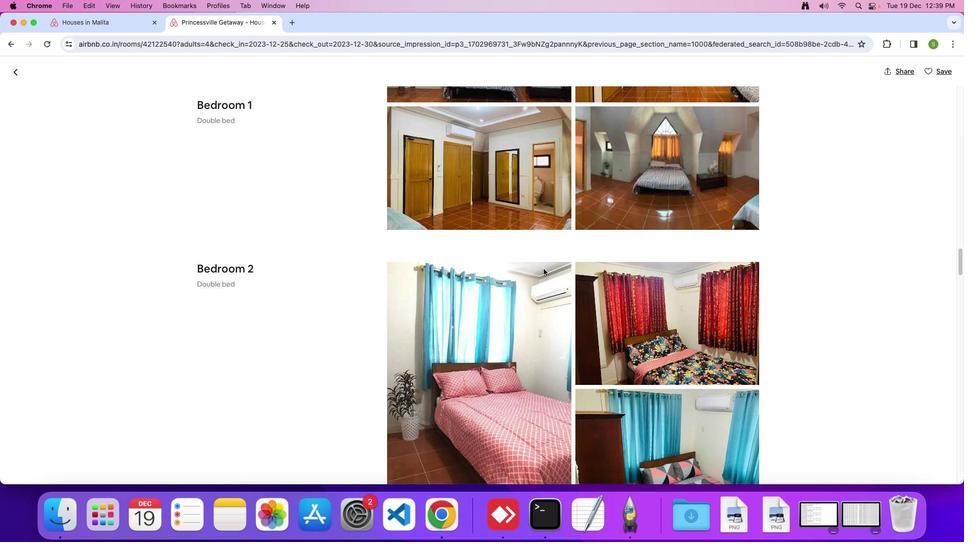 
Action: Mouse scrolled (543, 269) with delta (0, -1)
Screenshot: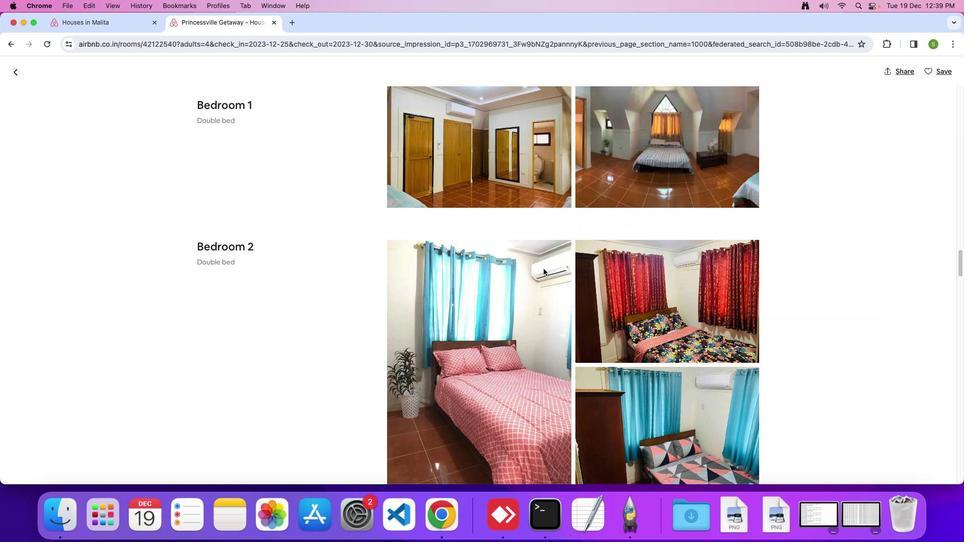 
Action: Mouse scrolled (543, 269) with delta (0, 0)
Screenshot: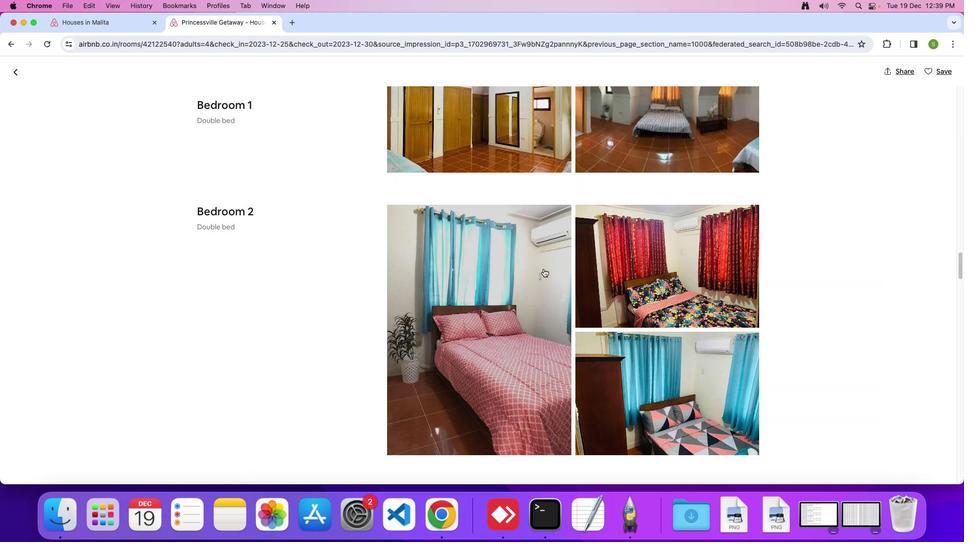 
Action: Mouse scrolled (543, 269) with delta (0, 0)
Screenshot: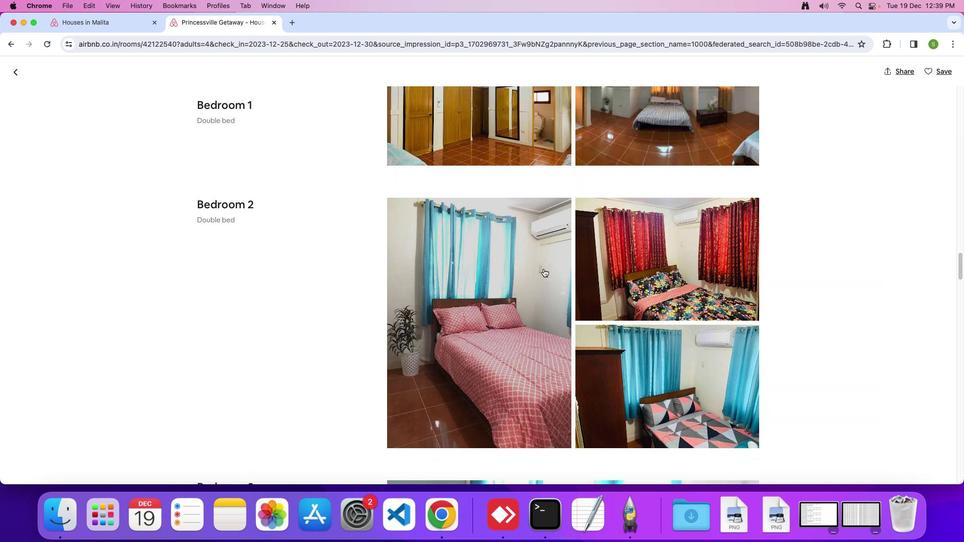 
Action: Mouse scrolled (543, 269) with delta (0, 0)
Screenshot: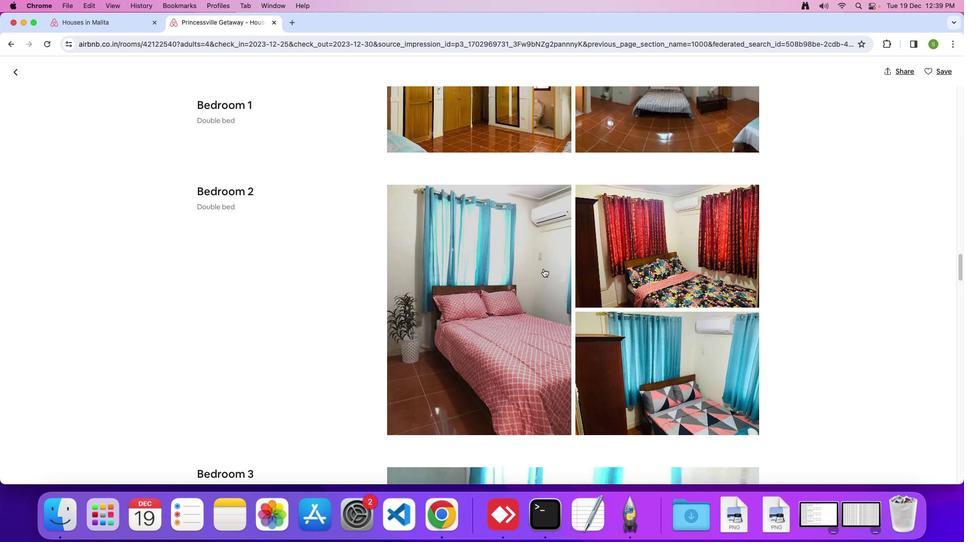 
Action: Mouse scrolled (543, 269) with delta (0, 0)
Screenshot: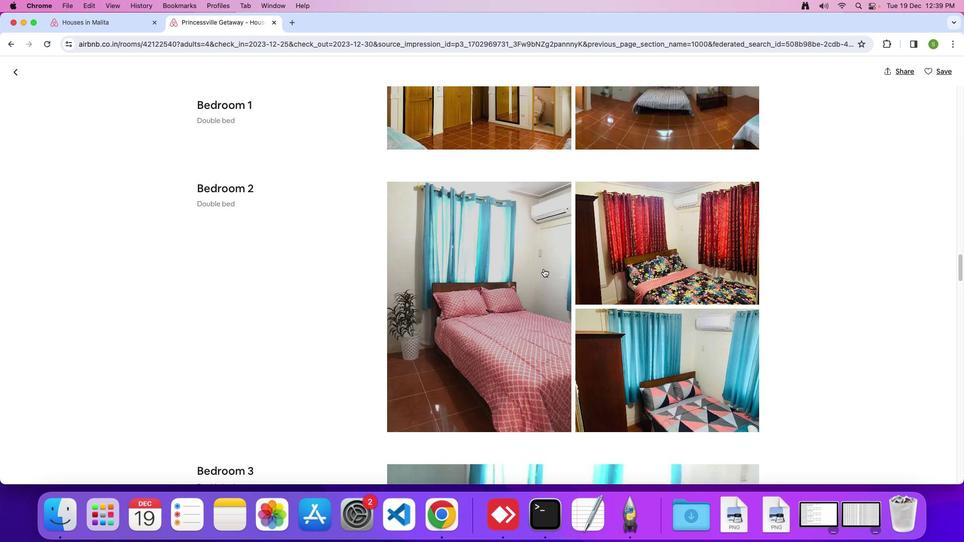 
Action: Mouse scrolled (543, 269) with delta (0, -1)
Screenshot: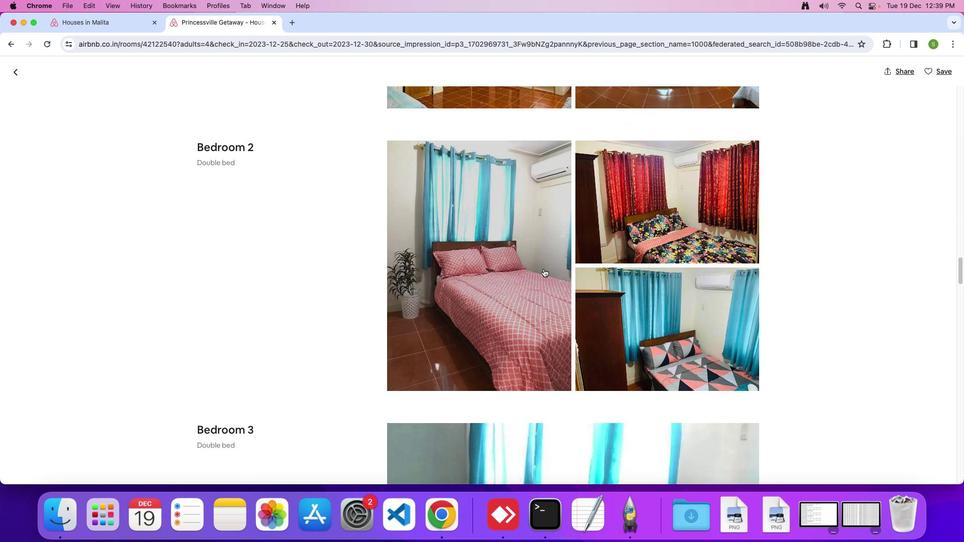 
Action: Mouse scrolled (543, 269) with delta (0, 0)
Screenshot: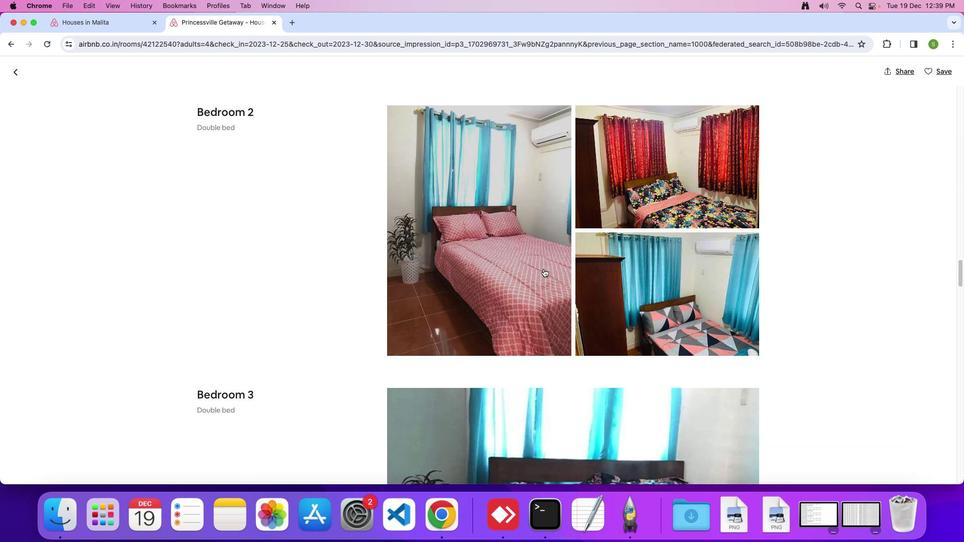 
Action: Mouse scrolled (543, 269) with delta (0, 0)
Screenshot: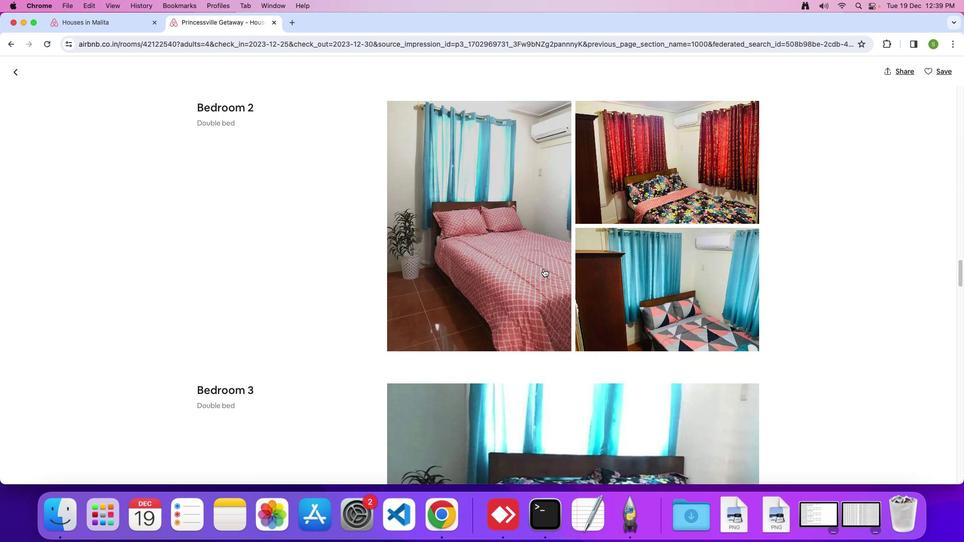 
Action: Mouse scrolled (543, 269) with delta (0, -1)
